 Task: Look for space in Landshut, Germany from 7th July, 2023 to 15th July, 2023 for 6 adults in price range Rs.15000 to Rs.20000. Place can be entire place with 3 bedrooms having 3 beds and 3 bathrooms. Property type can be house, flat, guest house. Amenities needed are: washing machine. Booking option can be shelf check-in. Required host language is English.
Action: Mouse moved to (442, 195)
Screenshot: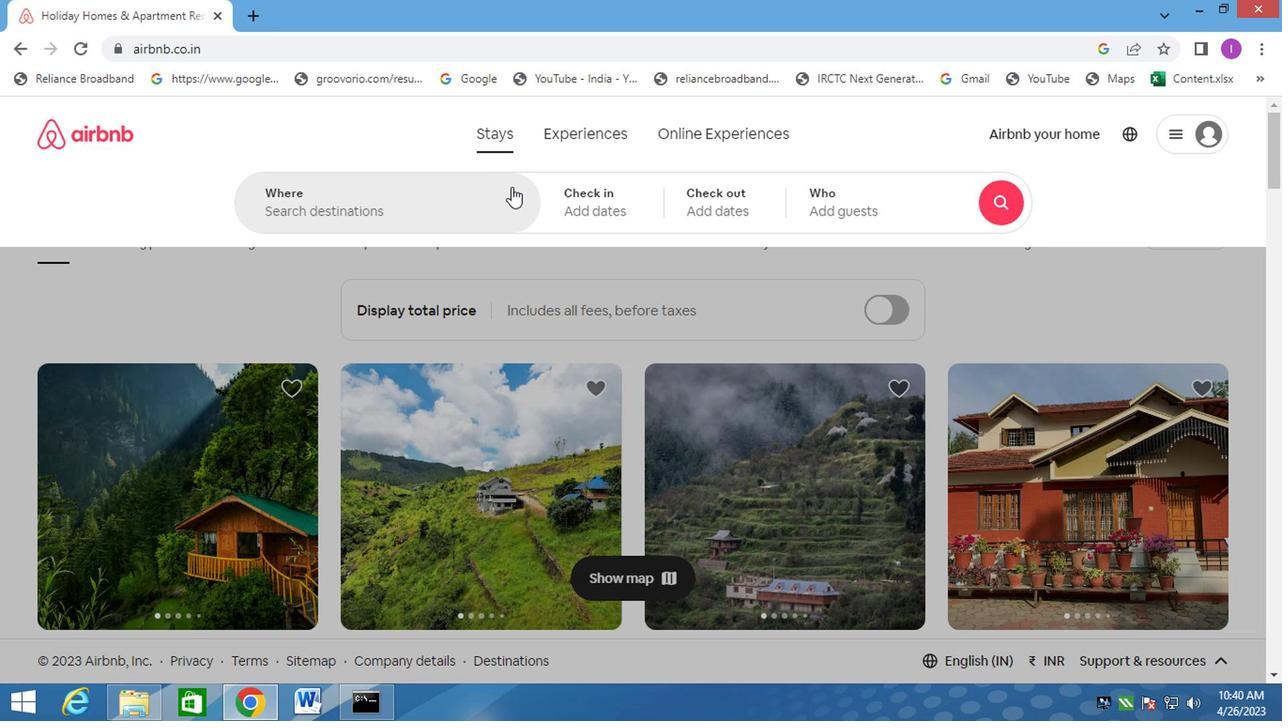 
Action: Mouse pressed left at (442, 195)
Screenshot: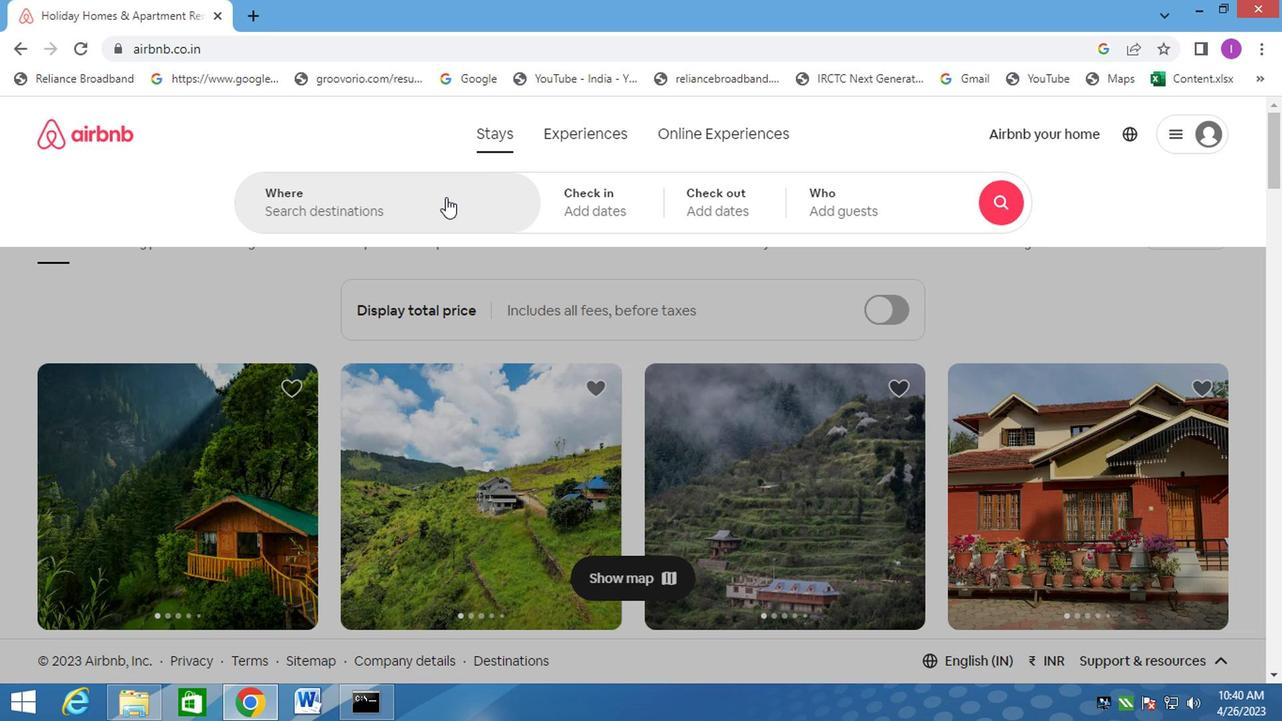 
Action: Mouse moved to (323, 211)
Screenshot: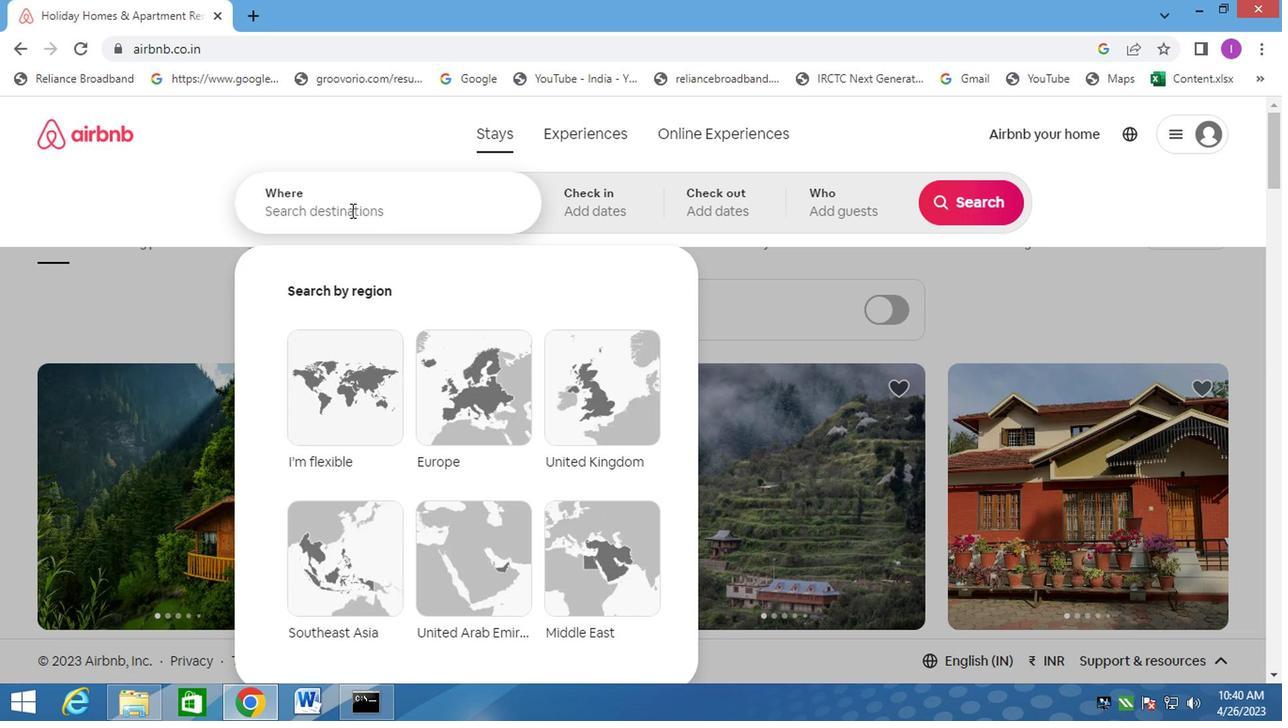 
Action: Key pressed <Key.shift>LANDSHUT,GERMANY
Screenshot: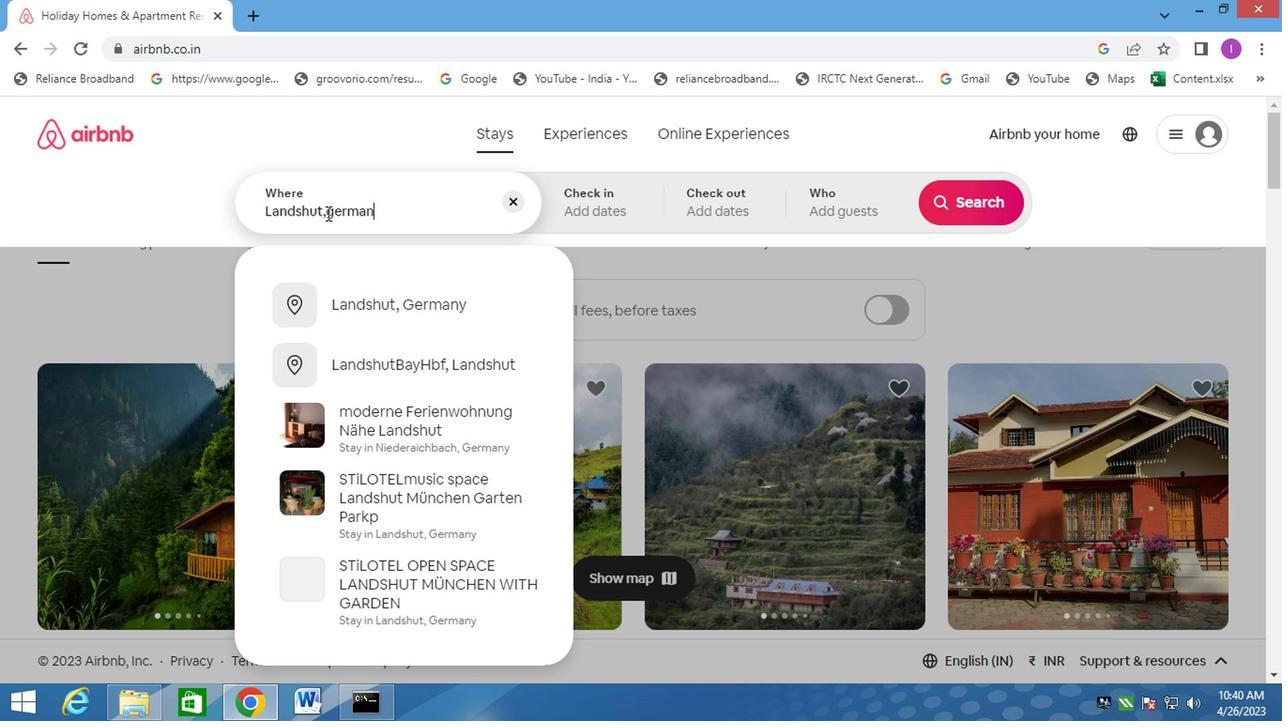 
Action: Mouse moved to (362, 307)
Screenshot: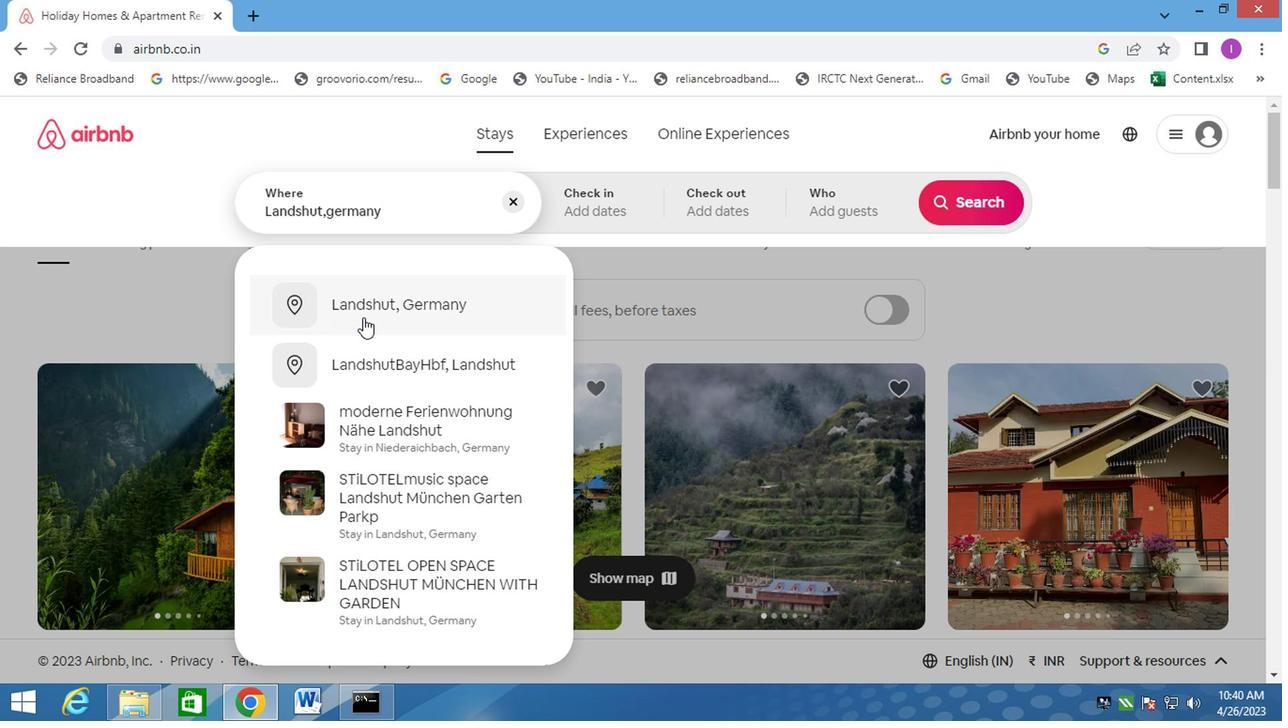 
Action: Mouse pressed left at (362, 307)
Screenshot: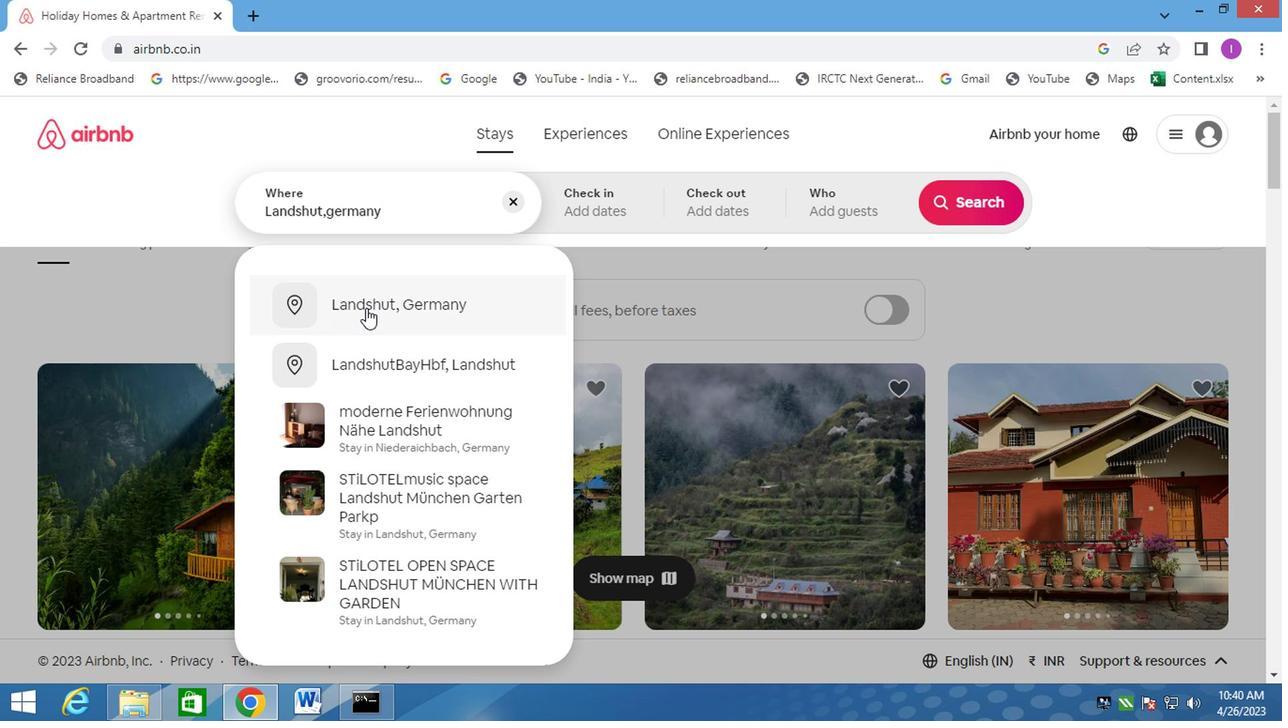
Action: Mouse moved to (615, 211)
Screenshot: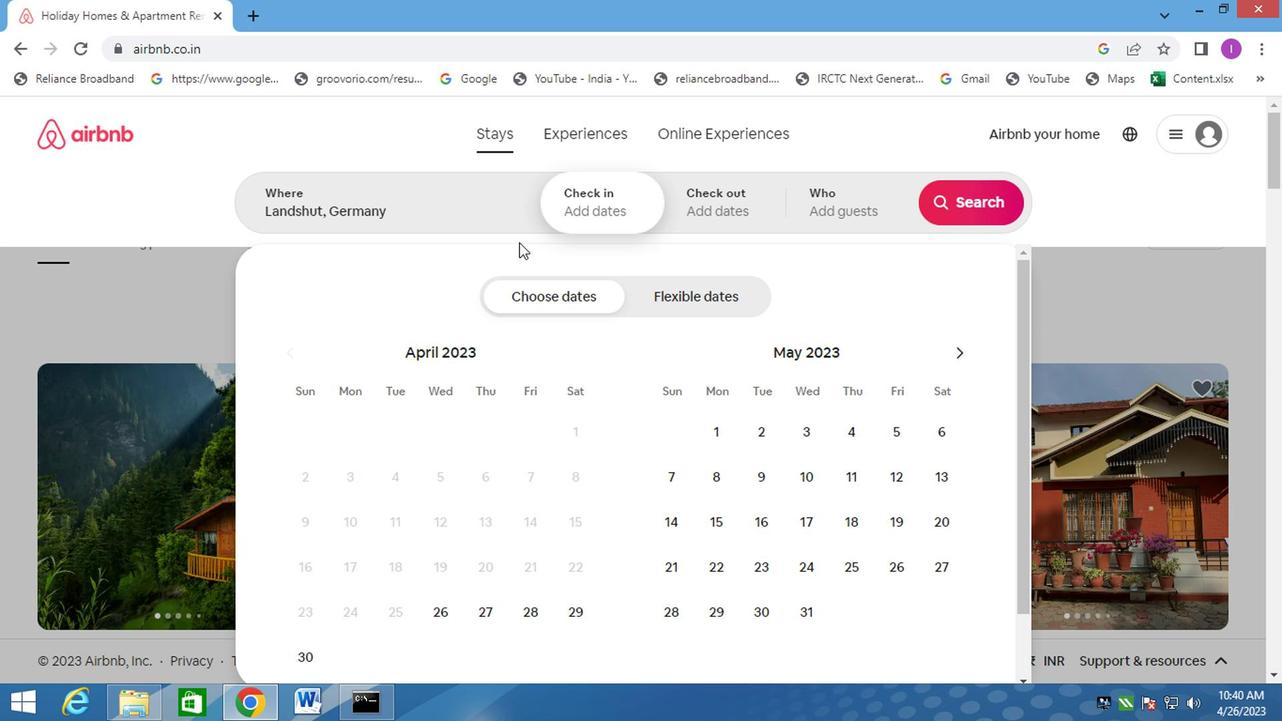 
Action: Mouse pressed left at (615, 211)
Screenshot: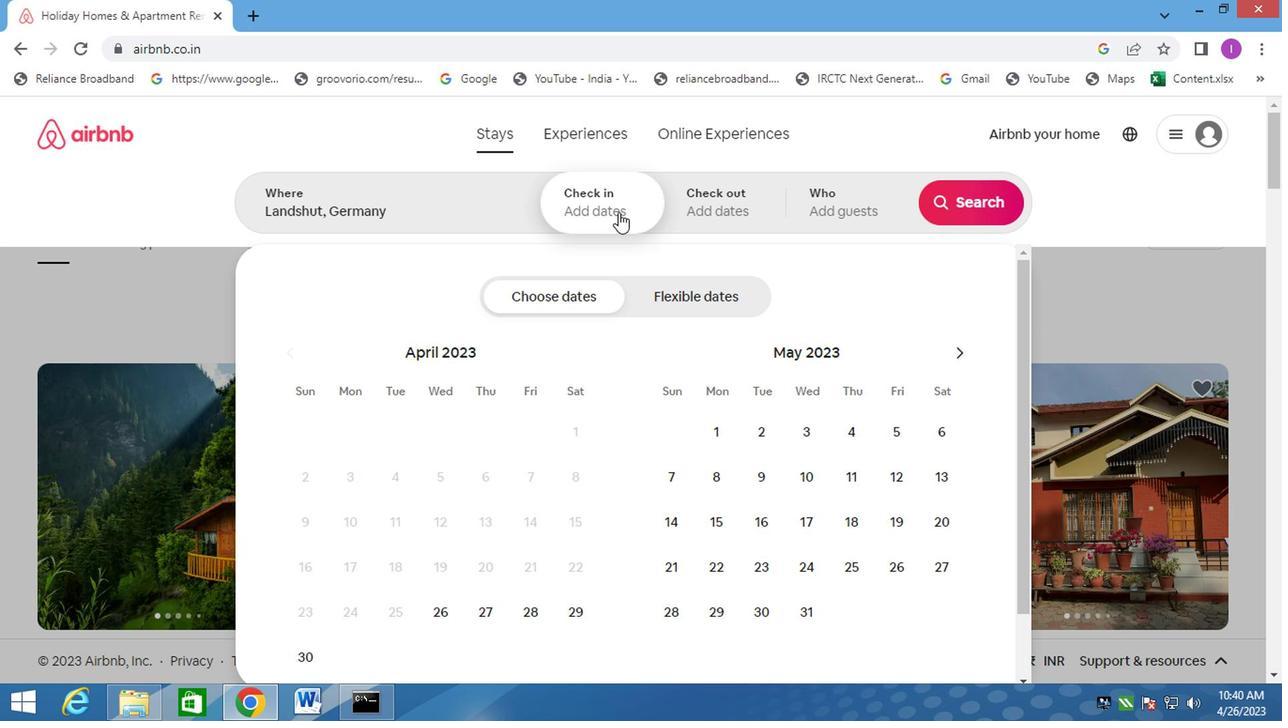 
Action: Mouse moved to (628, 202)
Screenshot: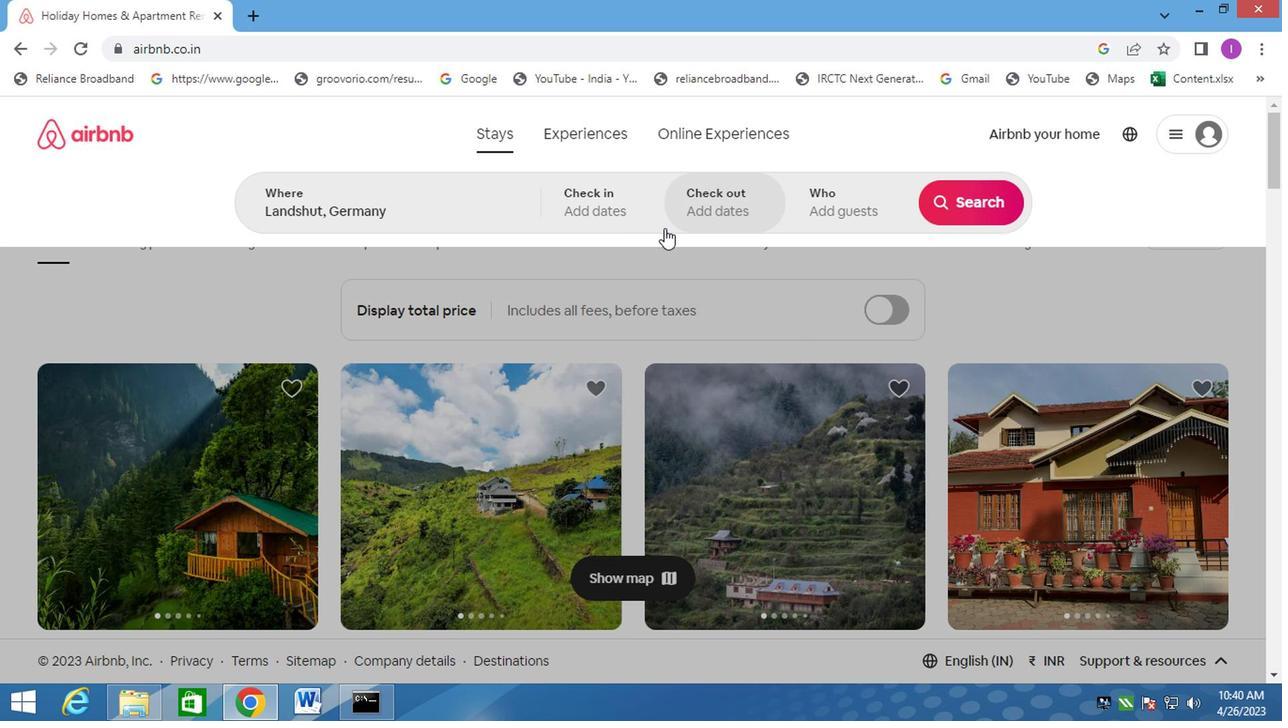 
Action: Mouse pressed left at (628, 202)
Screenshot: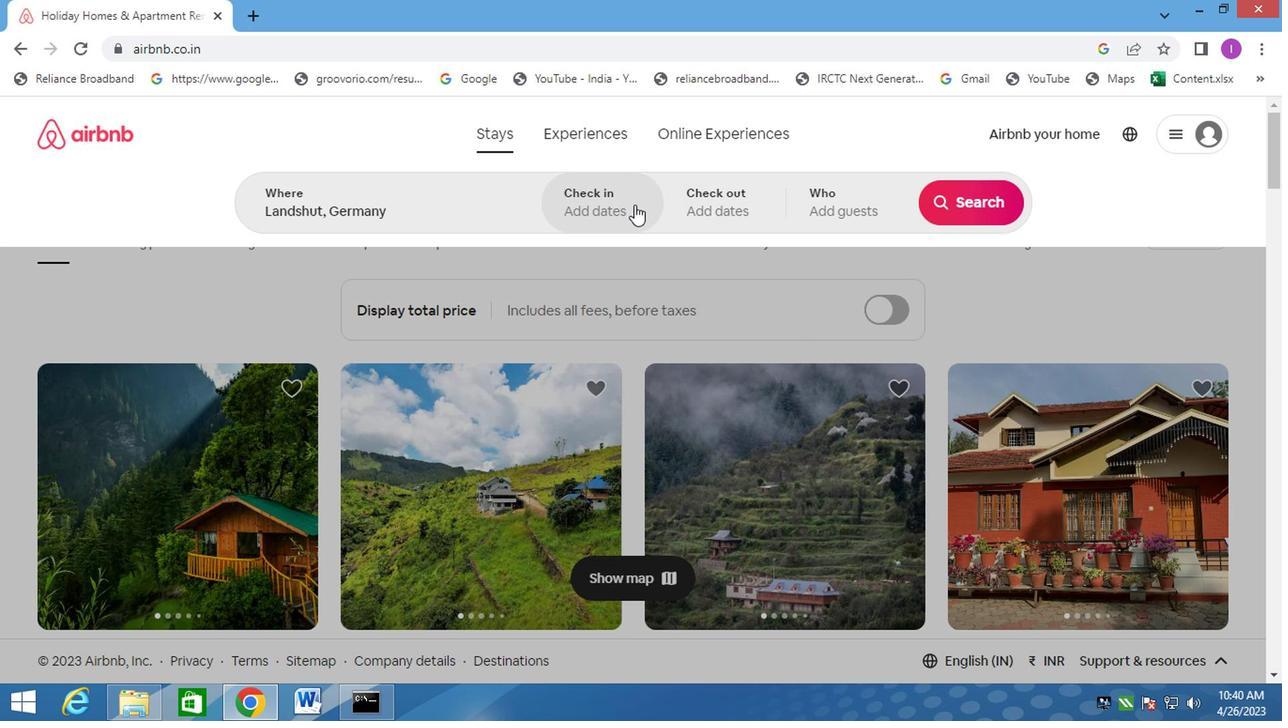 
Action: Mouse moved to (957, 352)
Screenshot: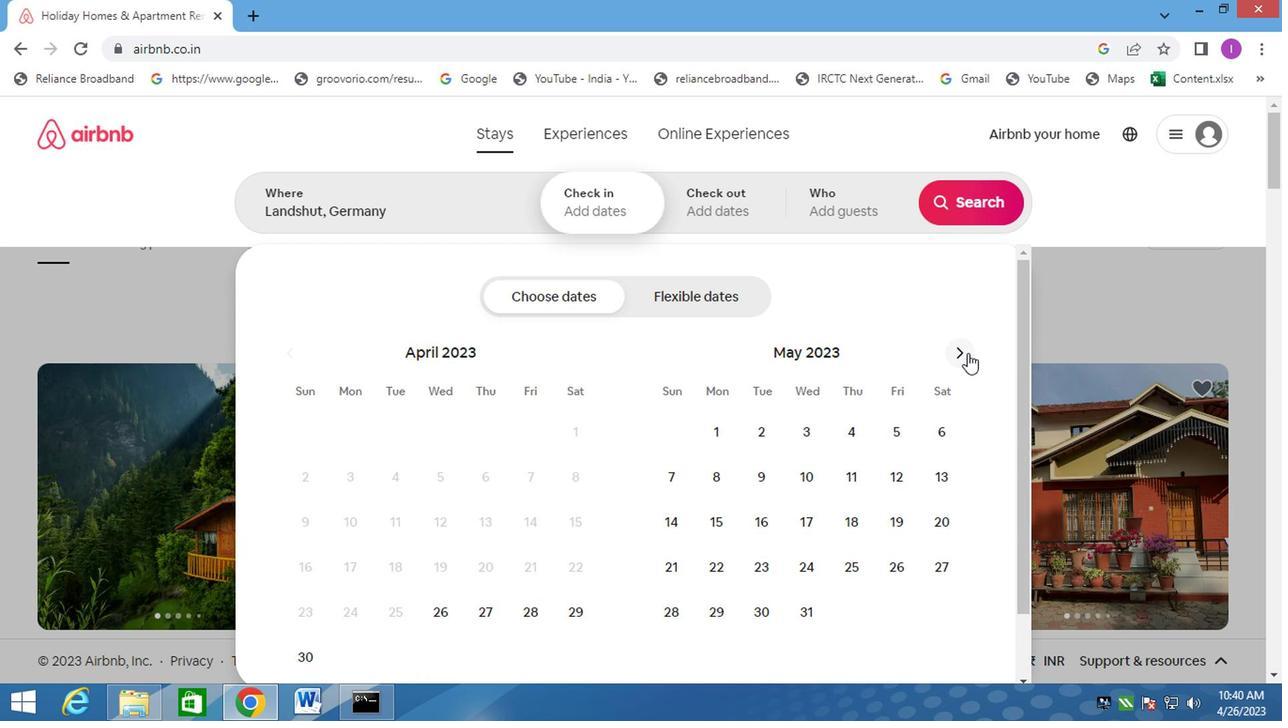 
Action: Mouse pressed left at (957, 352)
Screenshot: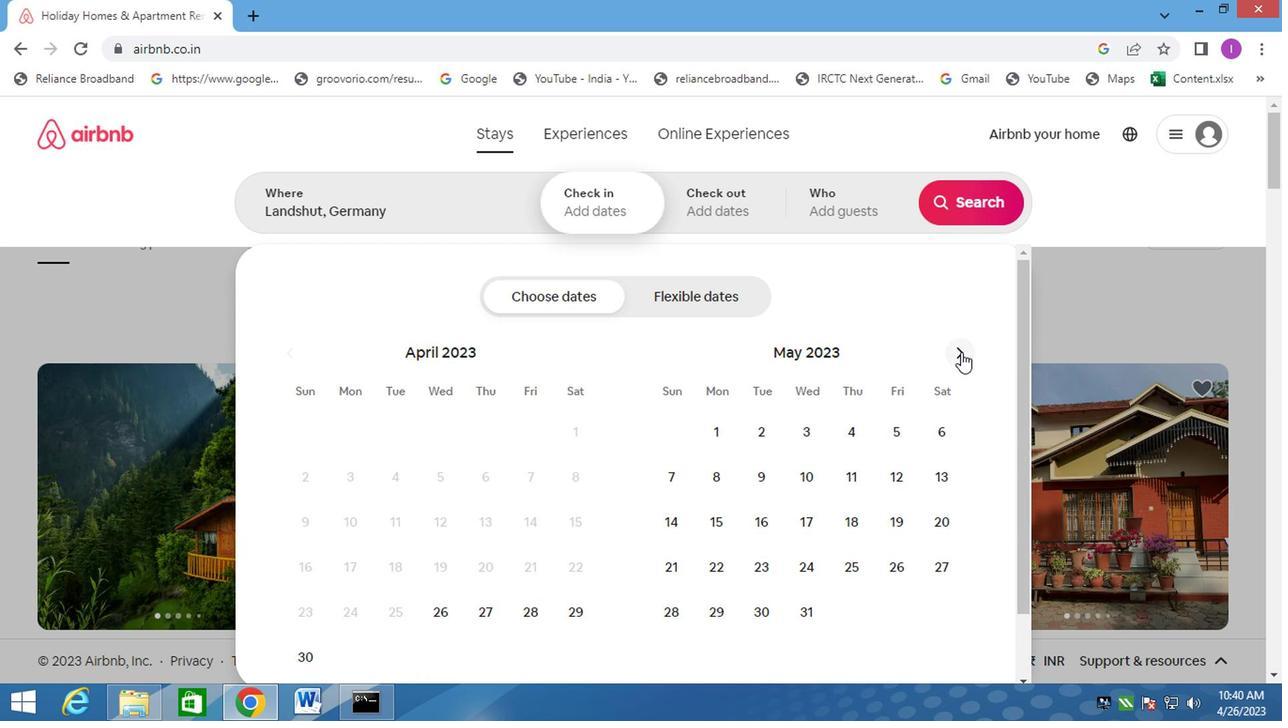 
Action: Mouse pressed left at (957, 352)
Screenshot: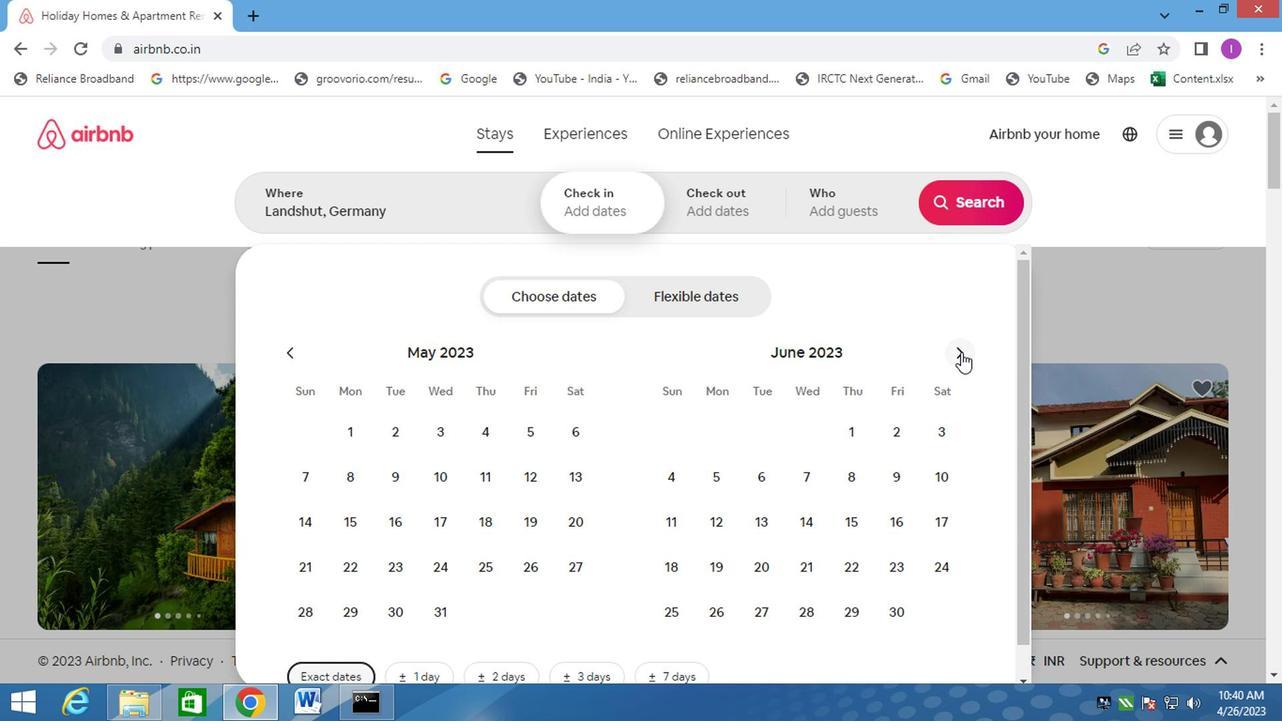 
Action: Mouse moved to (894, 480)
Screenshot: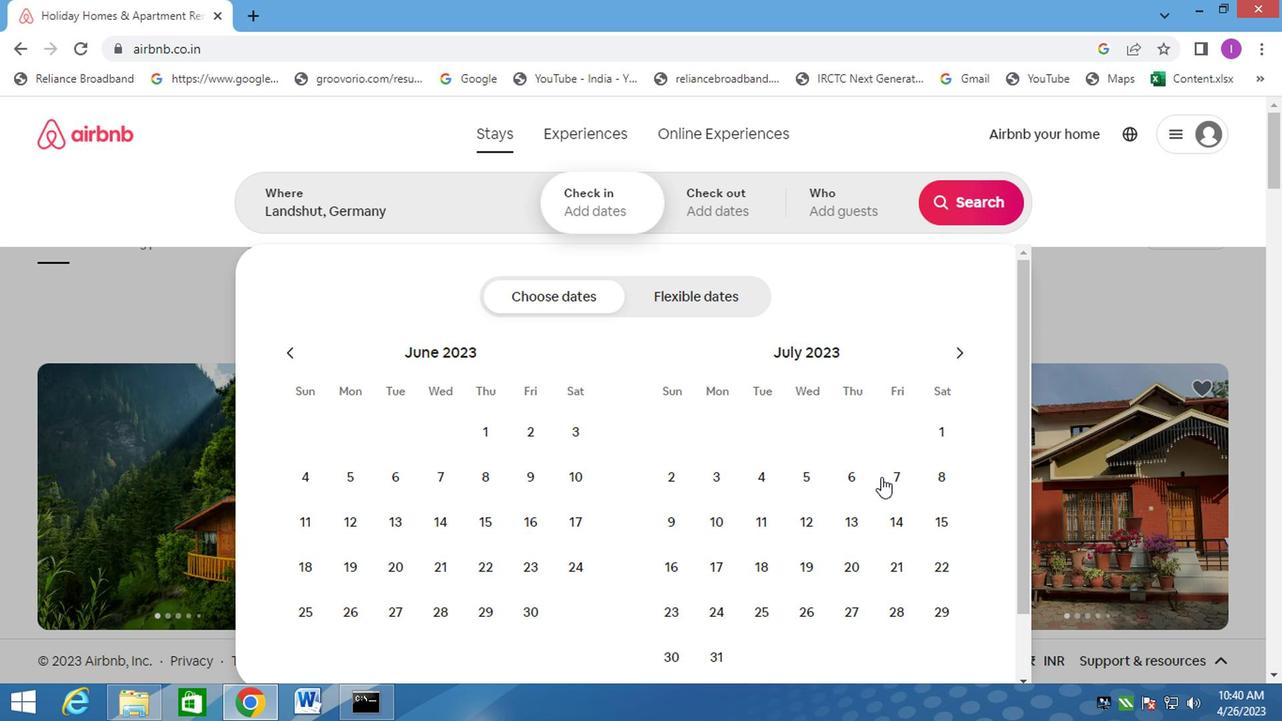 
Action: Mouse pressed left at (894, 480)
Screenshot: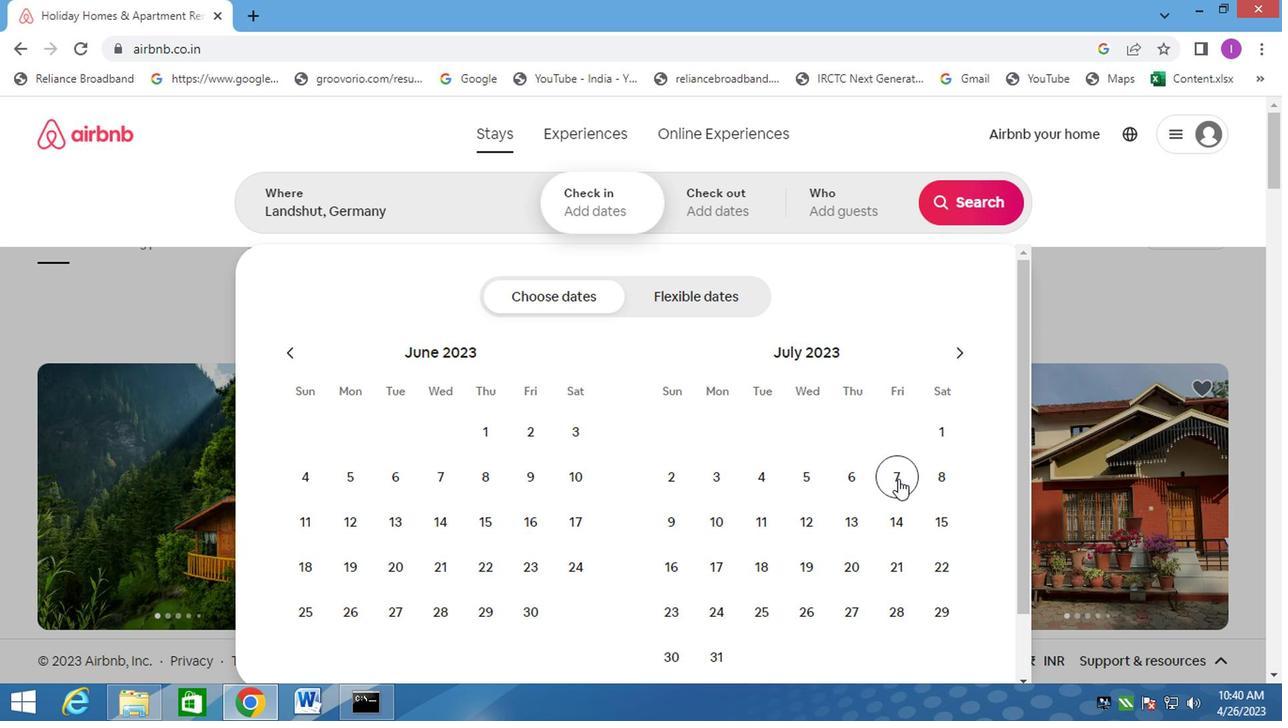 
Action: Mouse moved to (932, 530)
Screenshot: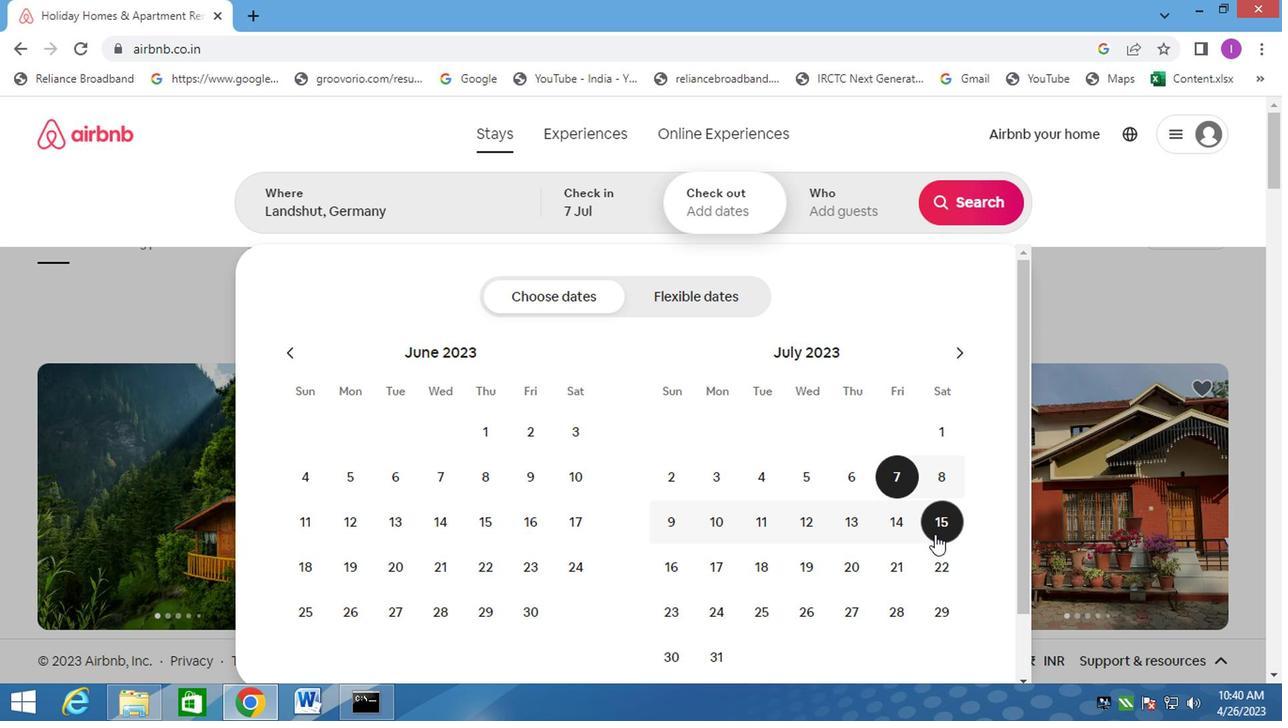 
Action: Mouse pressed left at (932, 530)
Screenshot: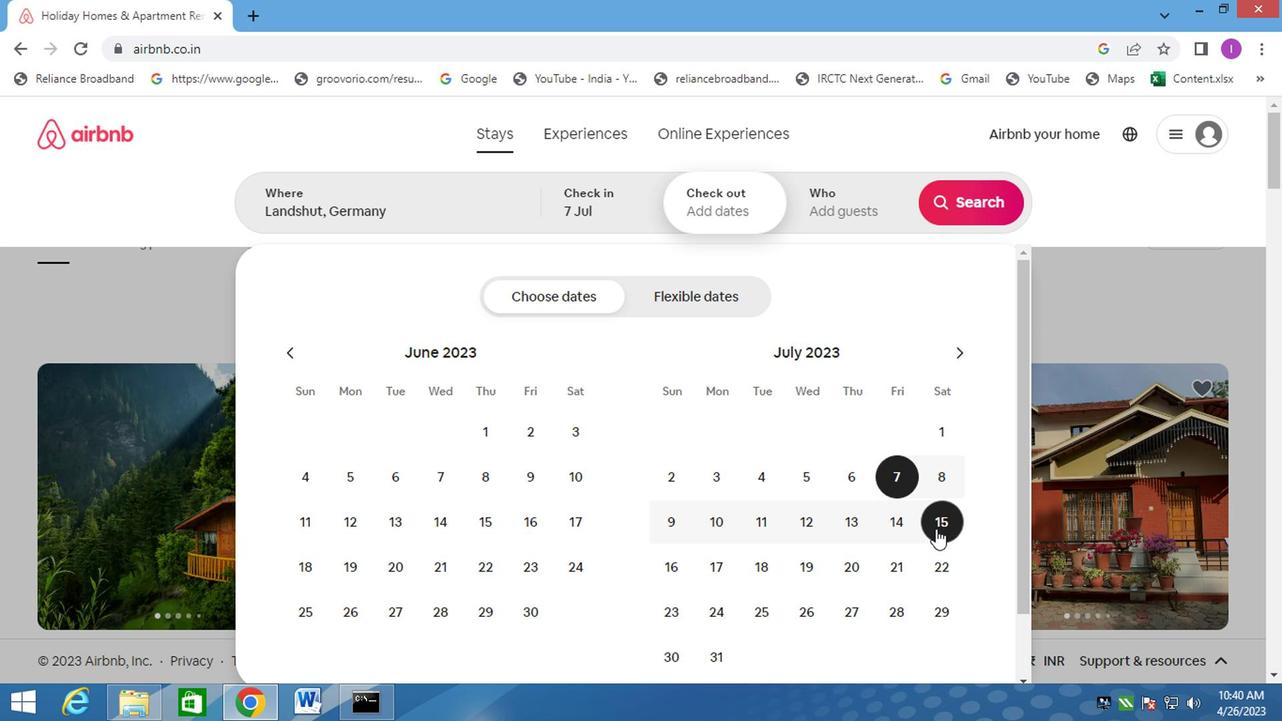 
Action: Mouse moved to (878, 204)
Screenshot: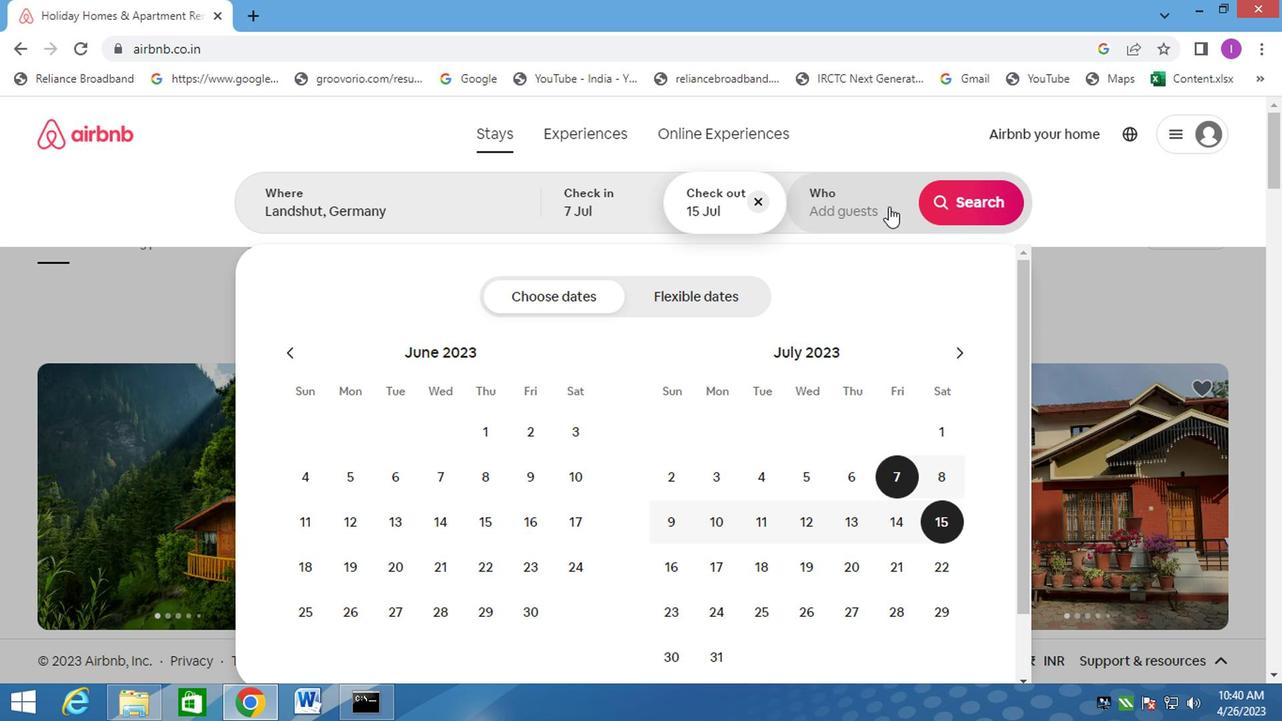 
Action: Mouse pressed left at (878, 204)
Screenshot: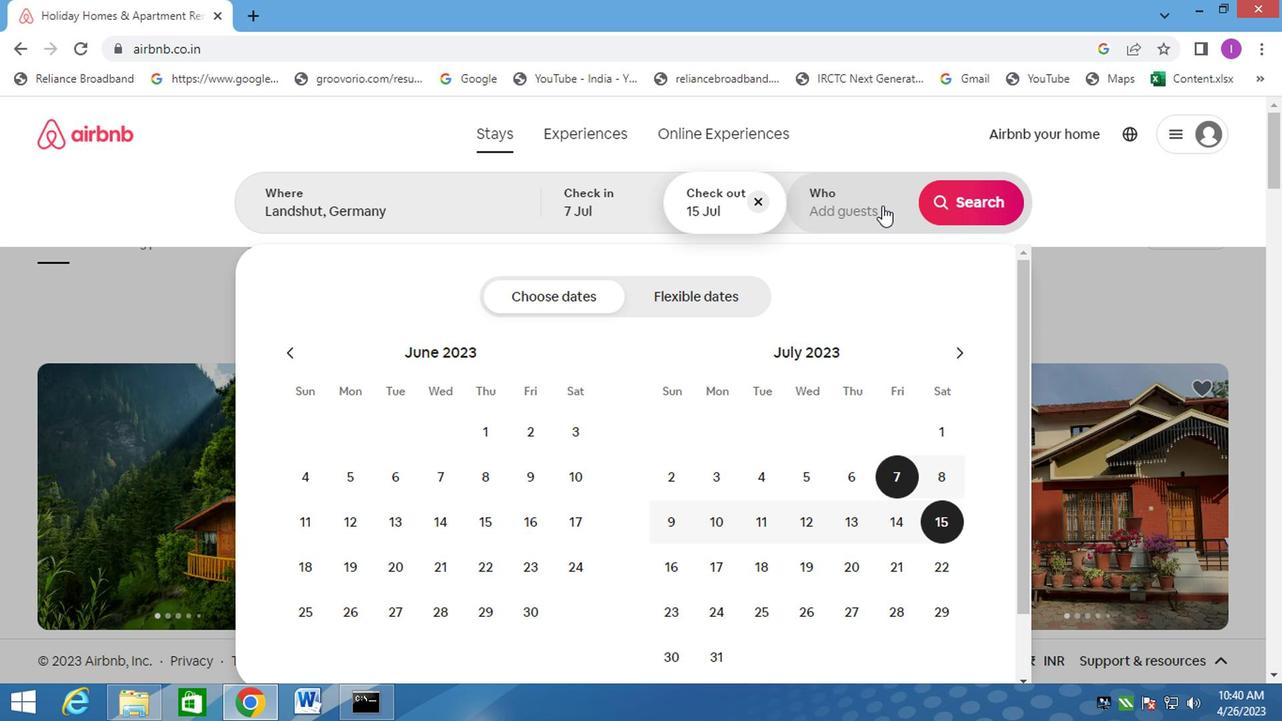 
Action: Mouse moved to (969, 307)
Screenshot: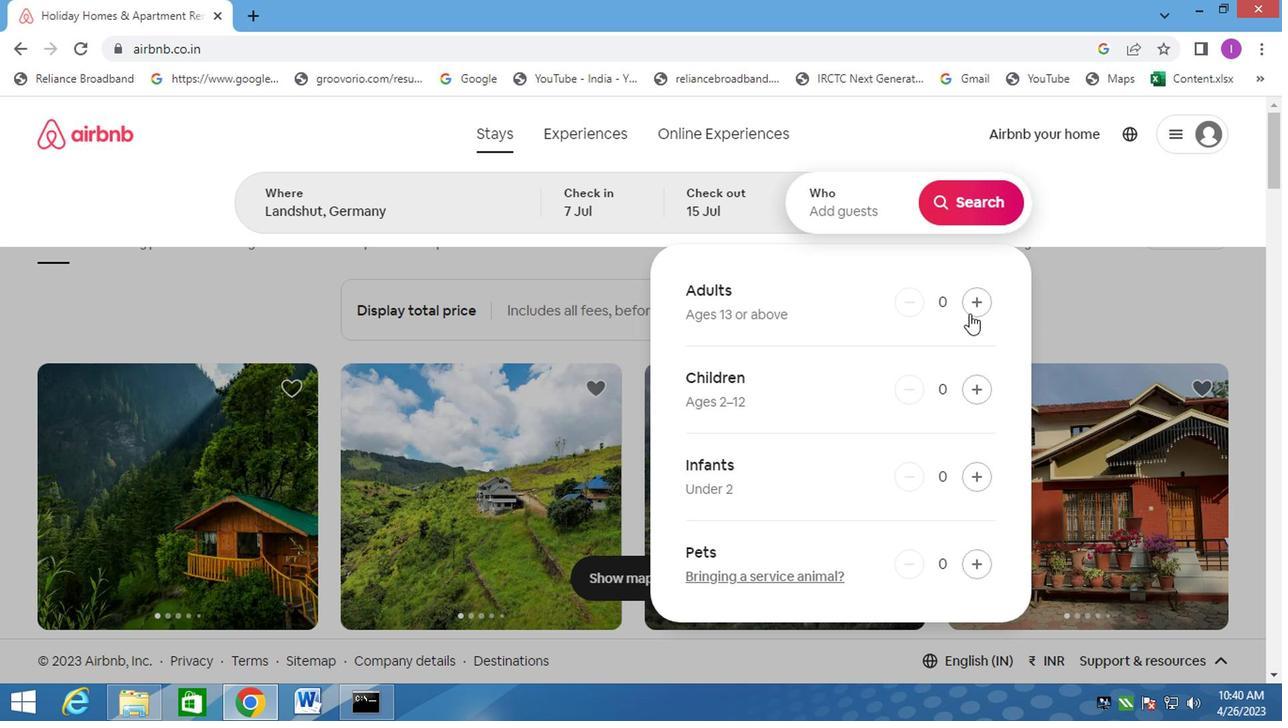 
Action: Mouse pressed left at (969, 307)
Screenshot: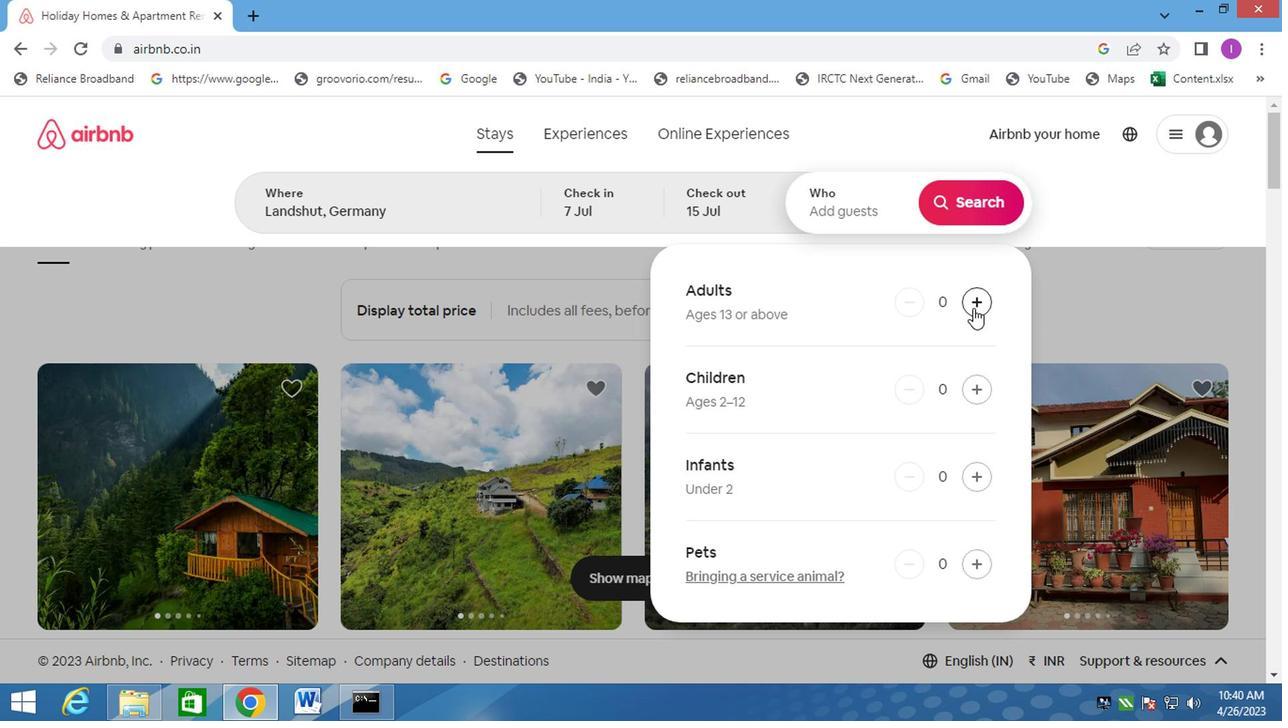 
Action: Mouse pressed left at (969, 307)
Screenshot: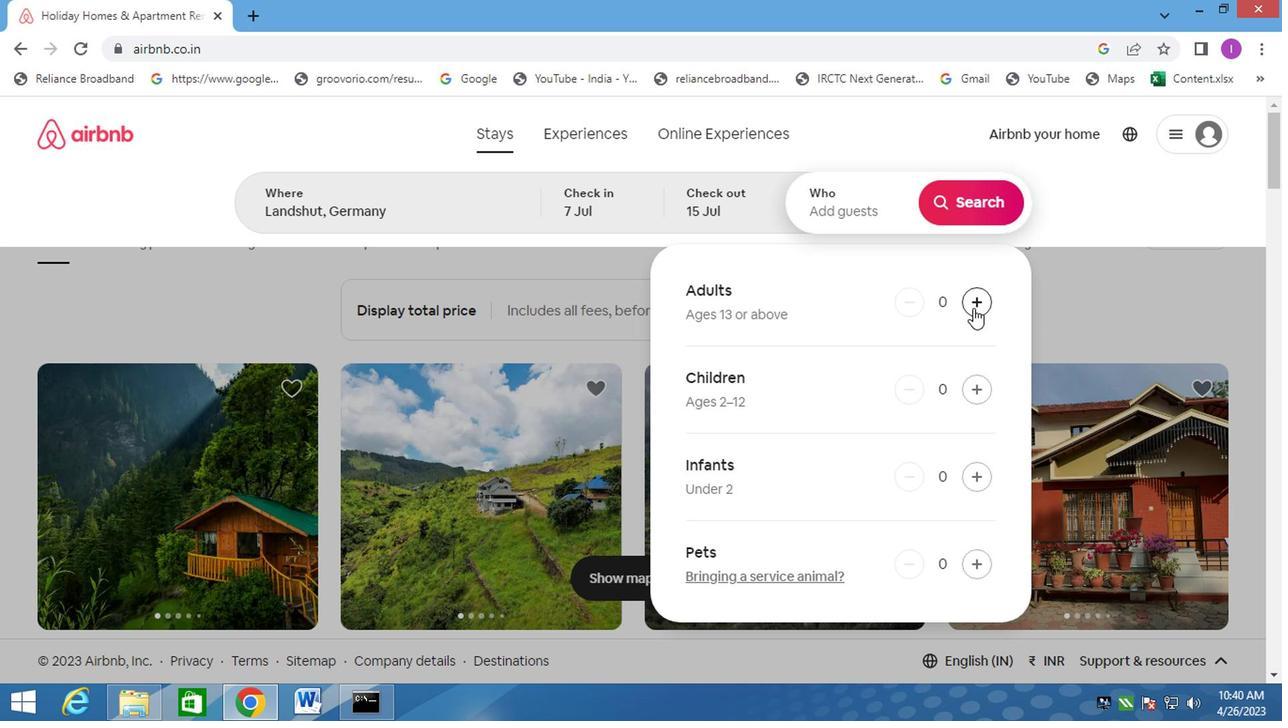 
Action: Mouse pressed left at (969, 307)
Screenshot: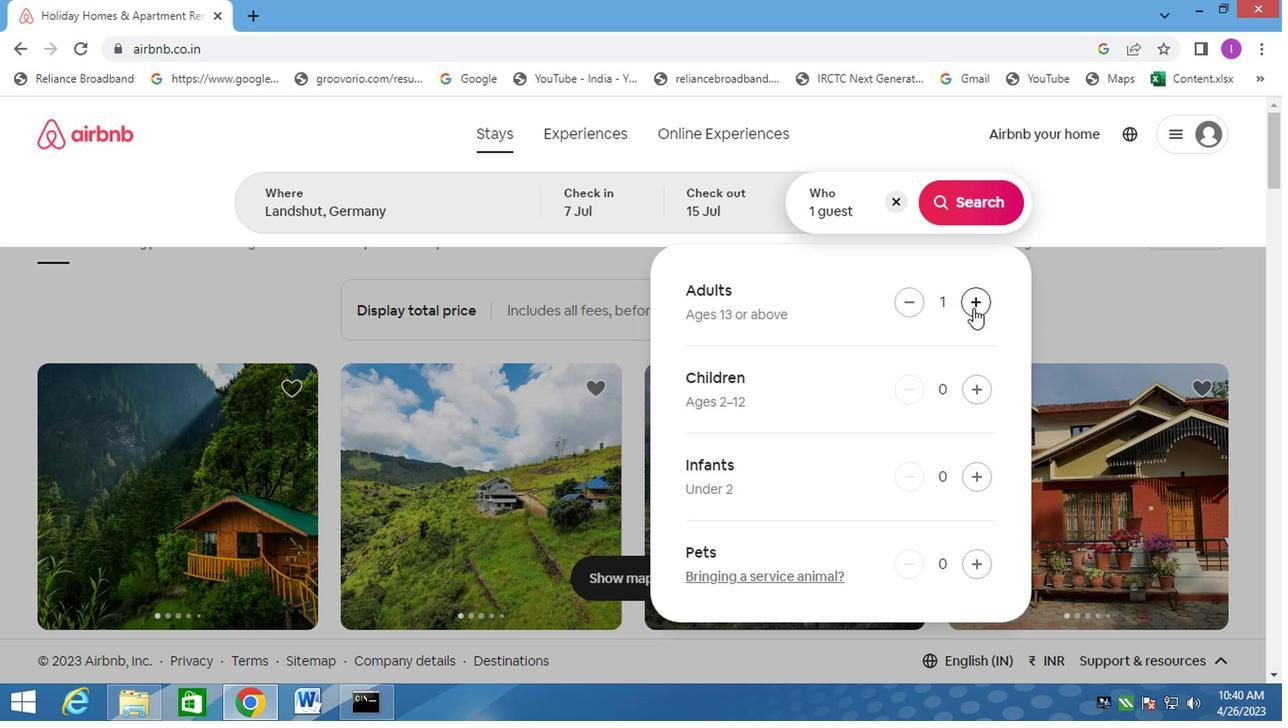 
Action: Mouse pressed left at (969, 307)
Screenshot: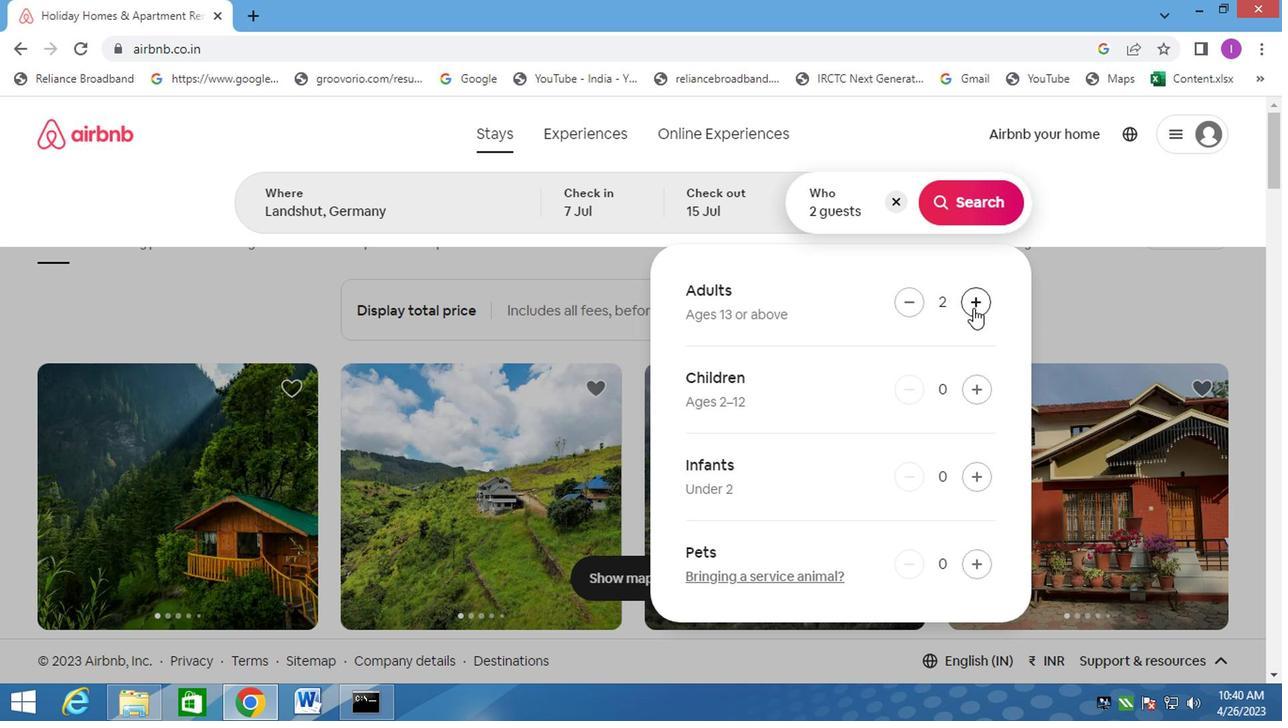 
Action: Mouse pressed left at (969, 307)
Screenshot: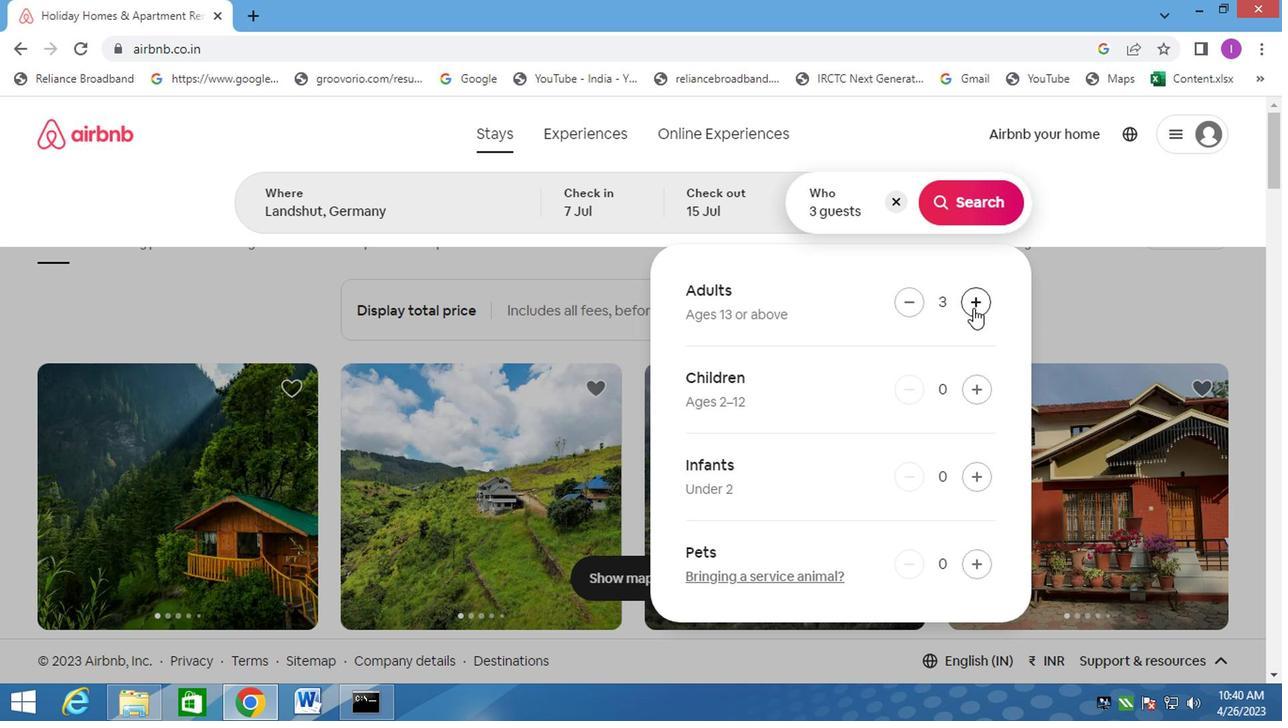 
Action: Mouse pressed left at (969, 307)
Screenshot: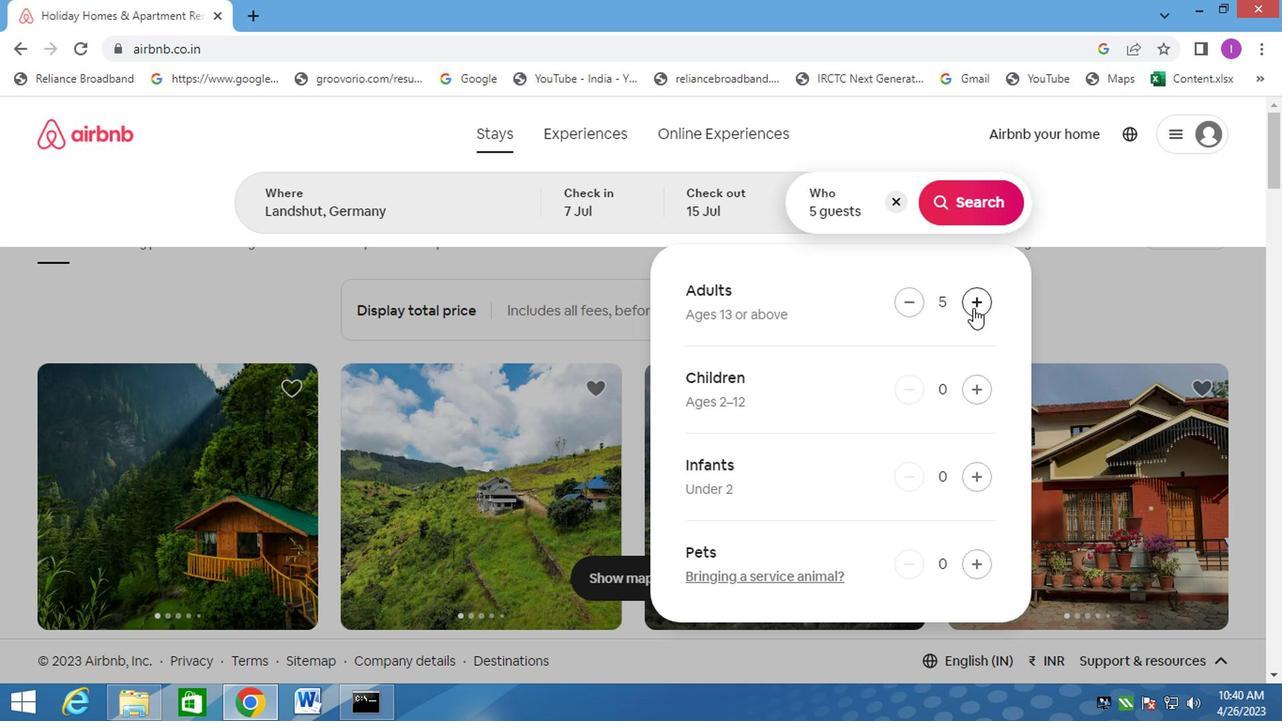 
Action: Mouse moved to (984, 187)
Screenshot: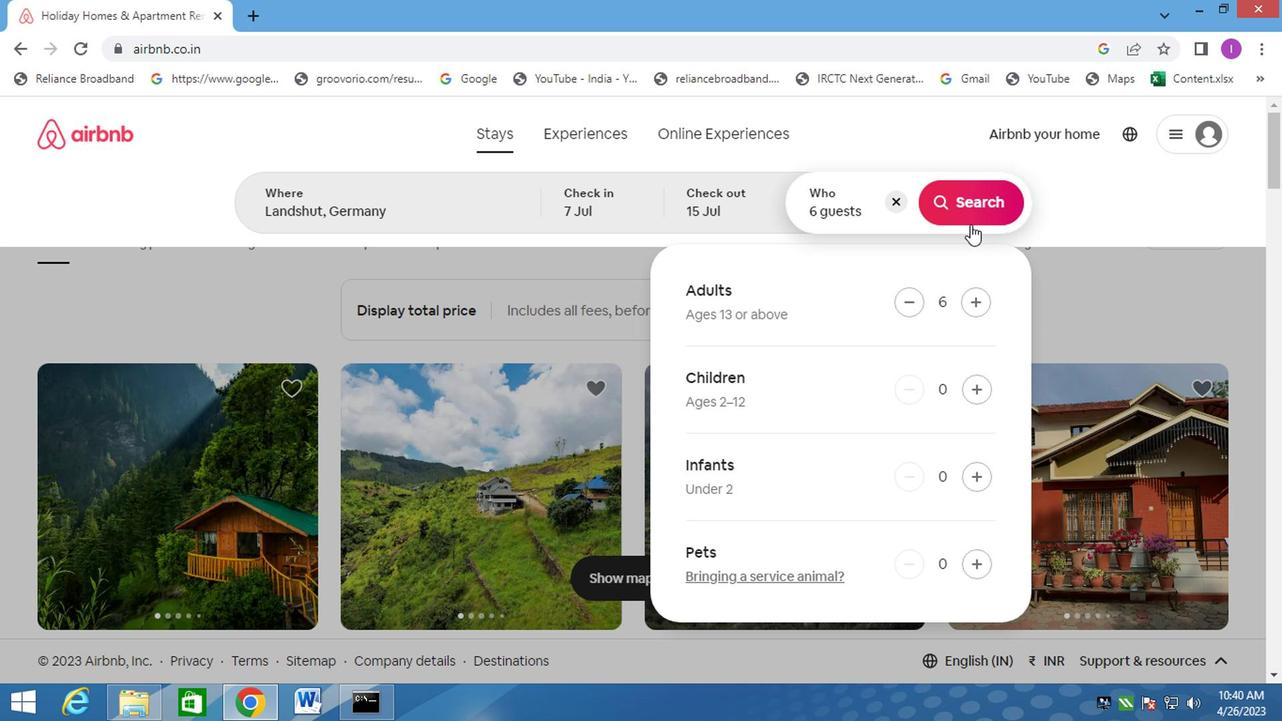 
Action: Mouse pressed left at (984, 187)
Screenshot: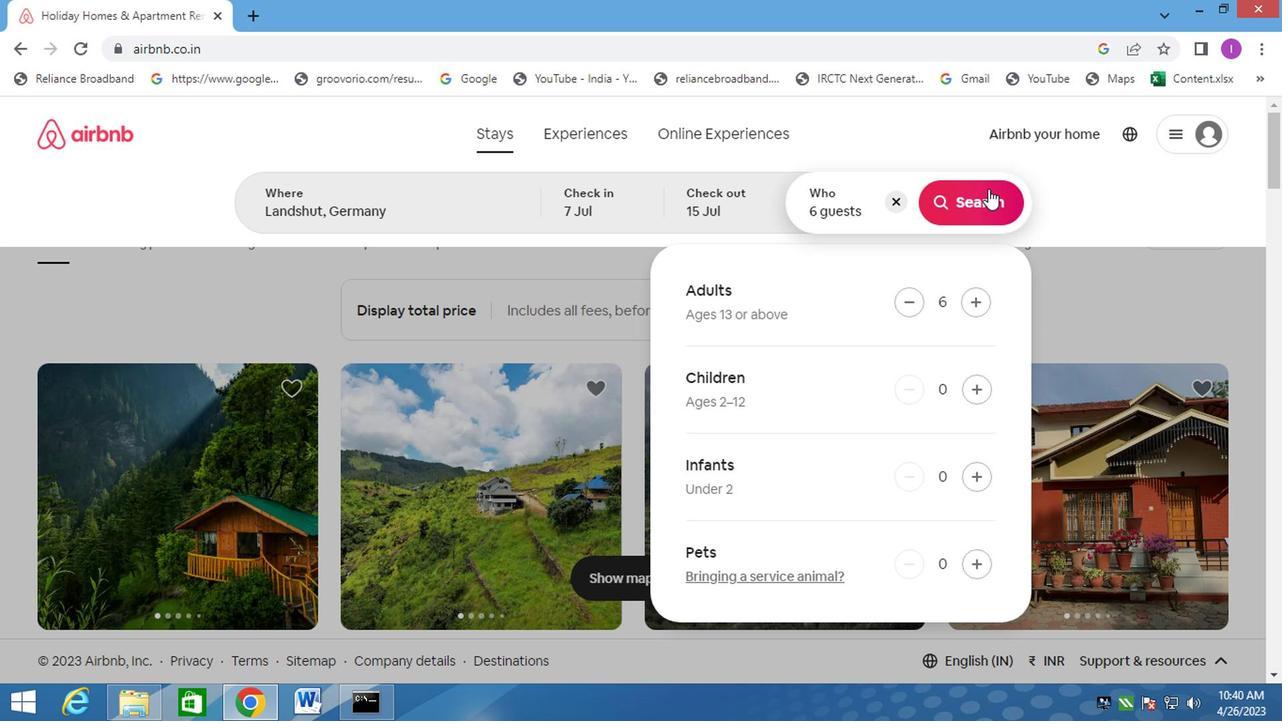 
Action: Mouse moved to (1220, 202)
Screenshot: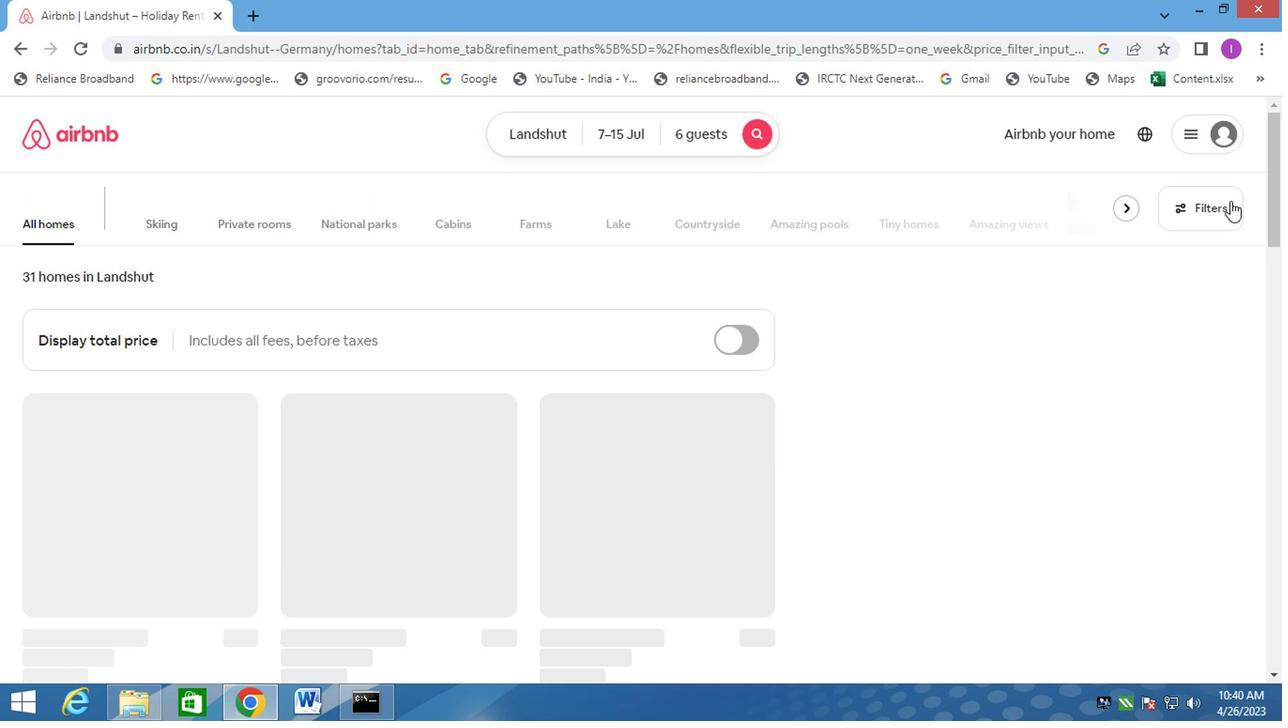 
Action: Mouse pressed left at (1220, 202)
Screenshot: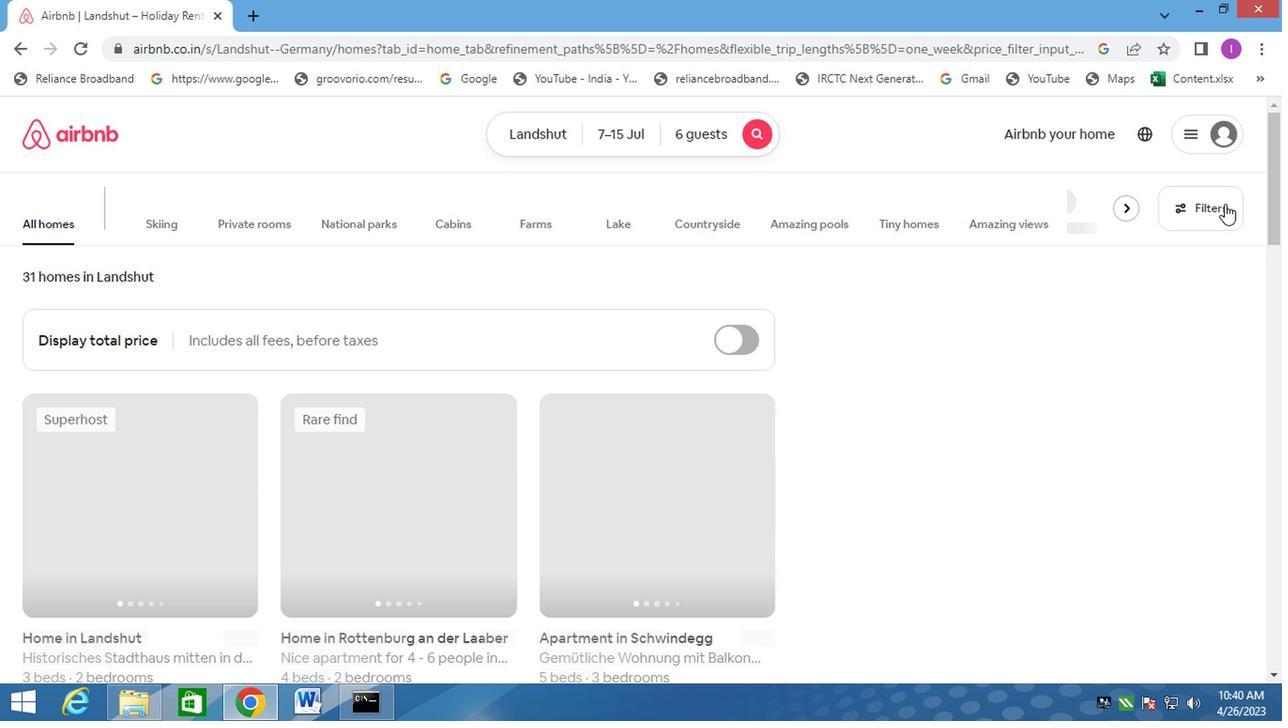 
Action: Mouse moved to (393, 442)
Screenshot: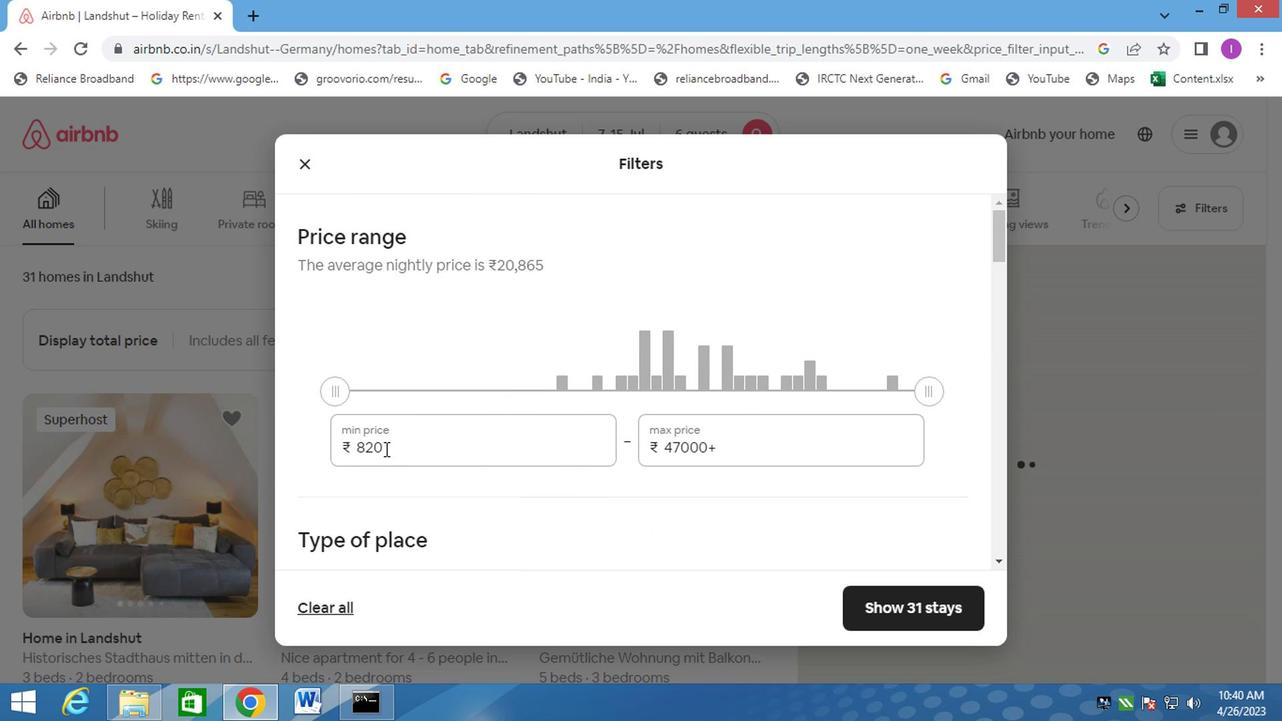 
Action: Mouse pressed left at (393, 442)
Screenshot: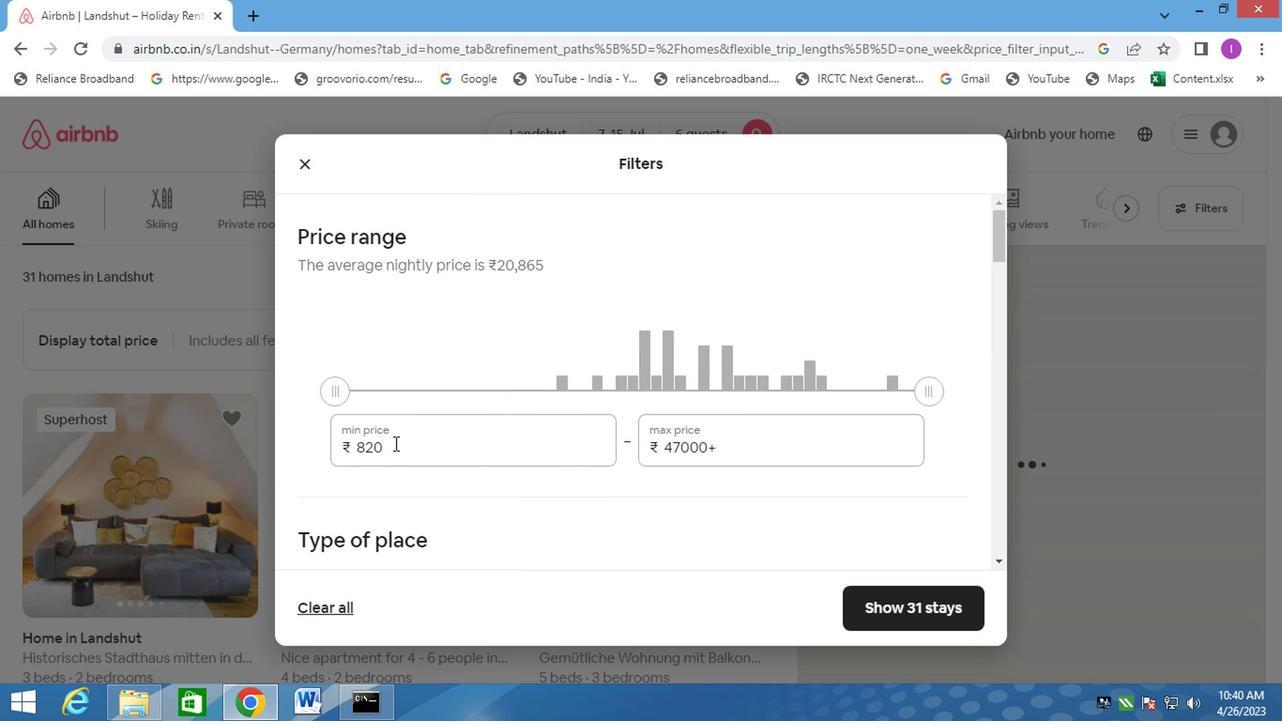 
Action: Mouse moved to (352, 446)
Screenshot: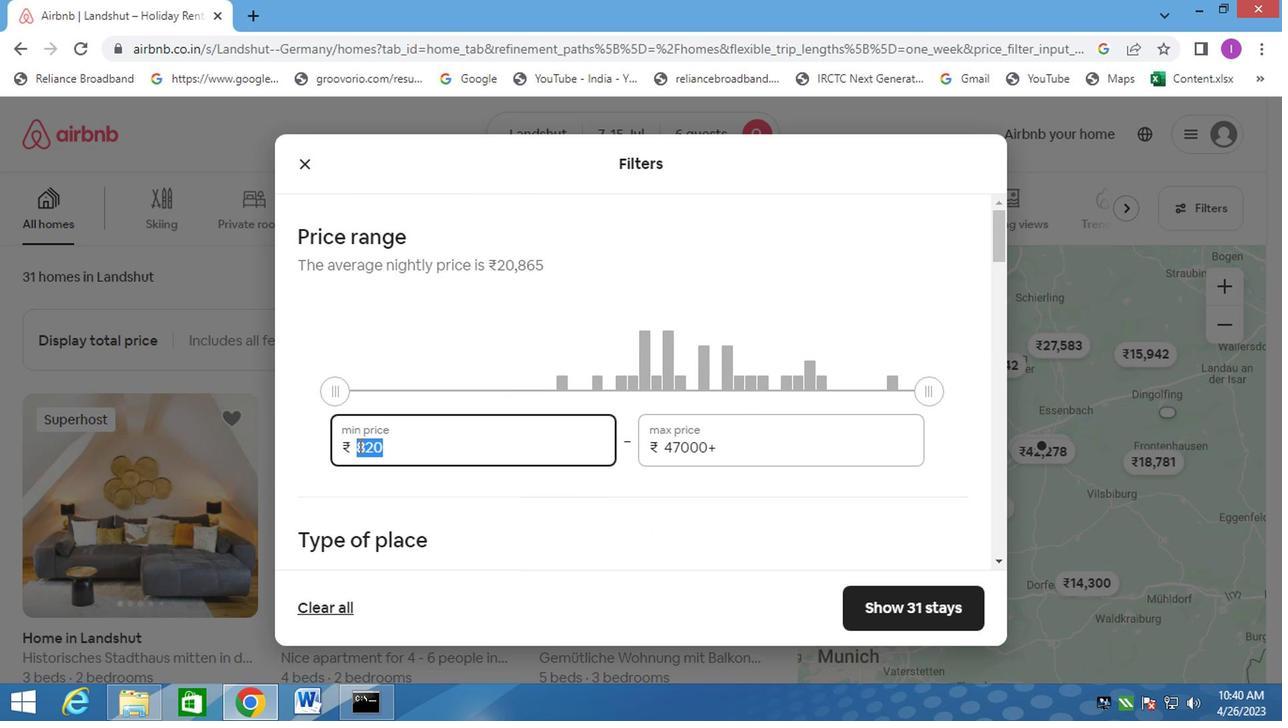 
Action: Key pressed 15000
Screenshot: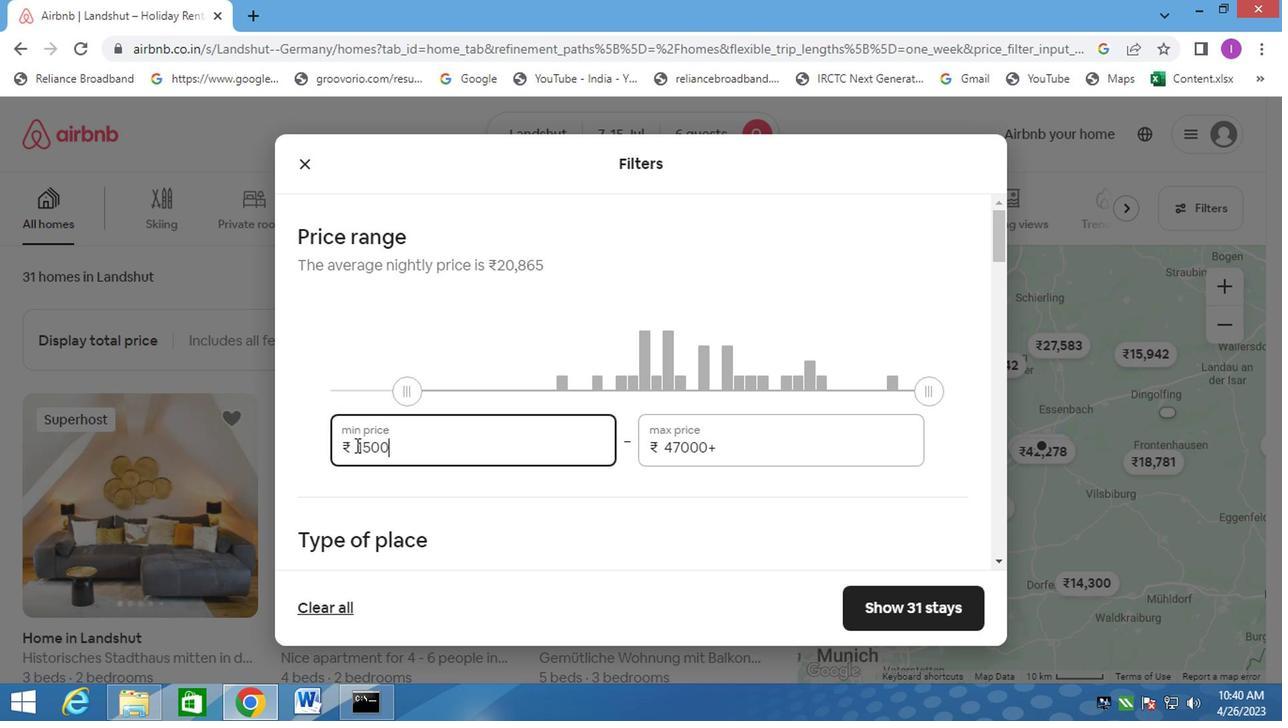 
Action: Mouse moved to (711, 451)
Screenshot: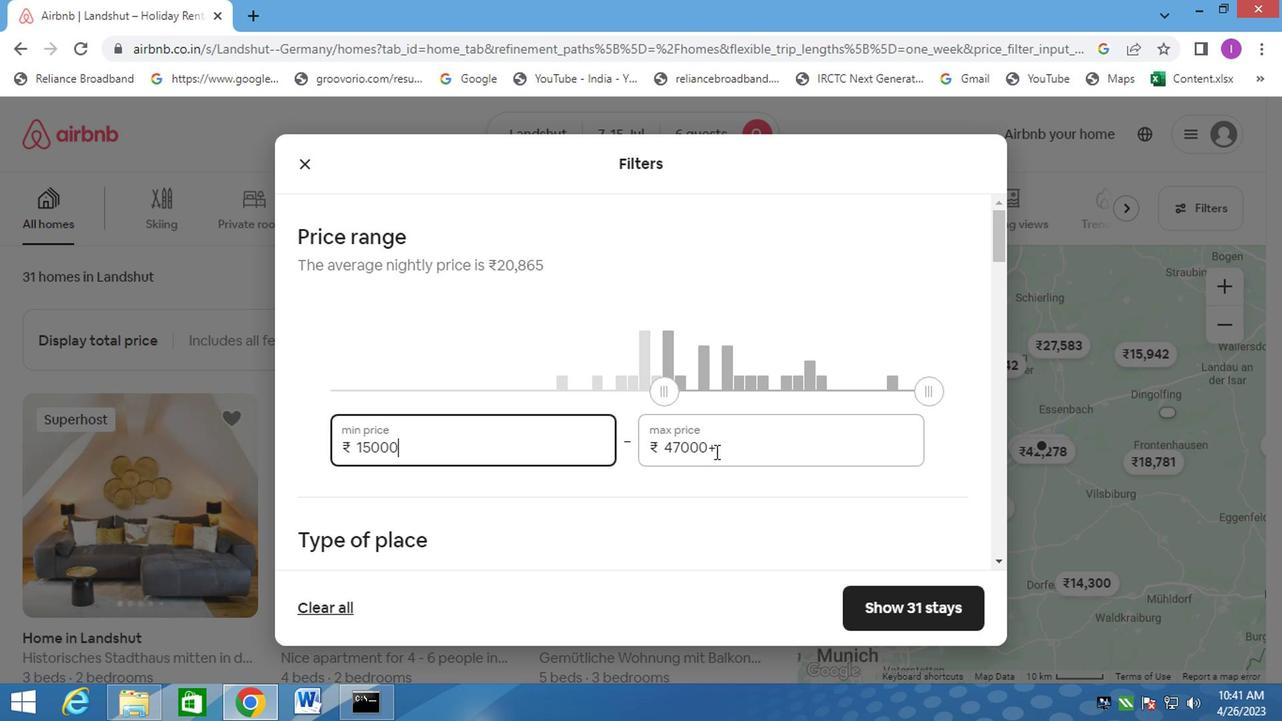 
Action: Mouse pressed left at (711, 451)
Screenshot: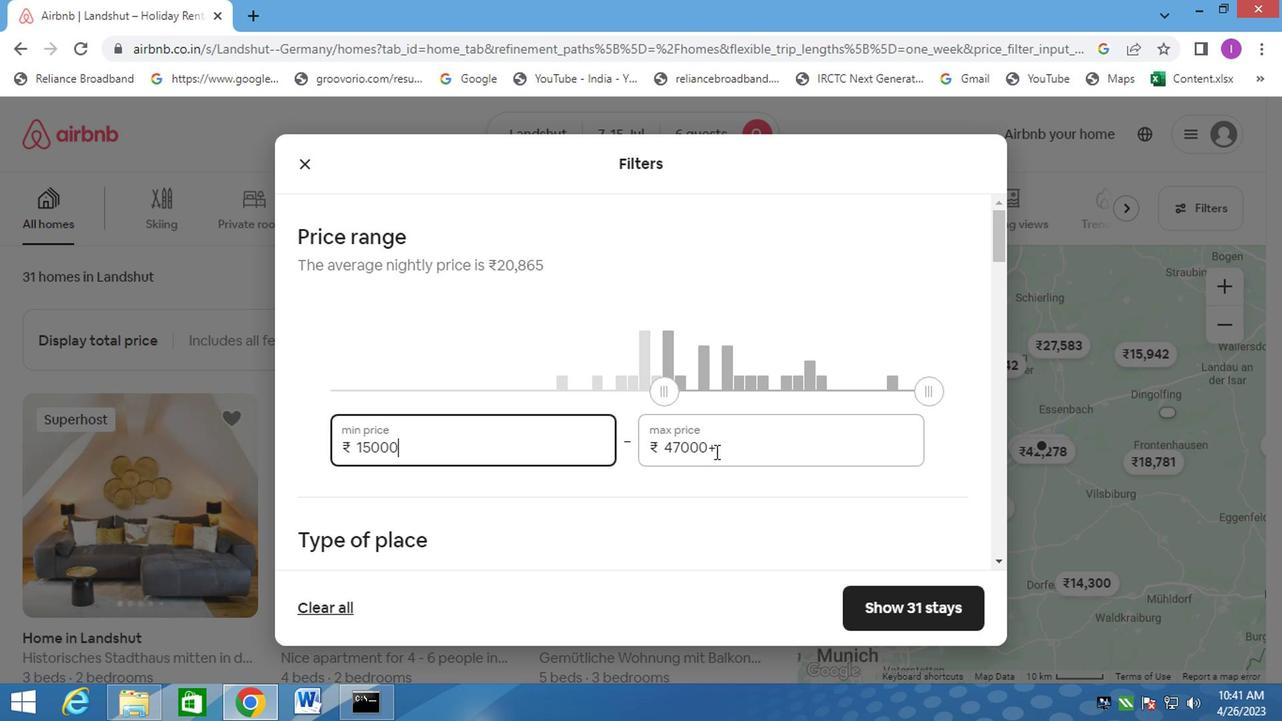 
Action: Mouse moved to (650, 436)
Screenshot: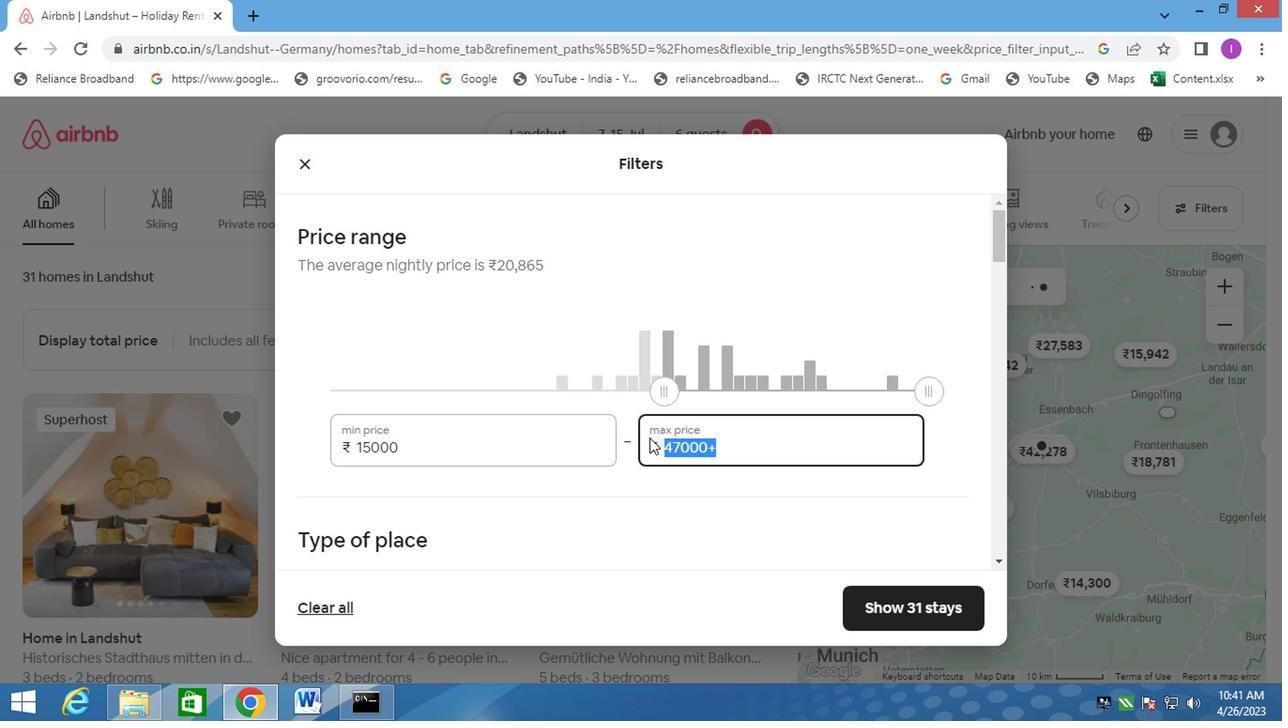 
Action: Key pressed 20000
Screenshot: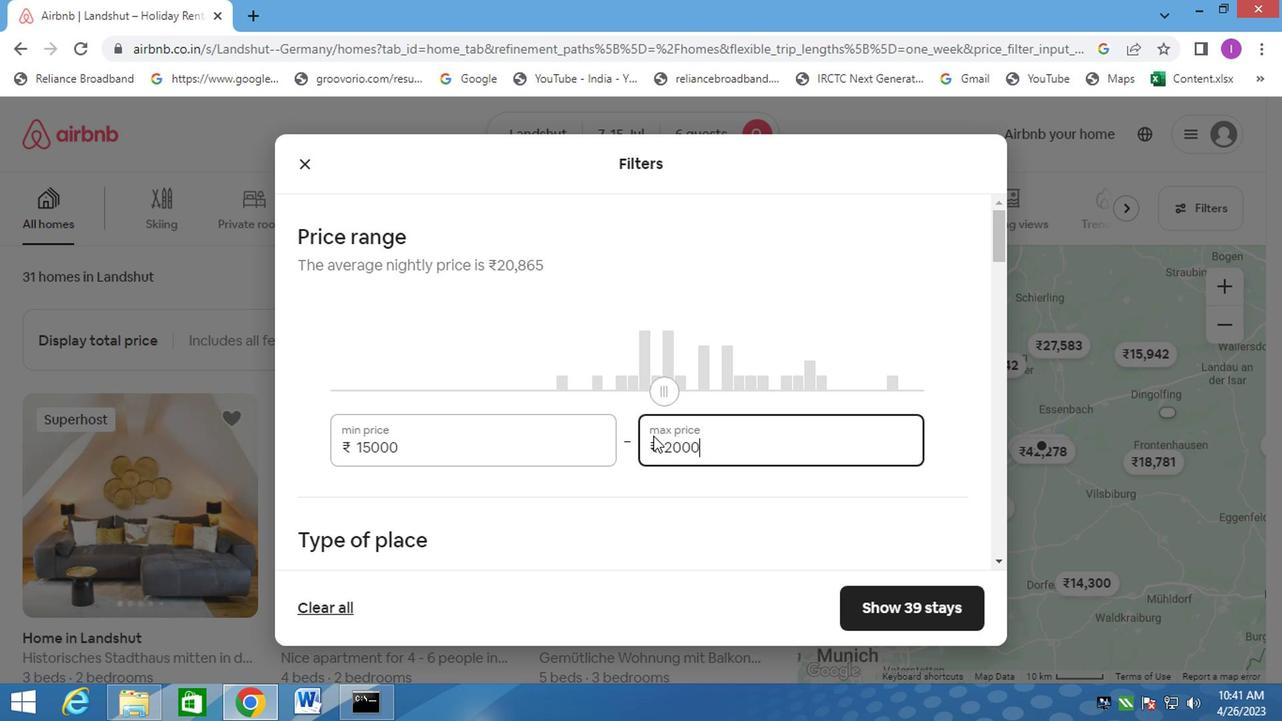 
Action: Mouse moved to (745, 392)
Screenshot: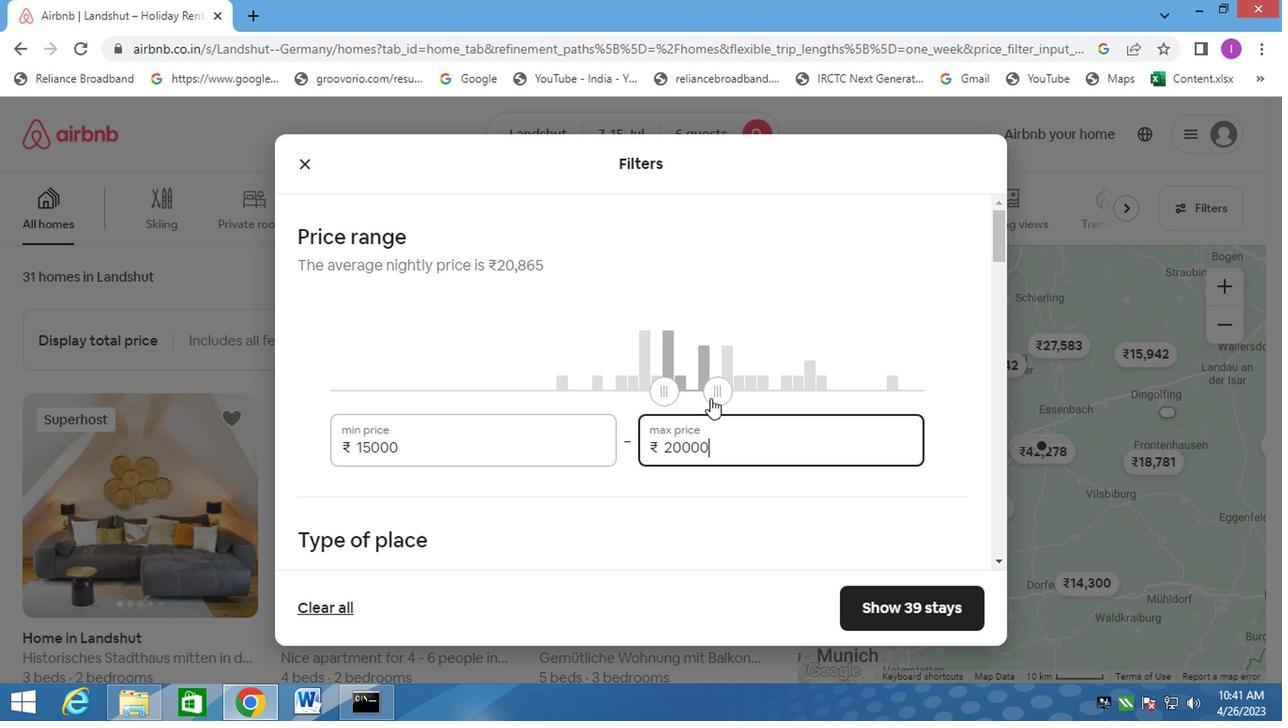 
Action: Mouse scrolled (745, 390) with delta (0, -1)
Screenshot: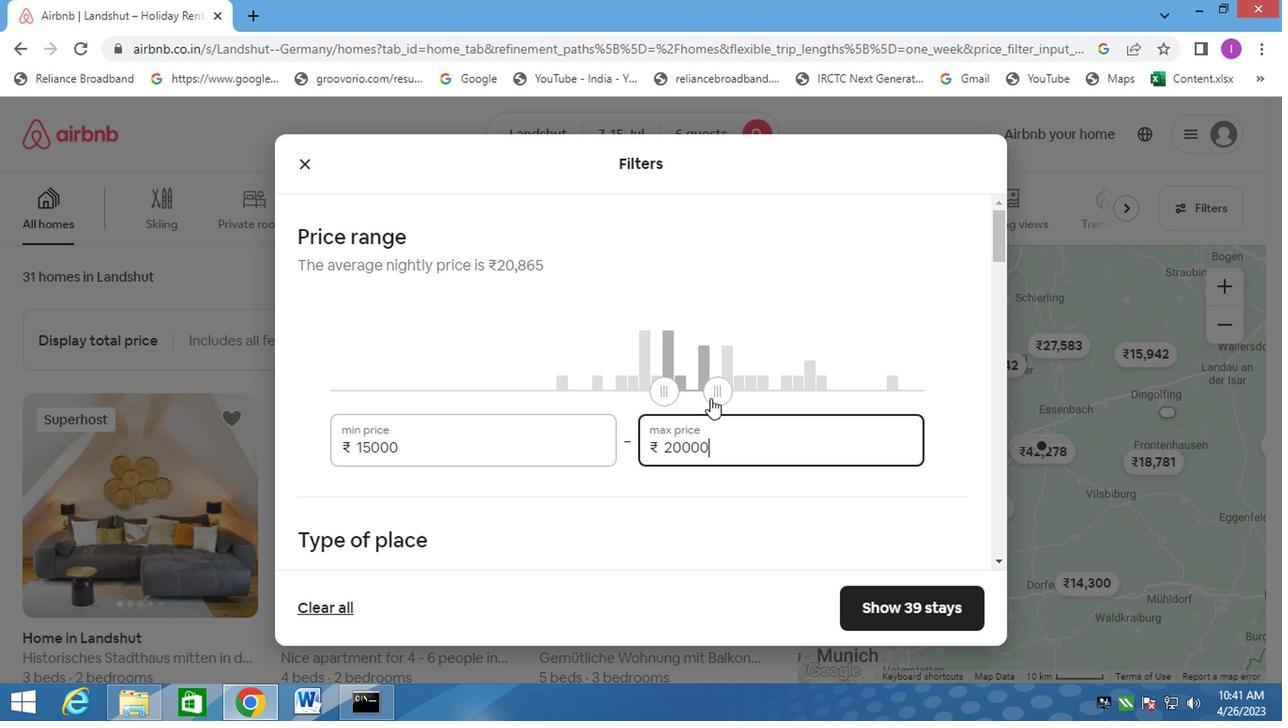 
Action: Mouse moved to (767, 385)
Screenshot: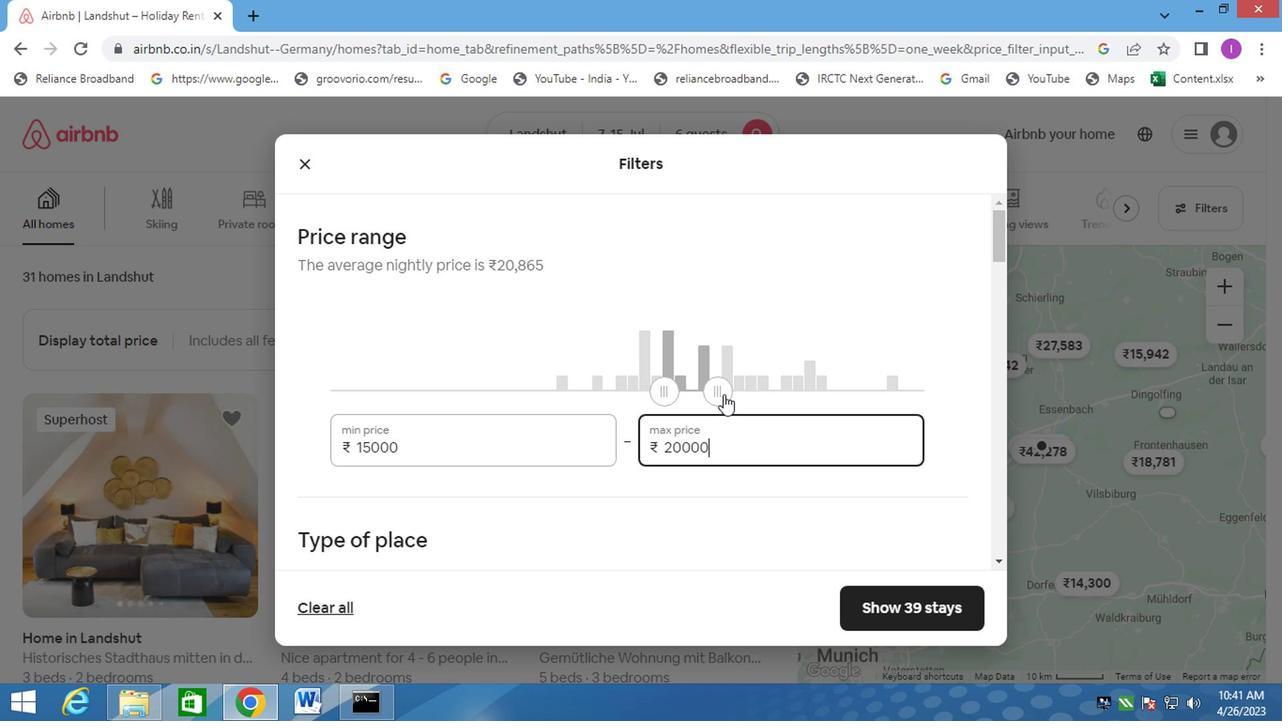 
Action: Mouse scrolled (767, 384) with delta (0, -1)
Screenshot: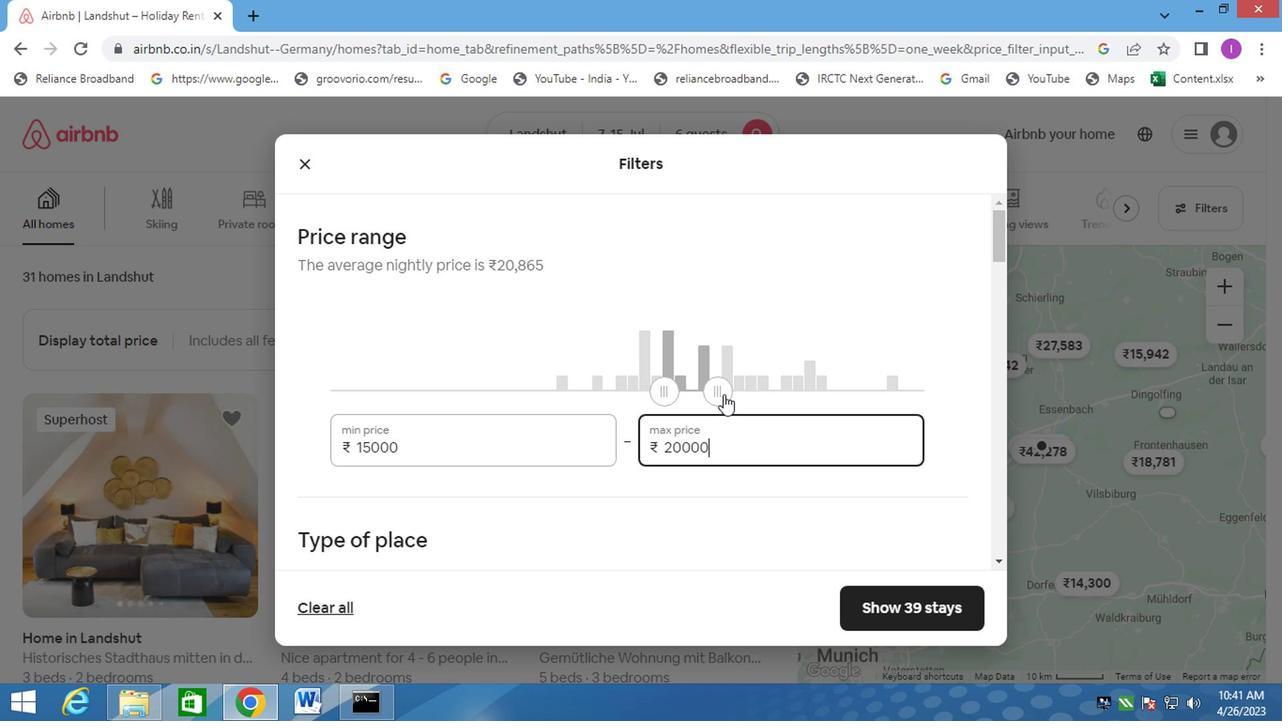 
Action: Mouse moved to (302, 416)
Screenshot: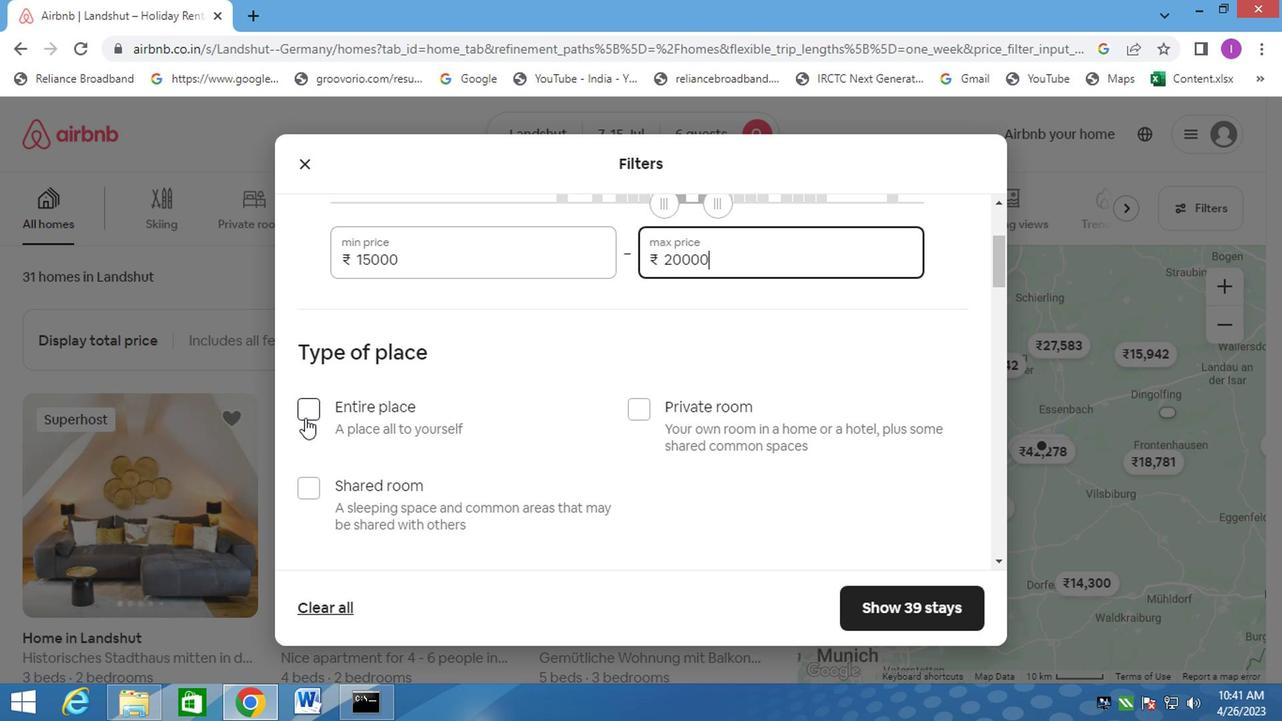 
Action: Mouse pressed left at (302, 416)
Screenshot: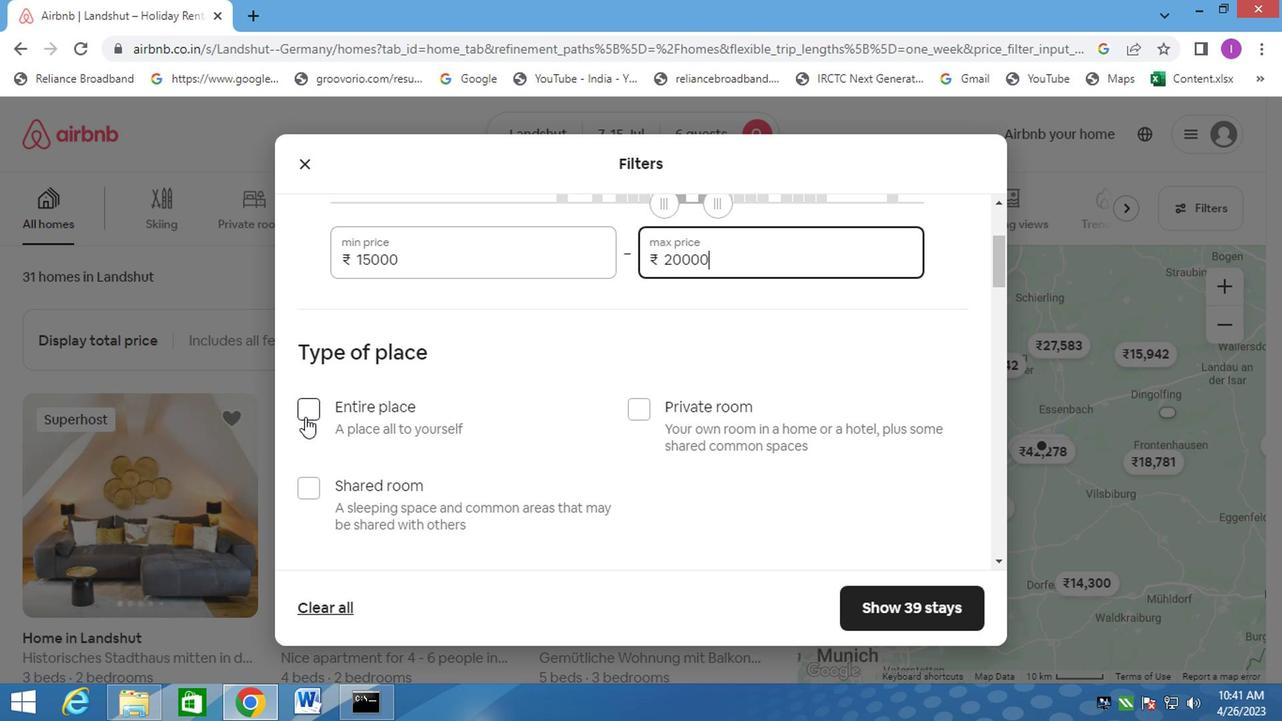 
Action: Mouse moved to (472, 431)
Screenshot: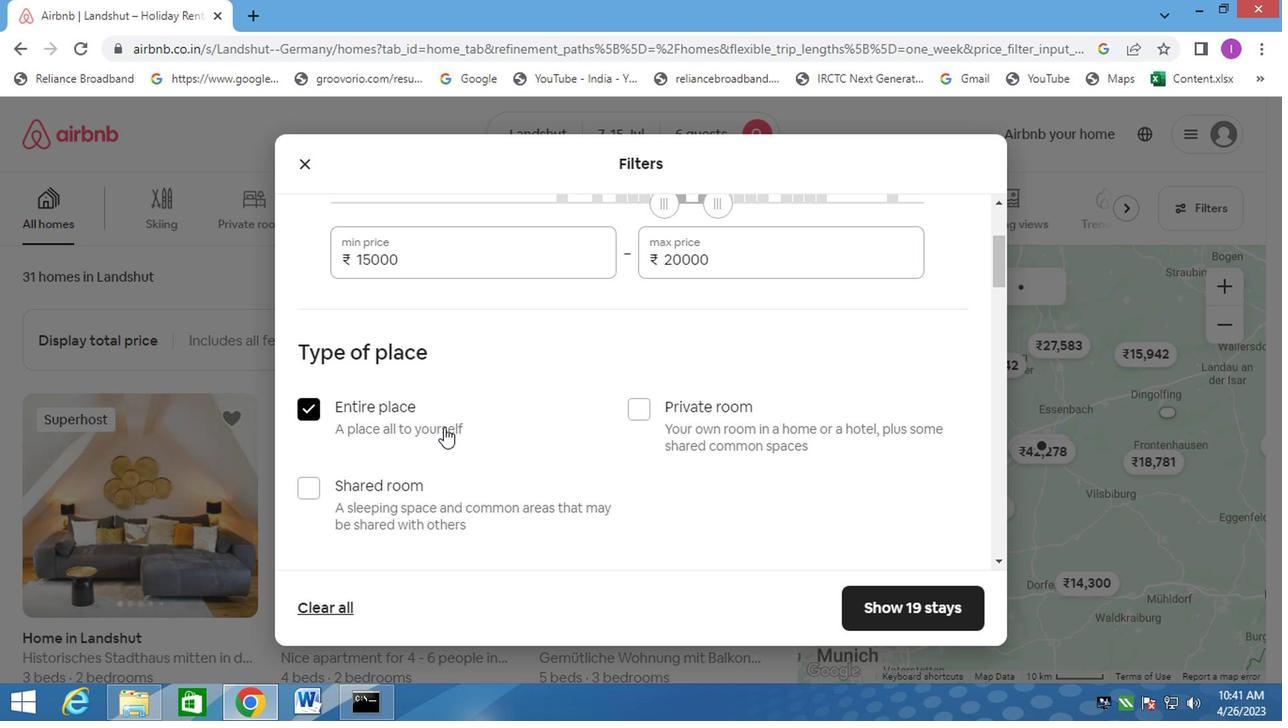 
Action: Mouse scrolled (471, 429) with delta (0, -1)
Screenshot: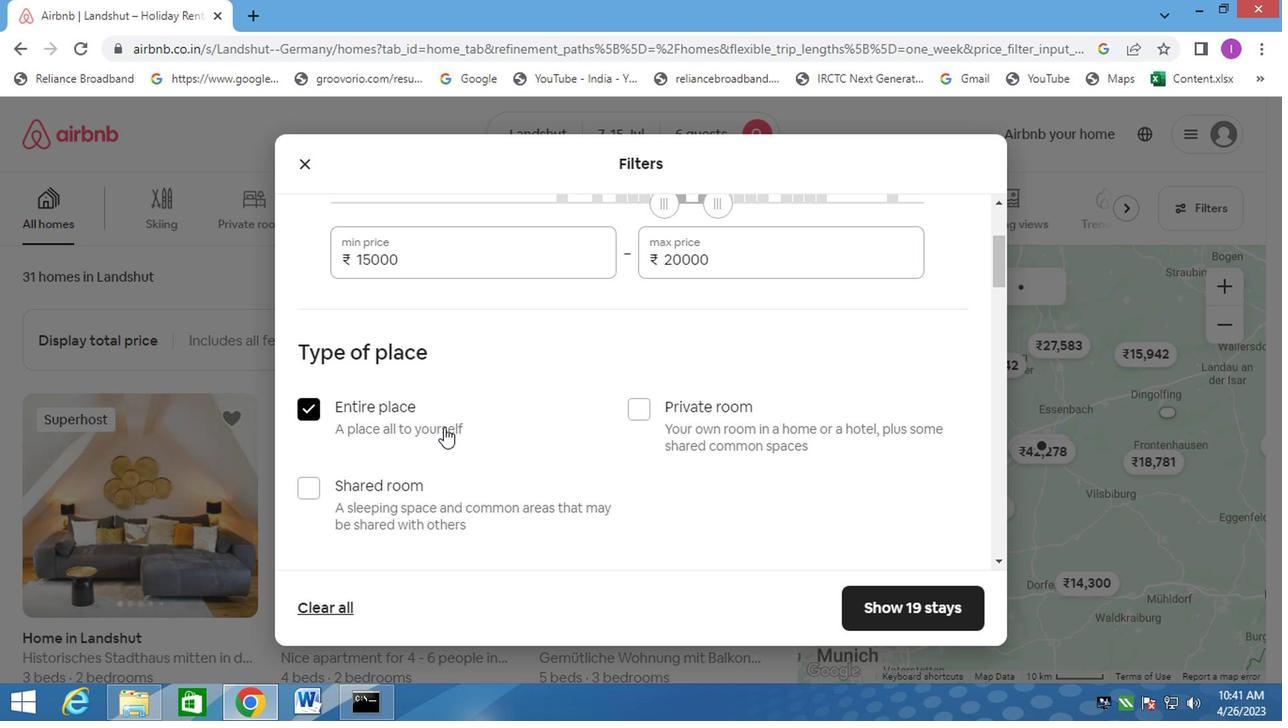 
Action: Mouse moved to (479, 437)
Screenshot: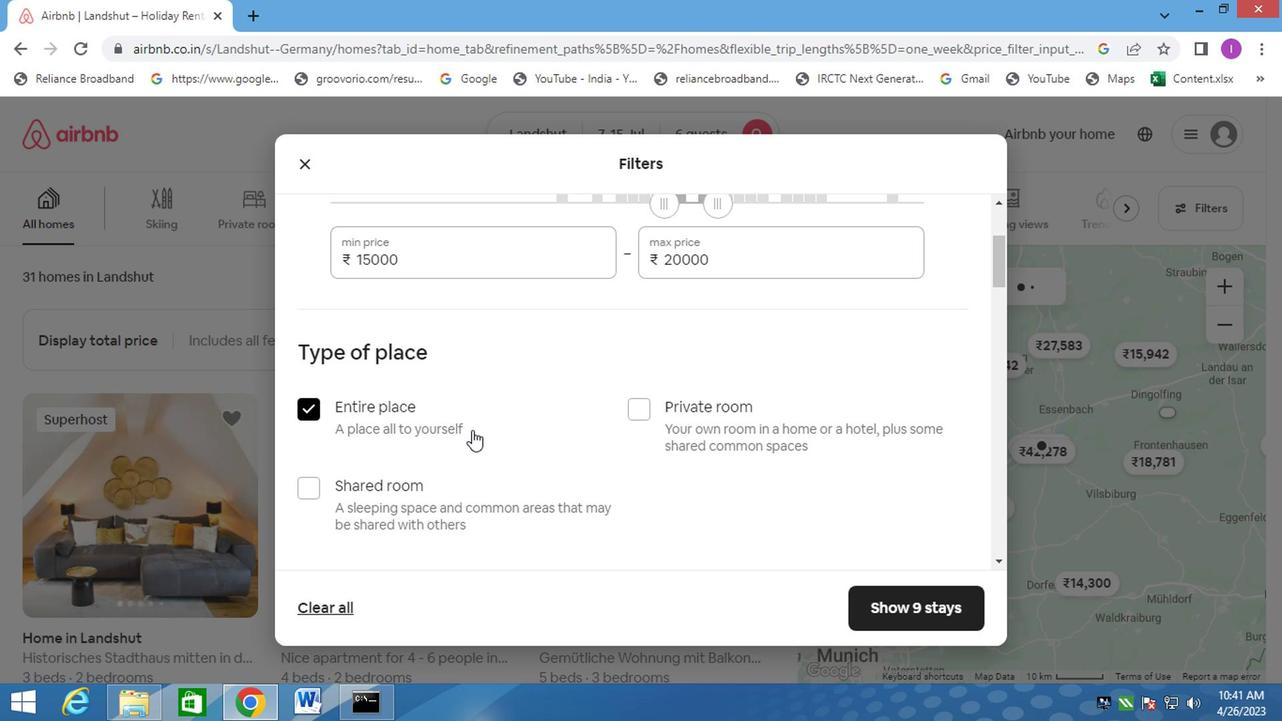 
Action: Mouse scrolled (479, 436) with delta (0, -1)
Screenshot: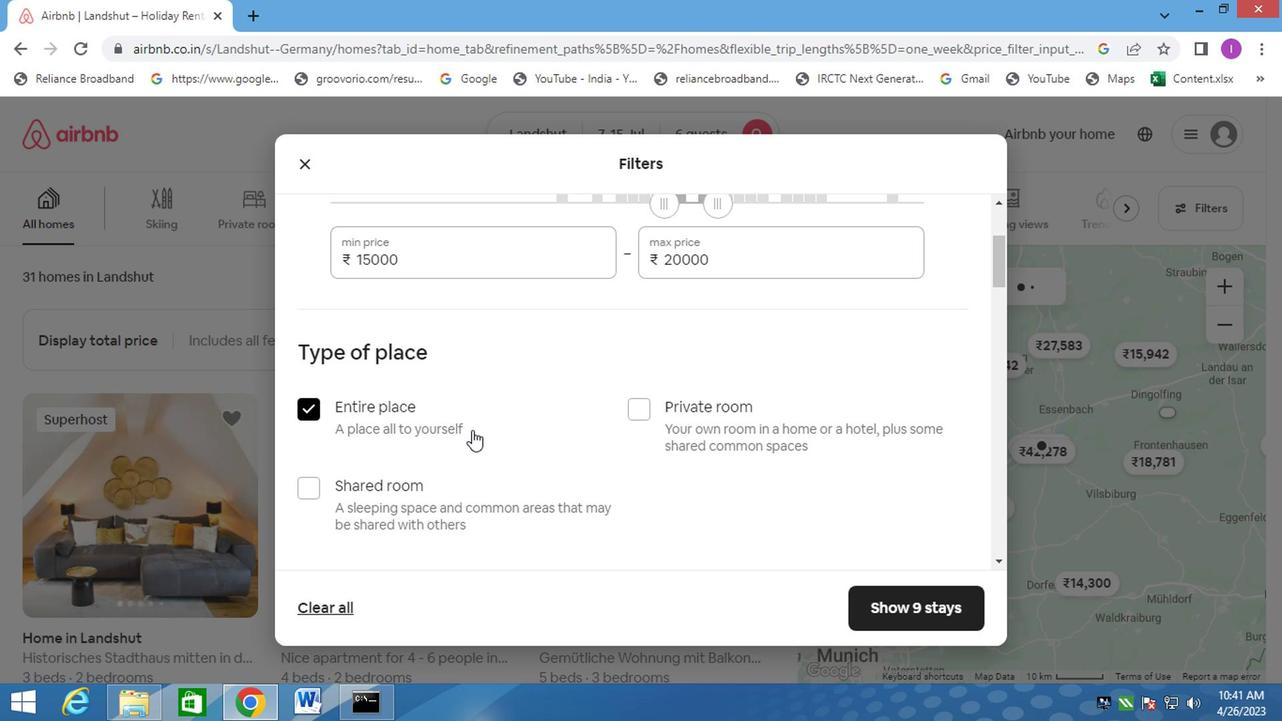 
Action: Mouse moved to (481, 439)
Screenshot: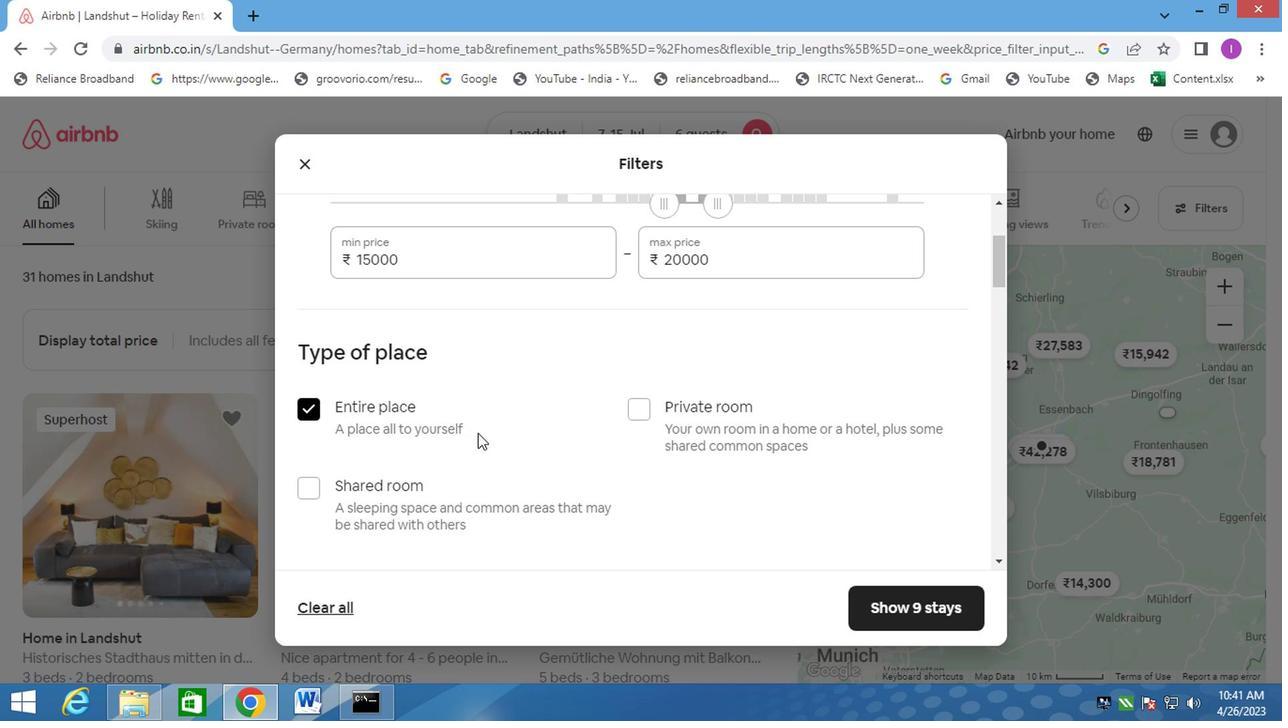 
Action: Mouse scrolled (481, 438) with delta (0, -1)
Screenshot: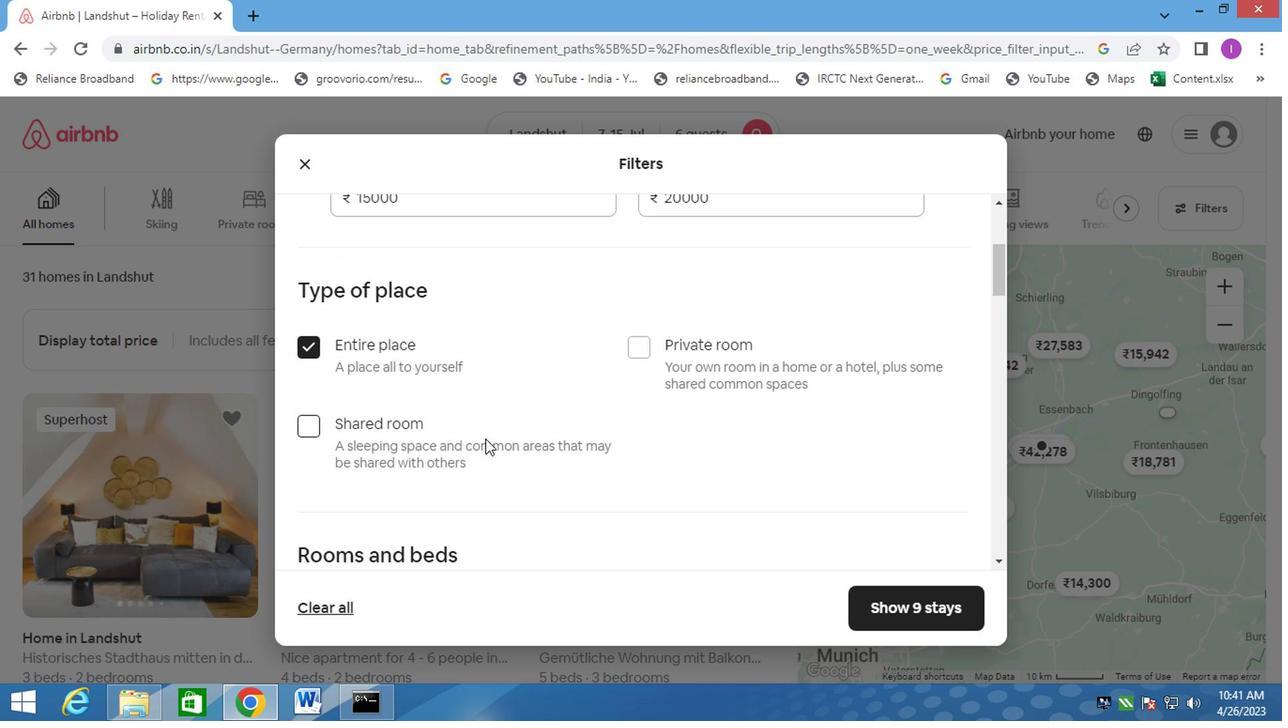 
Action: Mouse moved to (513, 440)
Screenshot: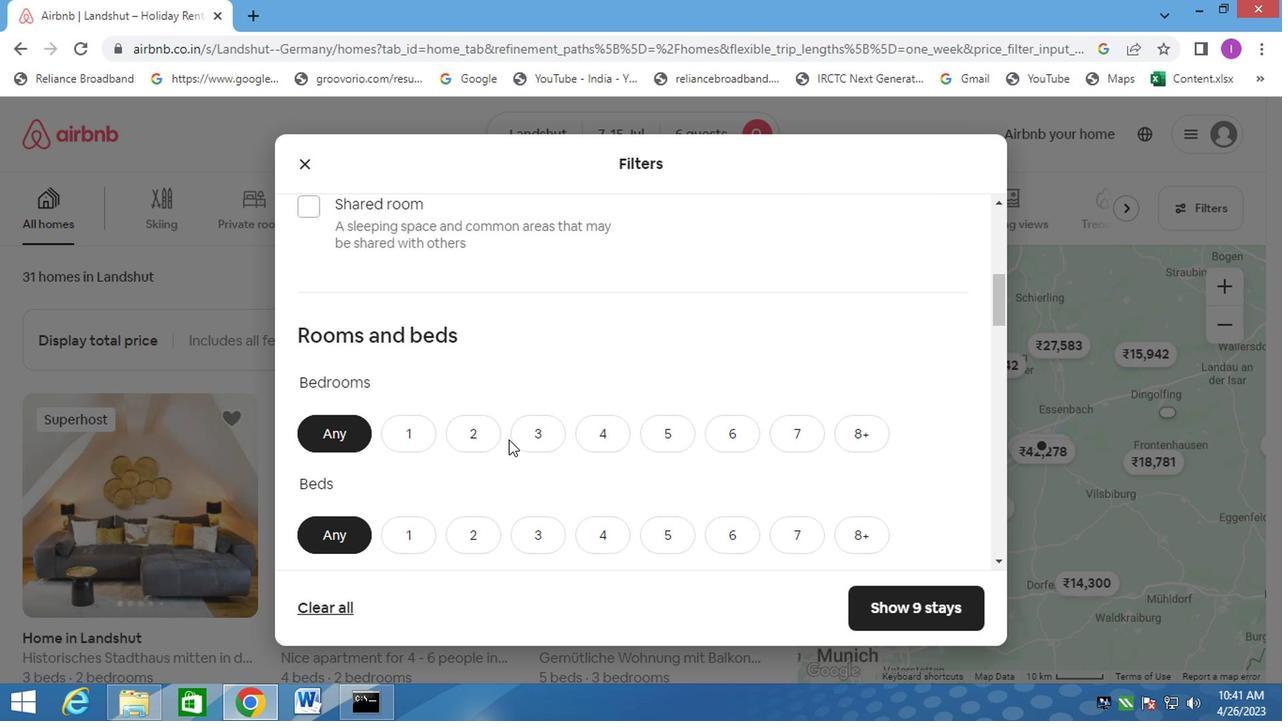 
Action: Mouse pressed left at (513, 440)
Screenshot: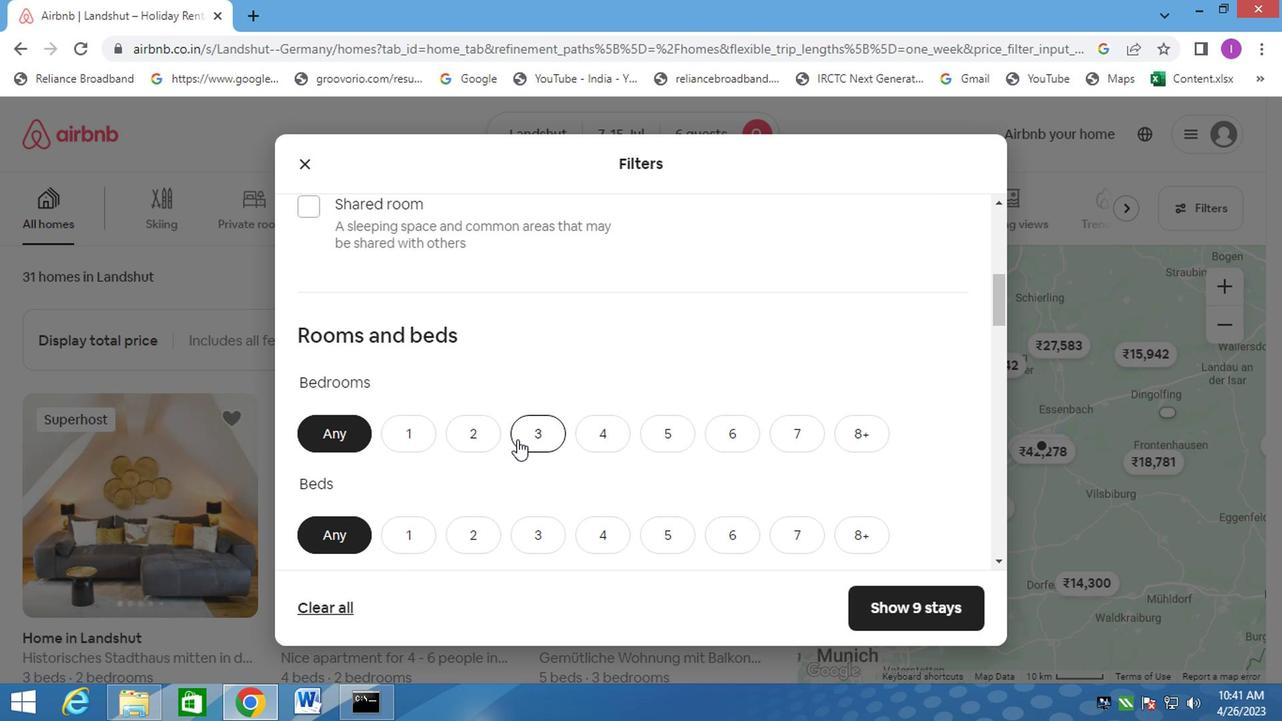 
Action: Mouse moved to (538, 544)
Screenshot: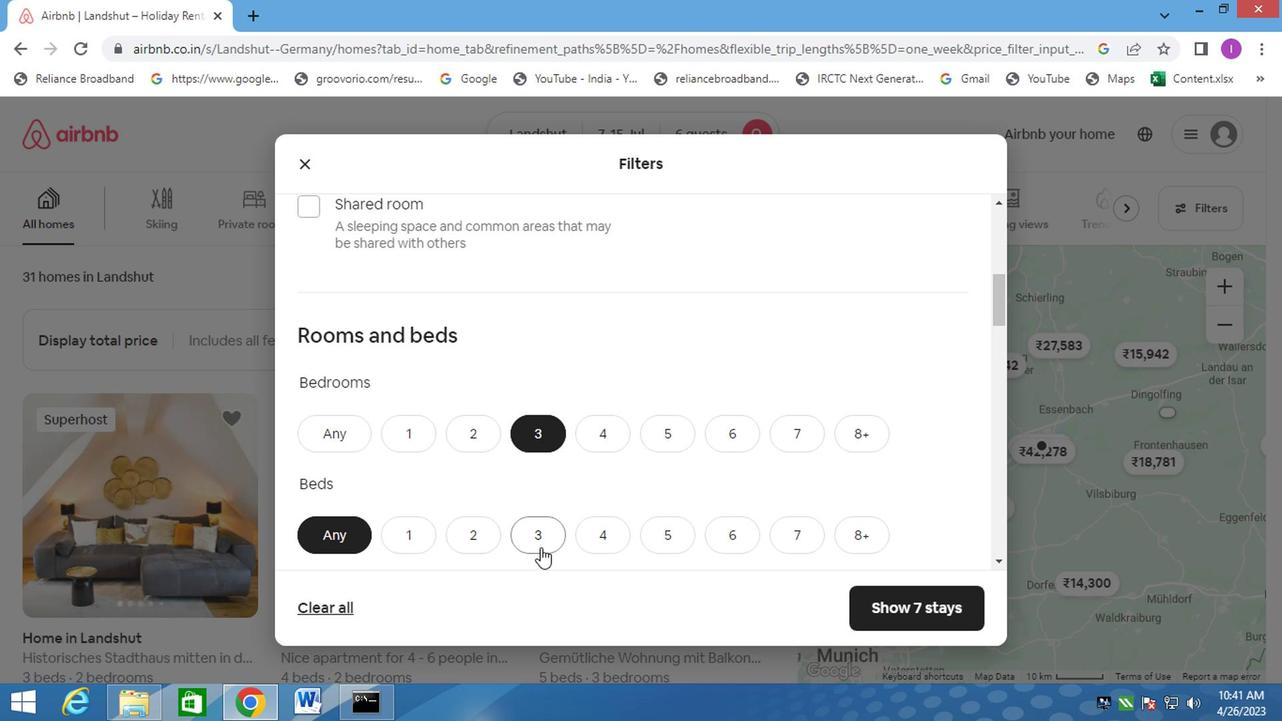 
Action: Mouse pressed left at (538, 544)
Screenshot: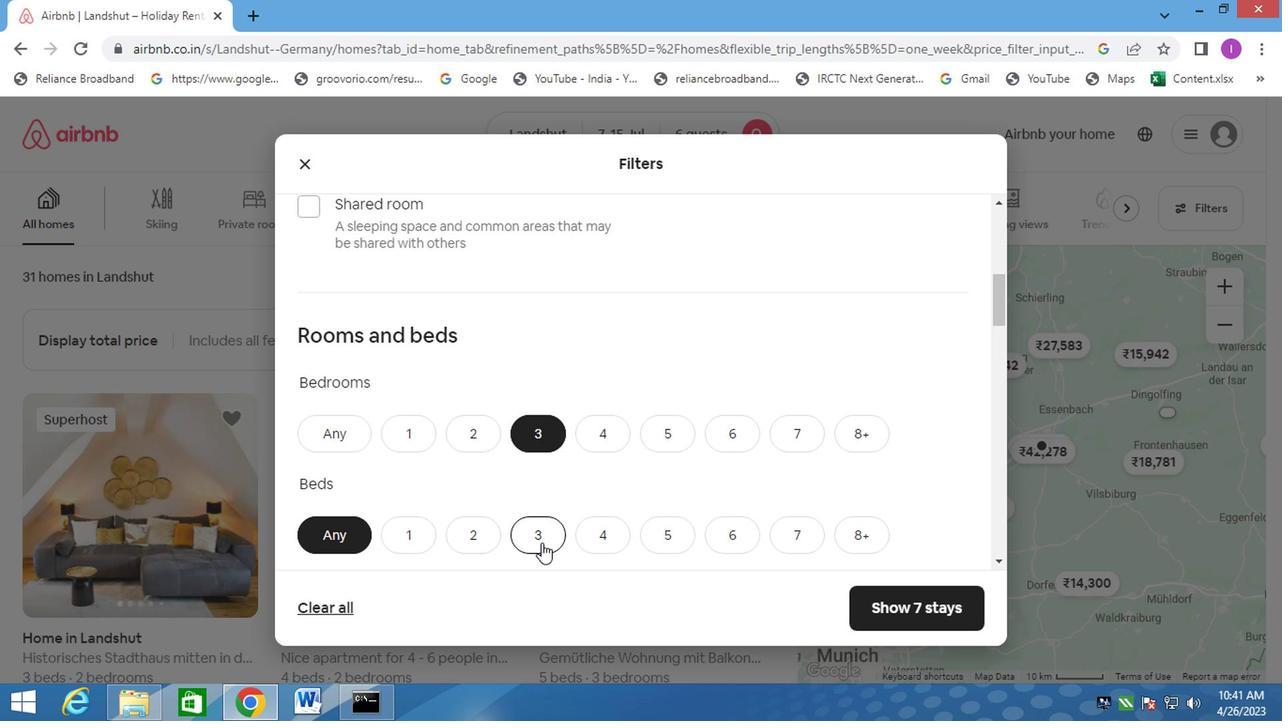 
Action: Mouse moved to (538, 541)
Screenshot: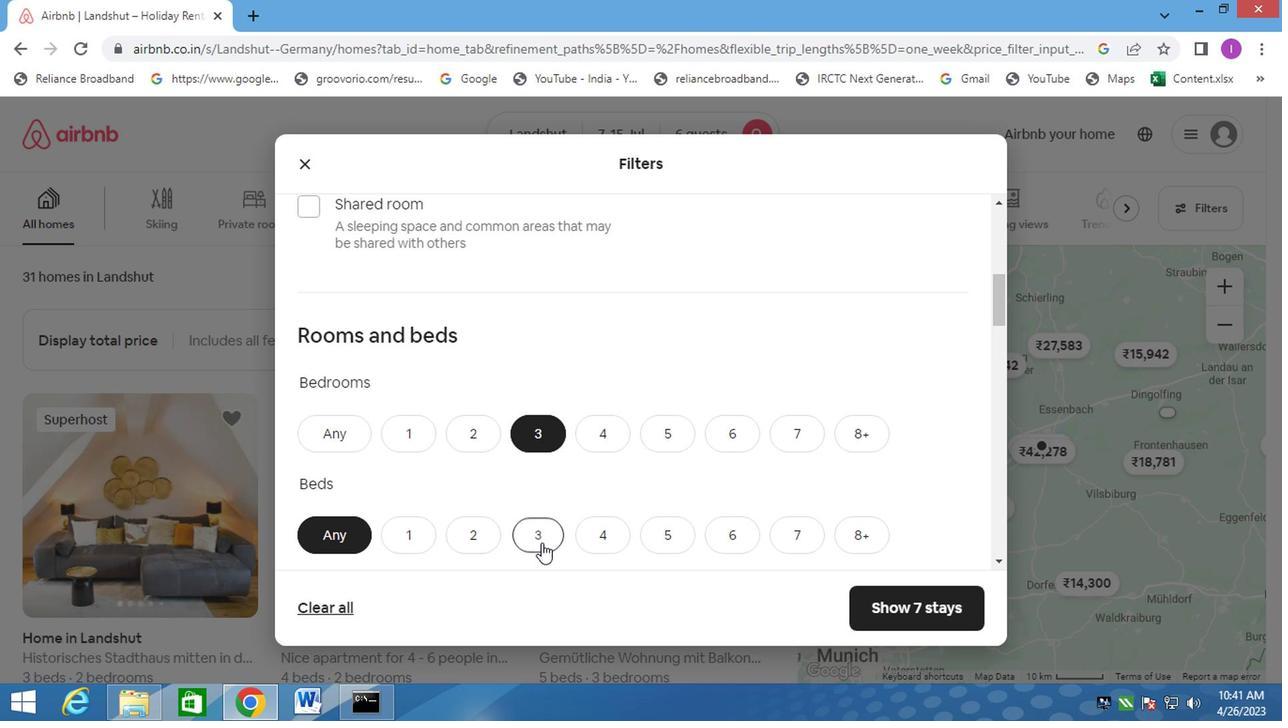 
Action: Mouse scrolled (538, 540) with delta (0, -1)
Screenshot: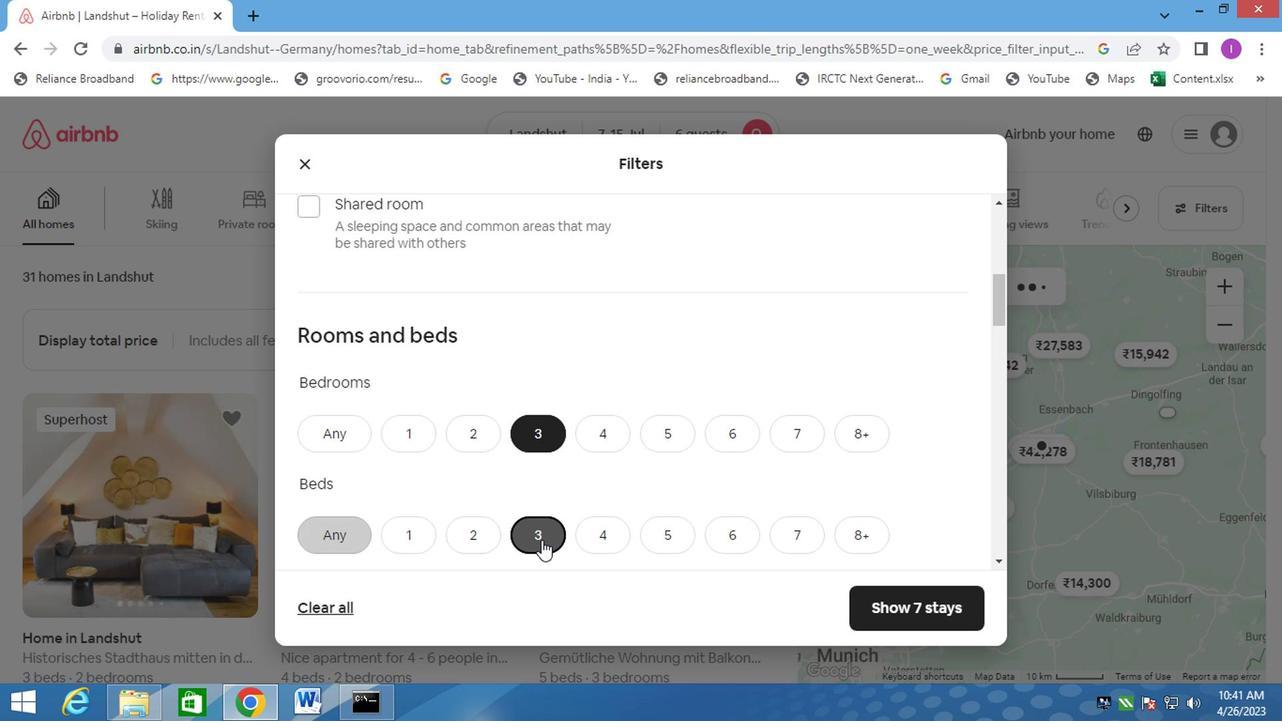 
Action: Mouse scrolled (538, 540) with delta (0, -1)
Screenshot: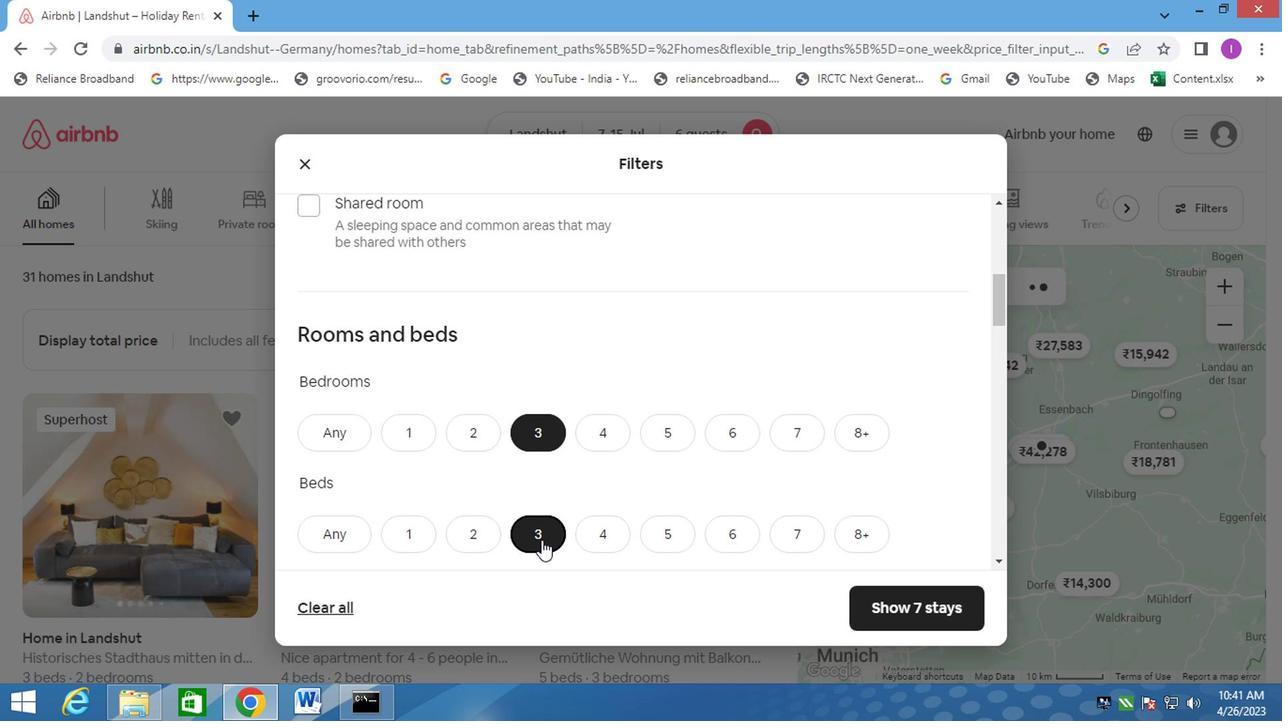 
Action: Mouse moved to (515, 449)
Screenshot: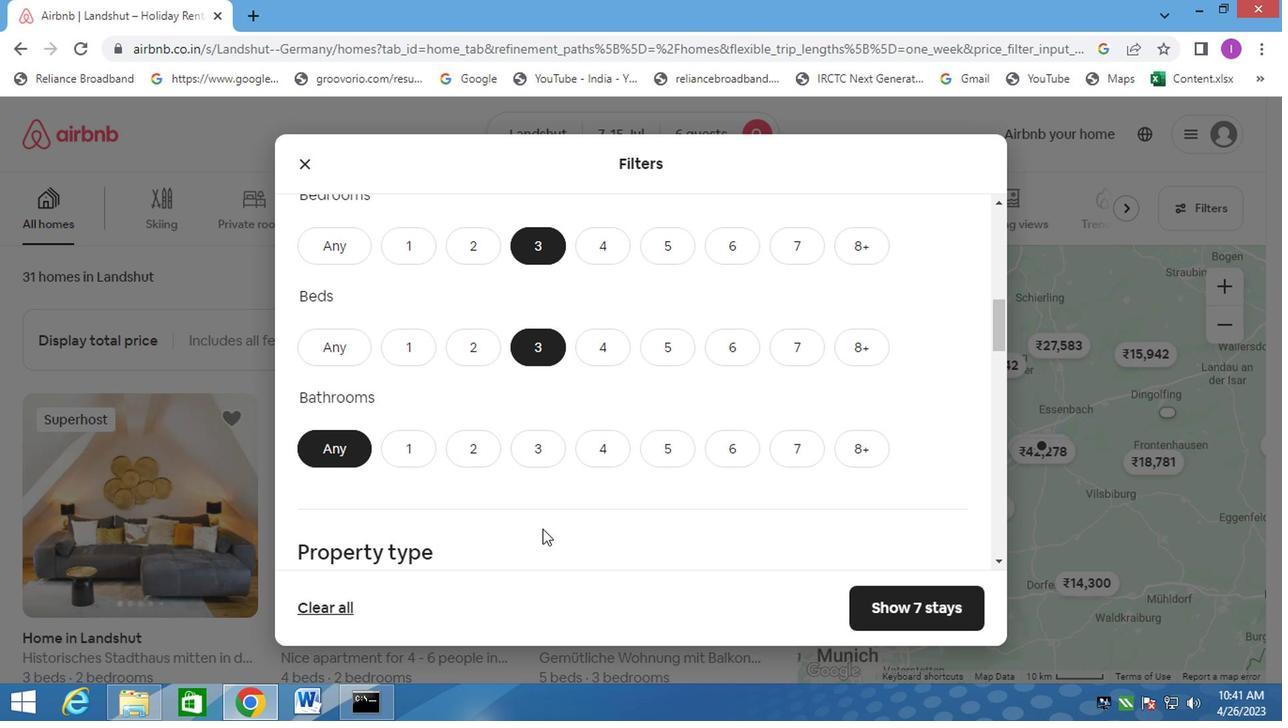 
Action: Mouse pressed left at (515, 449)
Screenshot: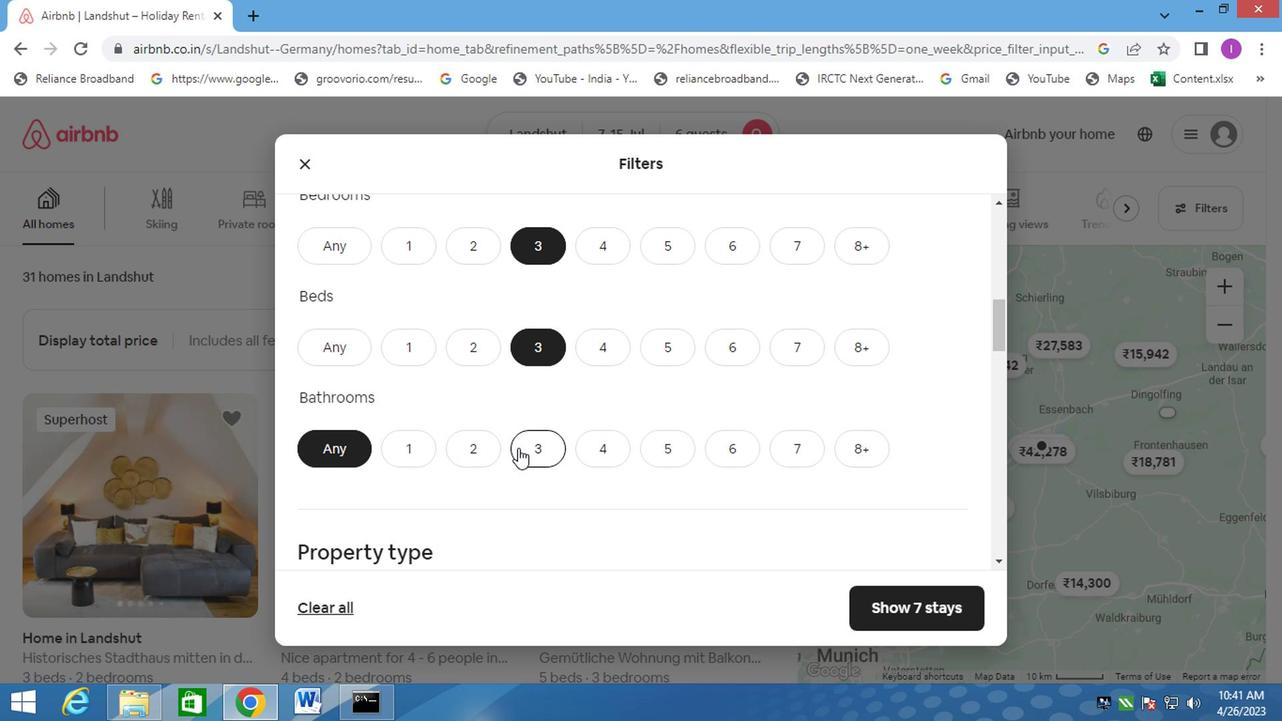 
Action: Mouse moved to (532, 462)
Screenshot: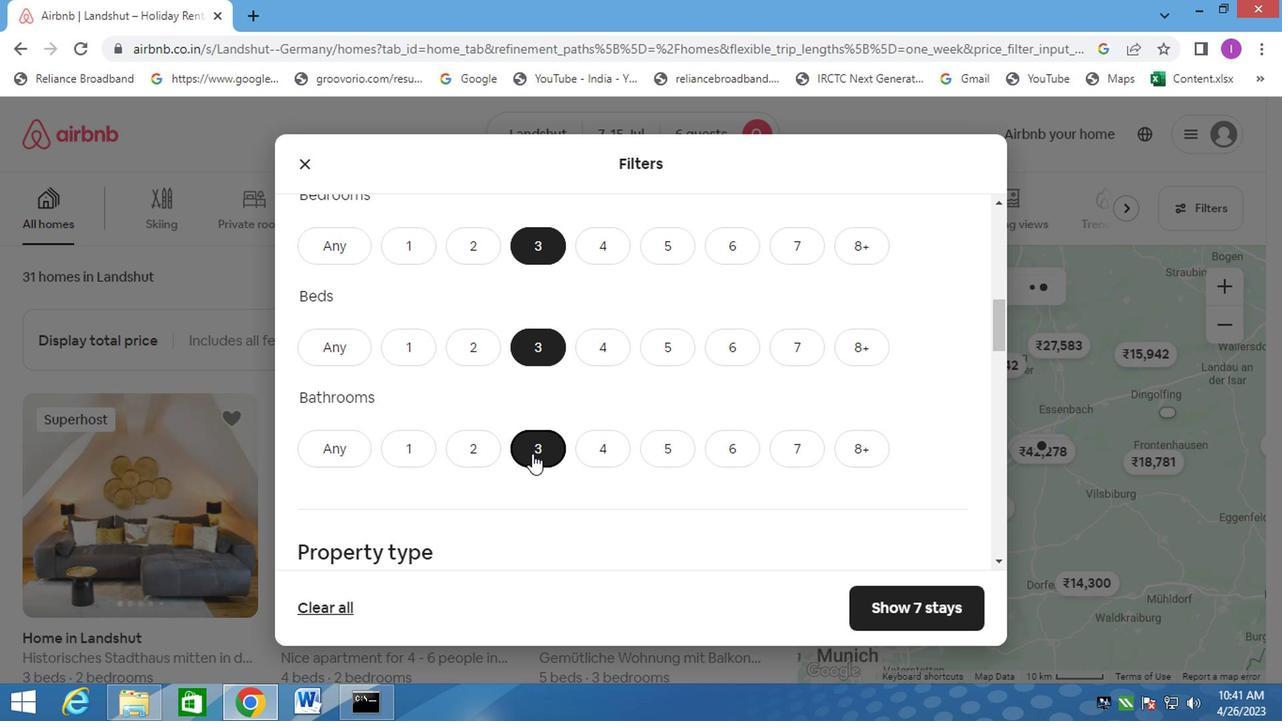 
Action: Mouse scrolled (532, 461) with delta (0, -1)
Screenshot: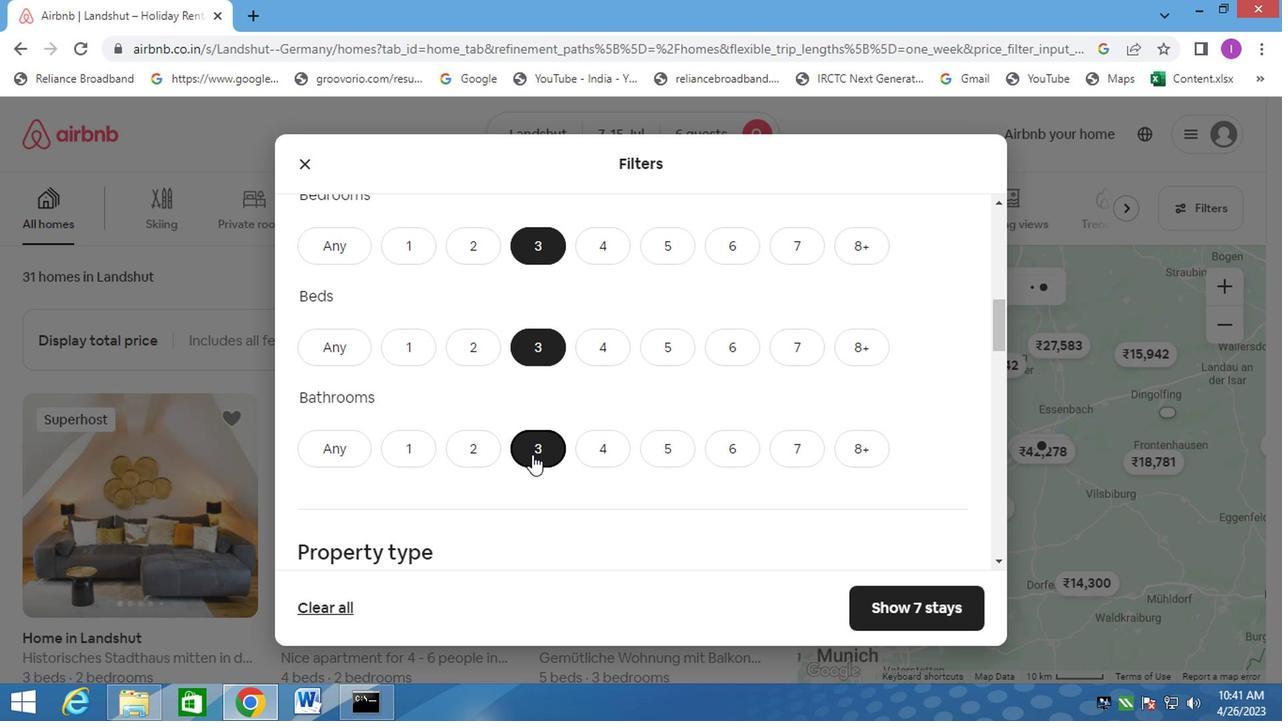 
Action: Mouse moved to (535, 465)
Screenshot: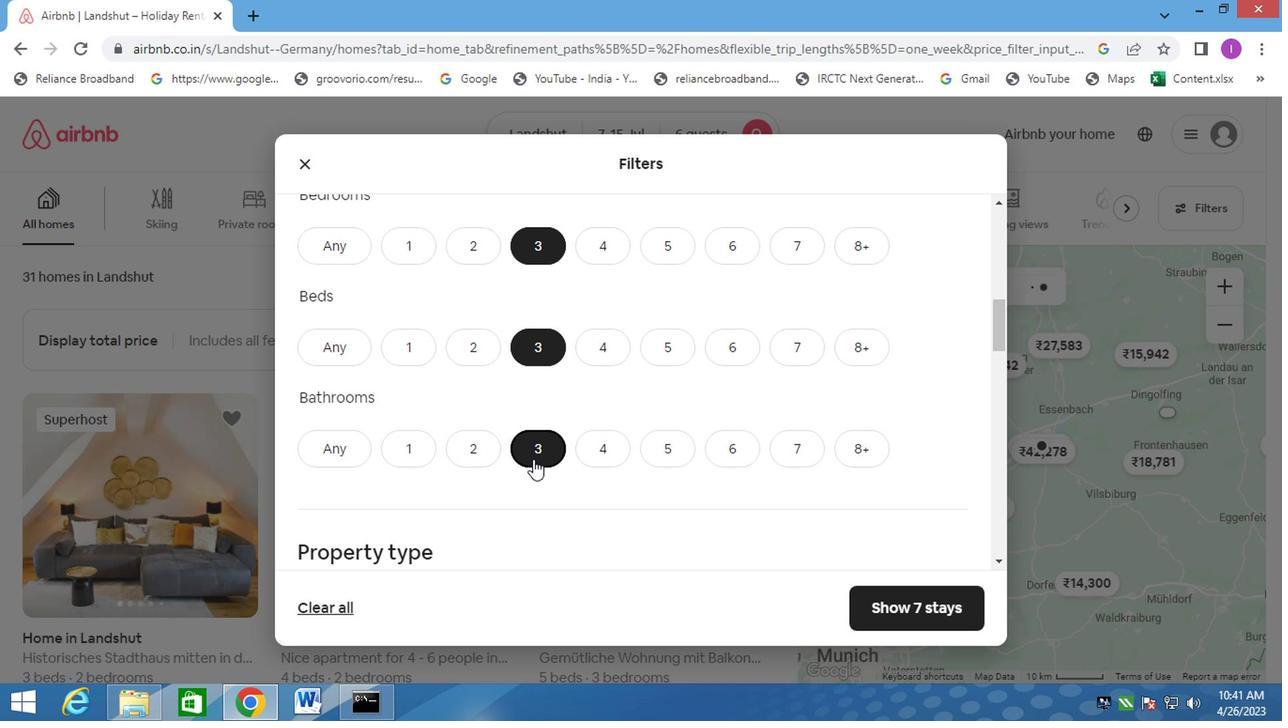 
Action: Mouse scrolled (535, 464) with delta (0, 0)
Screenshot: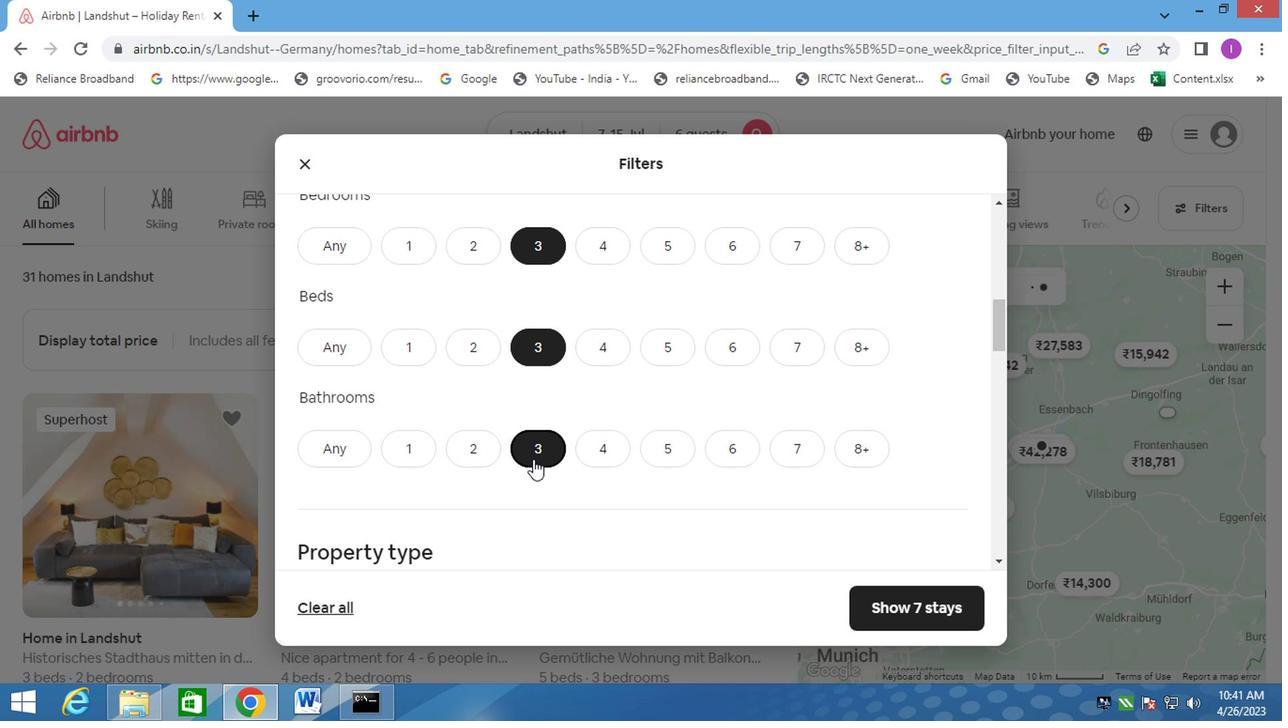 
Action: Mouse moved to (538, 469)
Screenshot: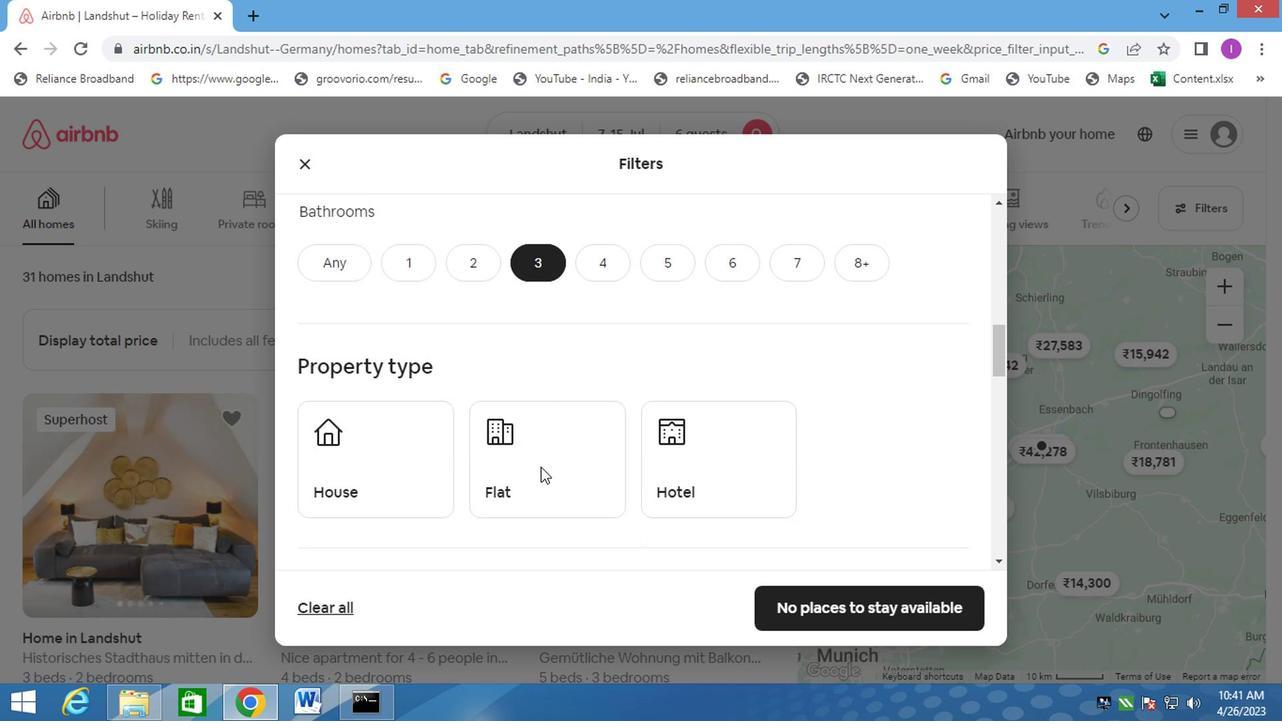 
Action: Mouse scrolled (538, 467) with delta (0, -1)
Screenshot: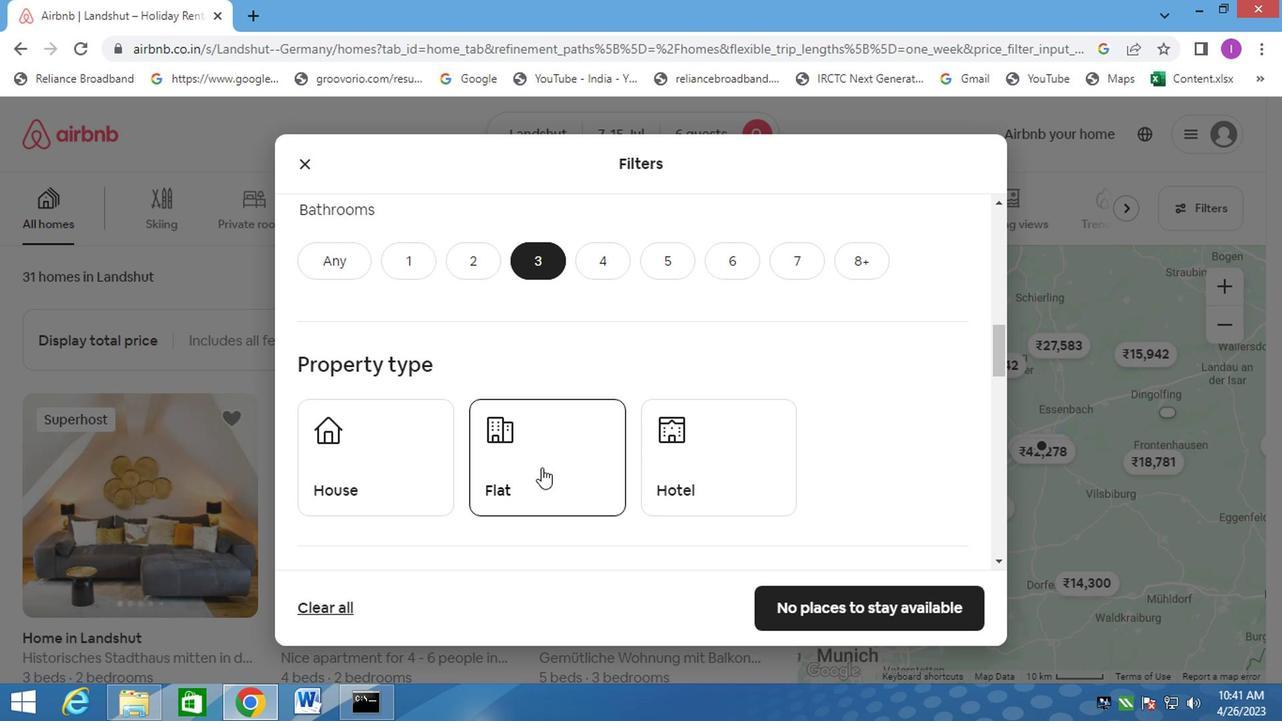 
Action: Mouse scrolled (538, 467) with delta (0, -1)
Screenshot: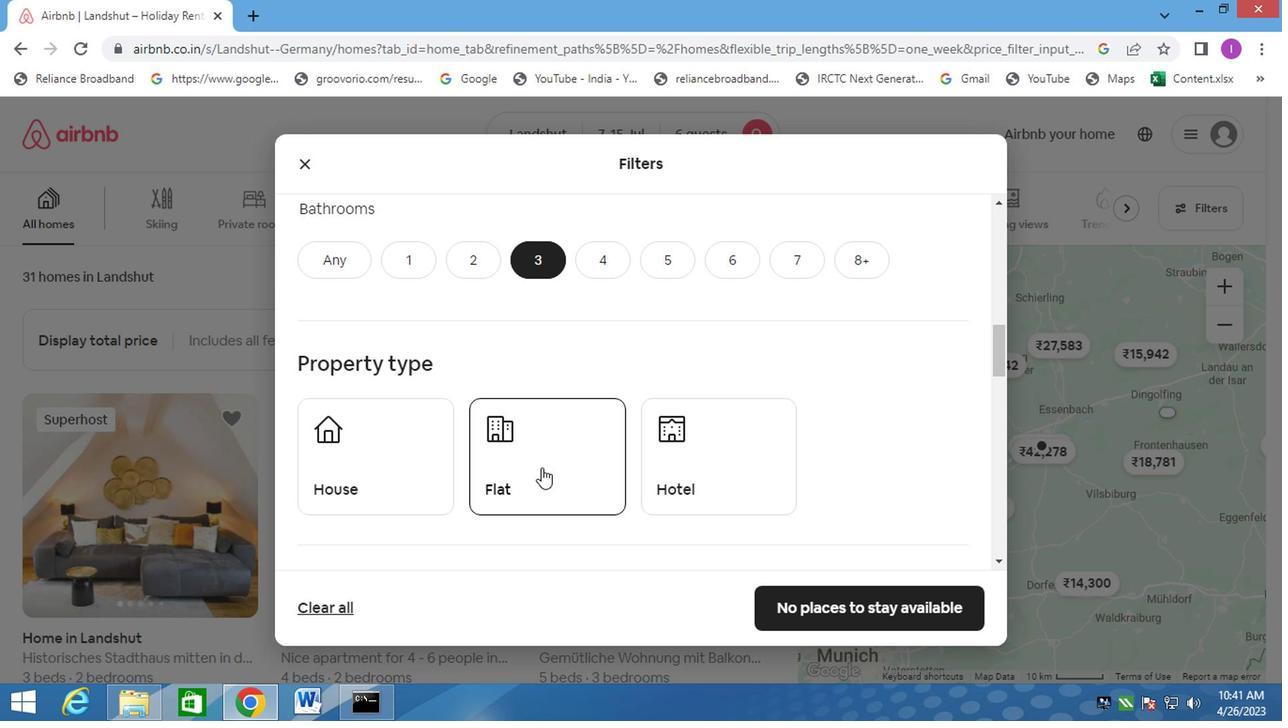 
Action: Mouse scrolled (538, 469) with delta (0, 0)
Screenshot: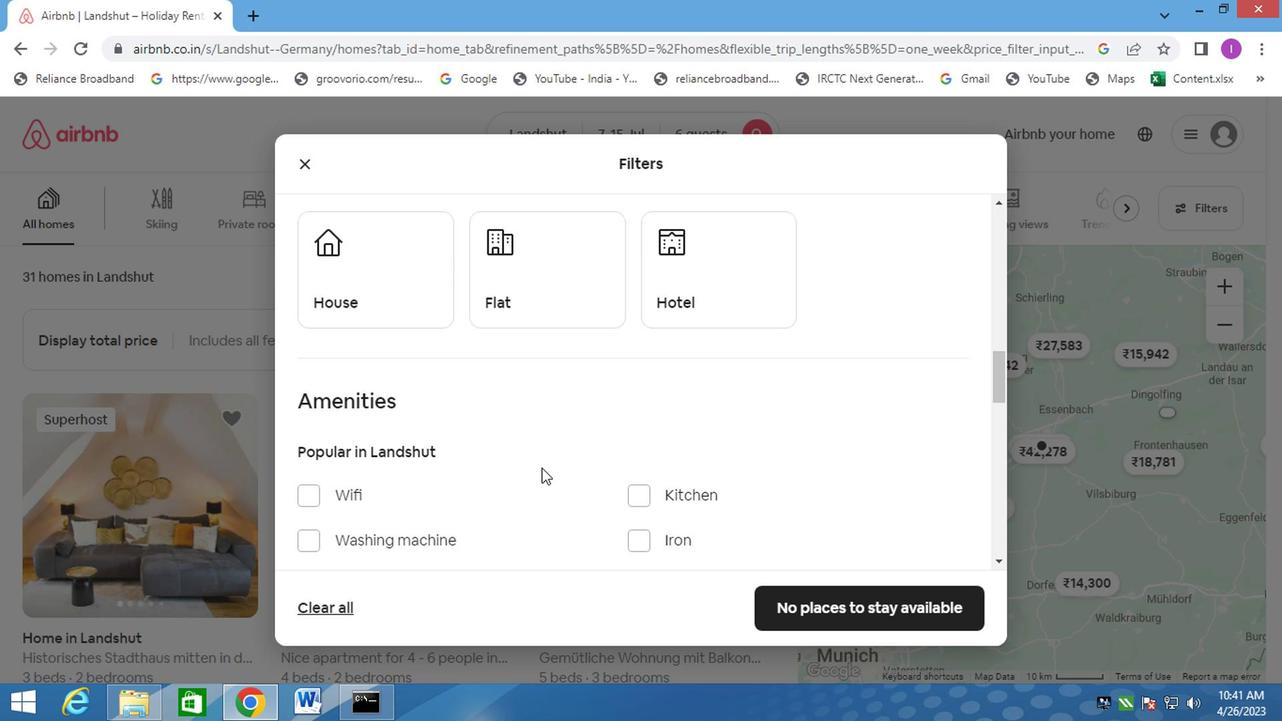 
Action: Mouse scrolled (538, 469) with delta (0, 0)
Screenshot: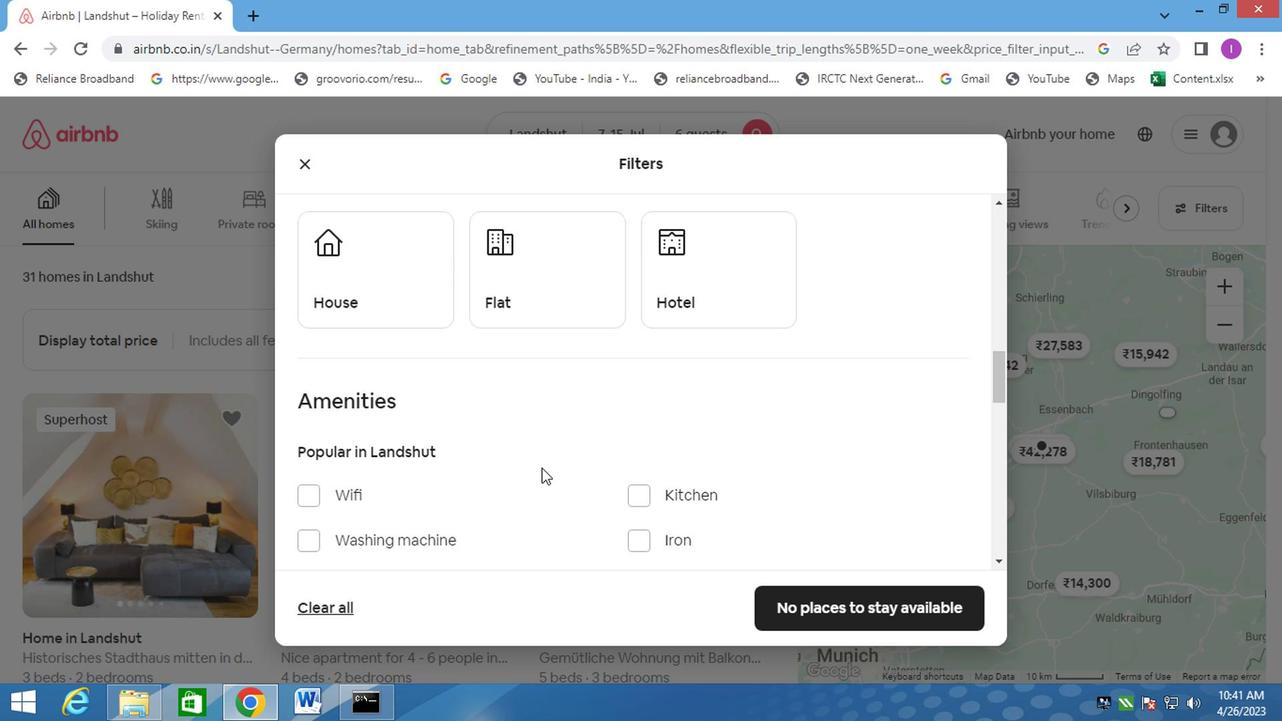 
Action: Mouse moved to (445, 467)
Screenshot: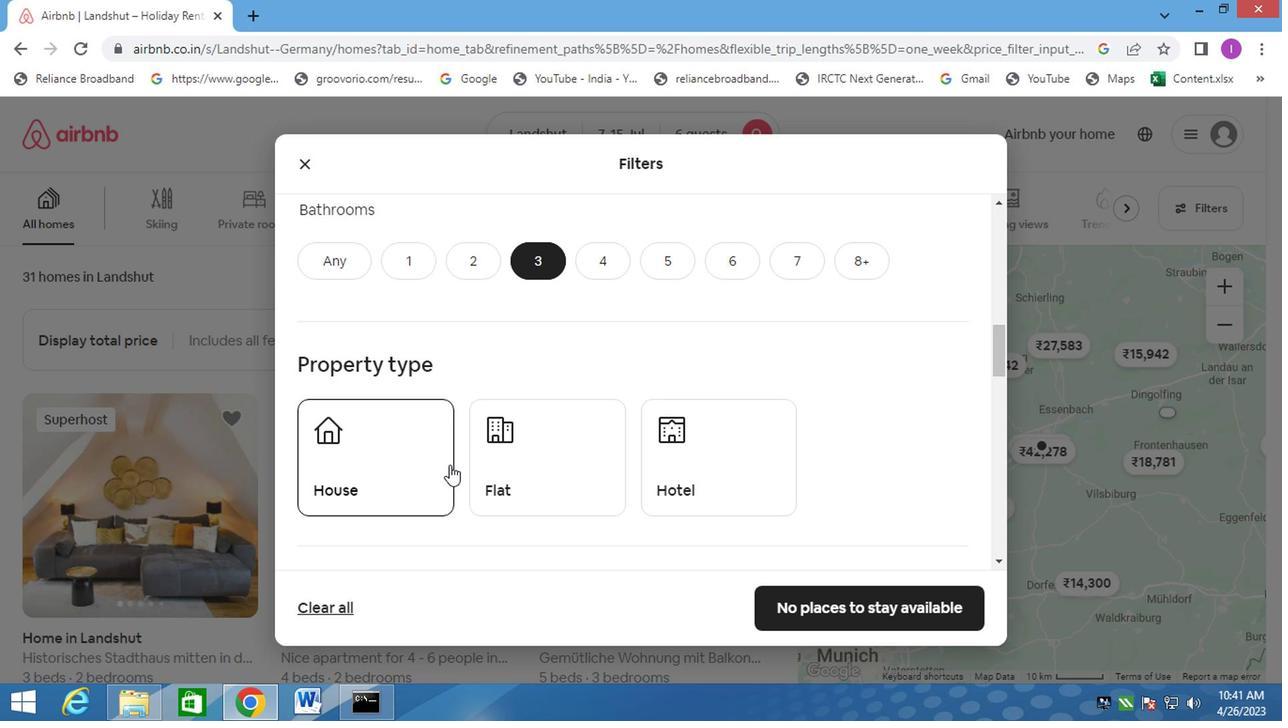 
Action: Mouse pressed left at (445, 467)
Screenshot: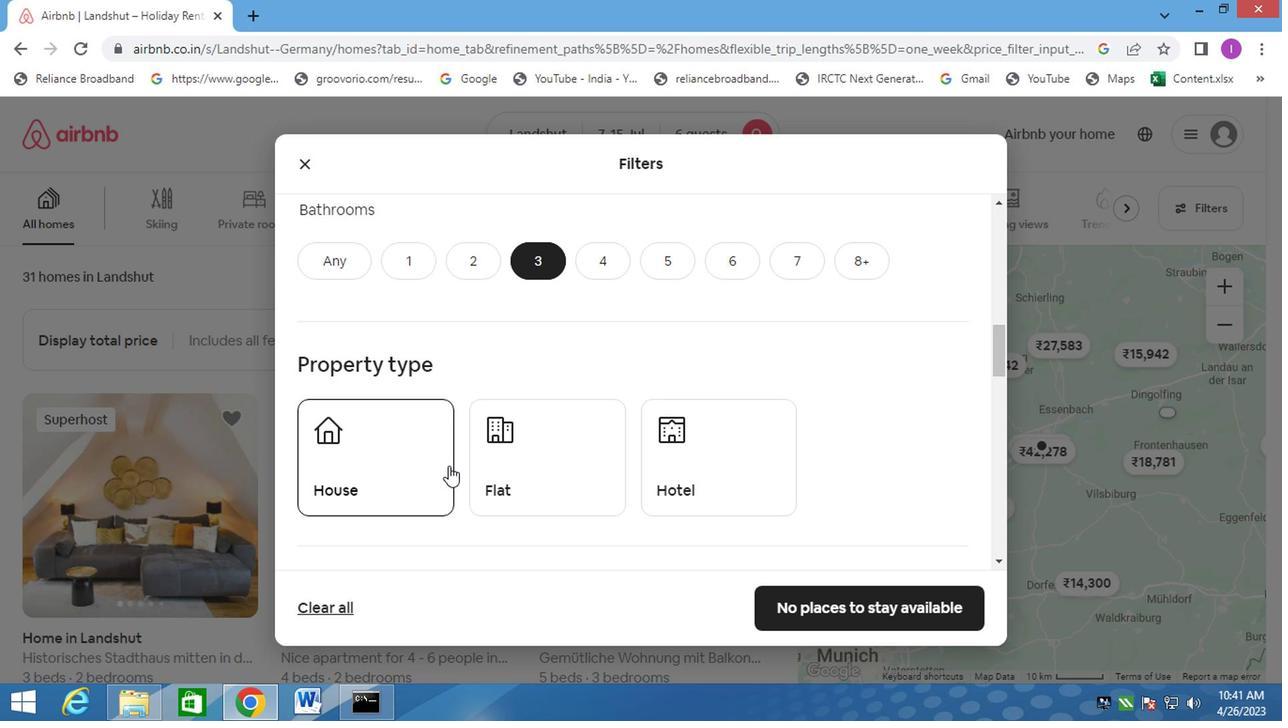 
Action: Mouse moved to (509, 469)
Screenshot: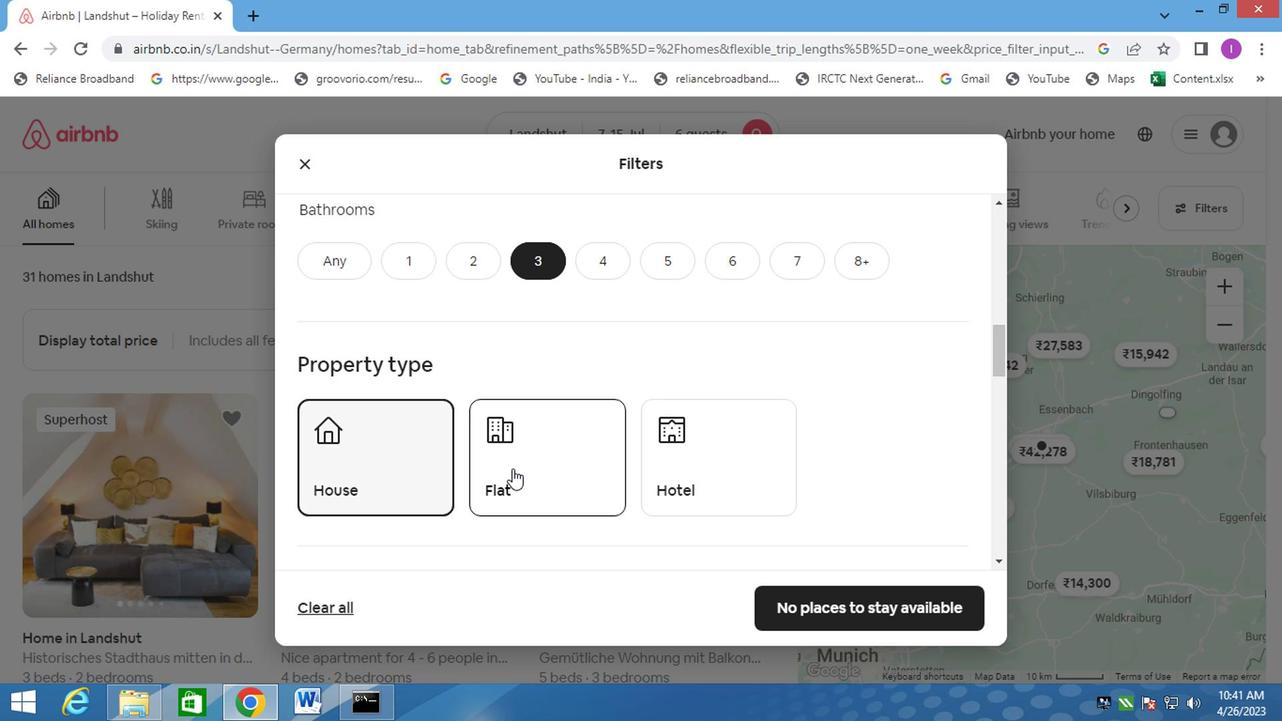 
Action: Mouse pressed left at (509, 469)
Screenshot: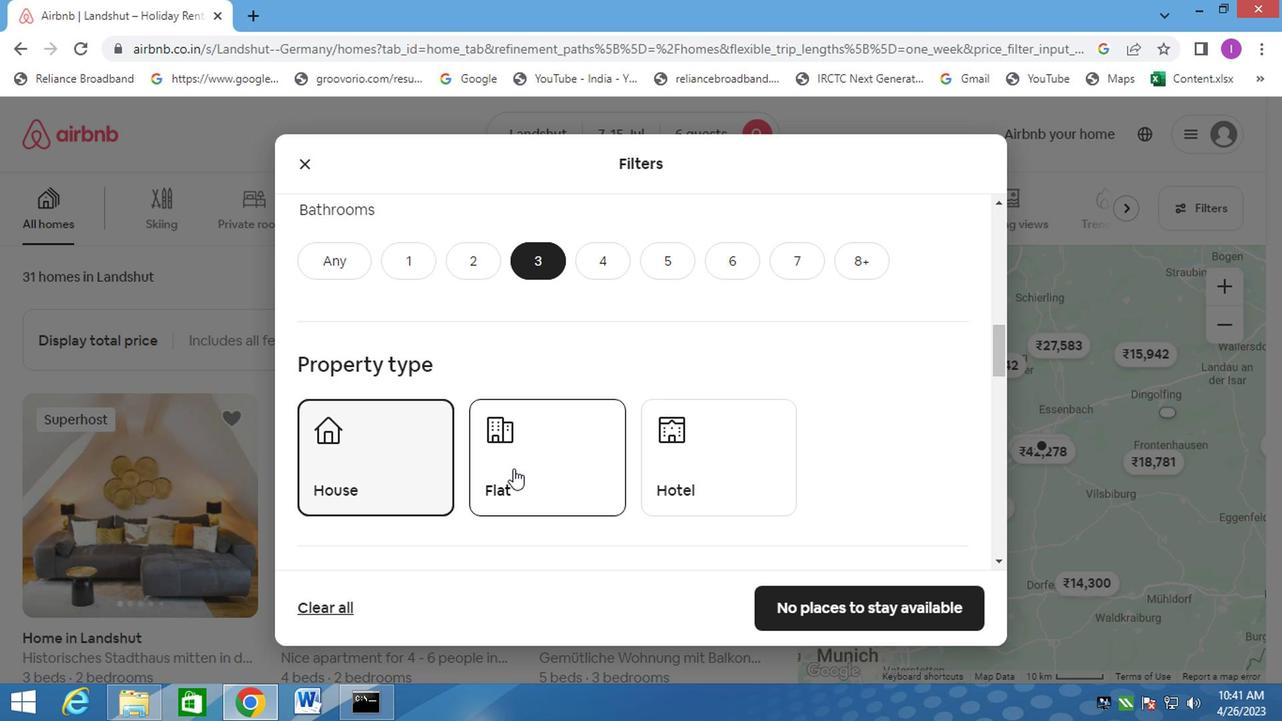
Action: Mouse moved to (699, 483)
Screenshot: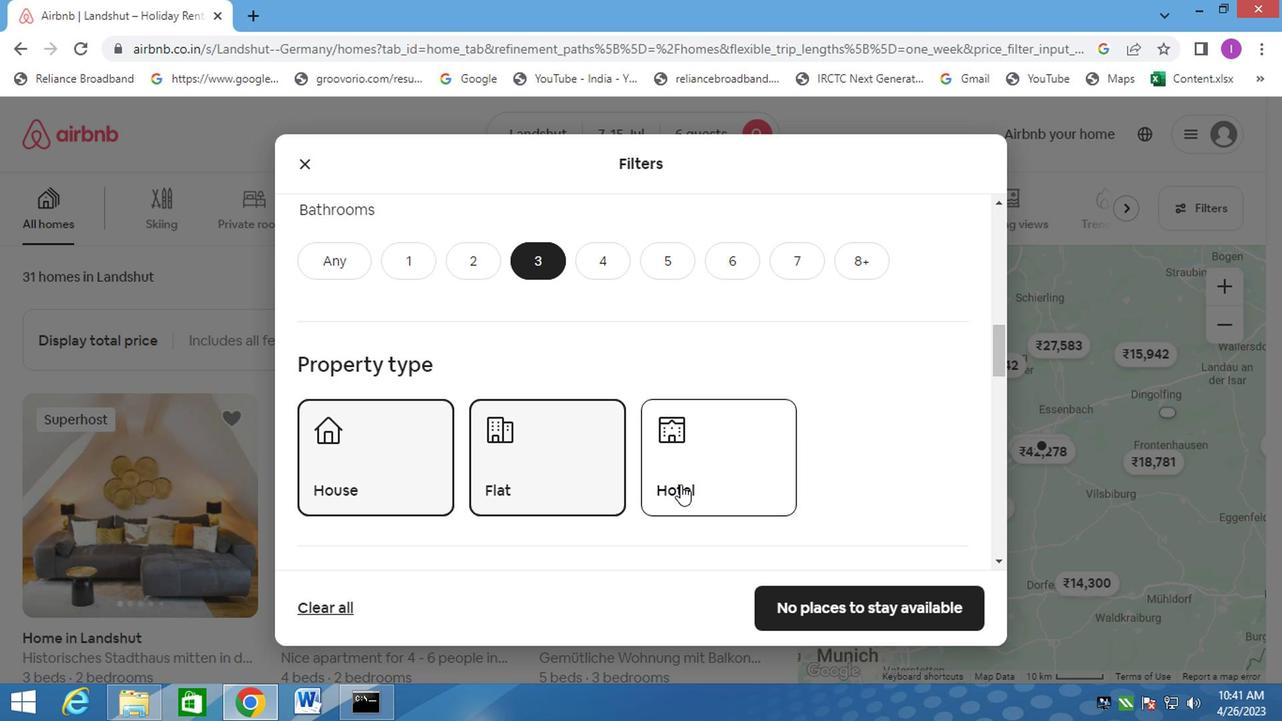 
Action: Mouse pressed left at (699, 483)
Screenshot: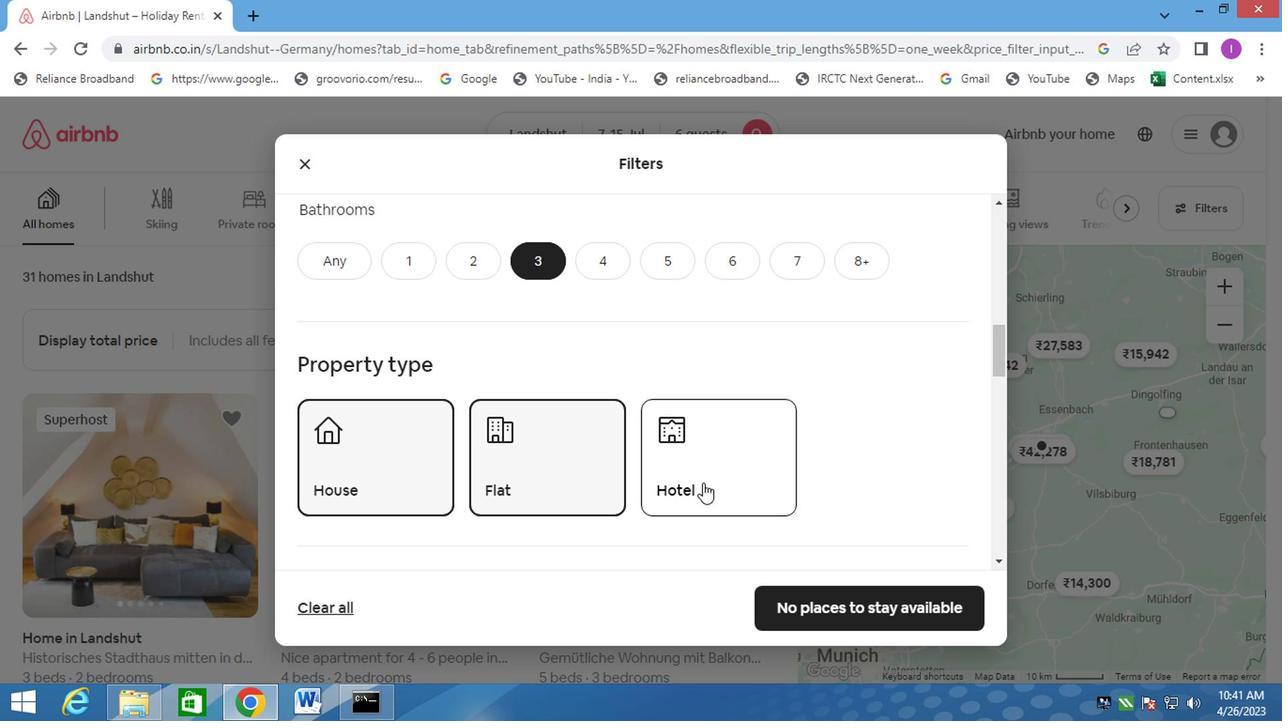 
Action: Mouse pressed left at (699, 483)
Screenshot: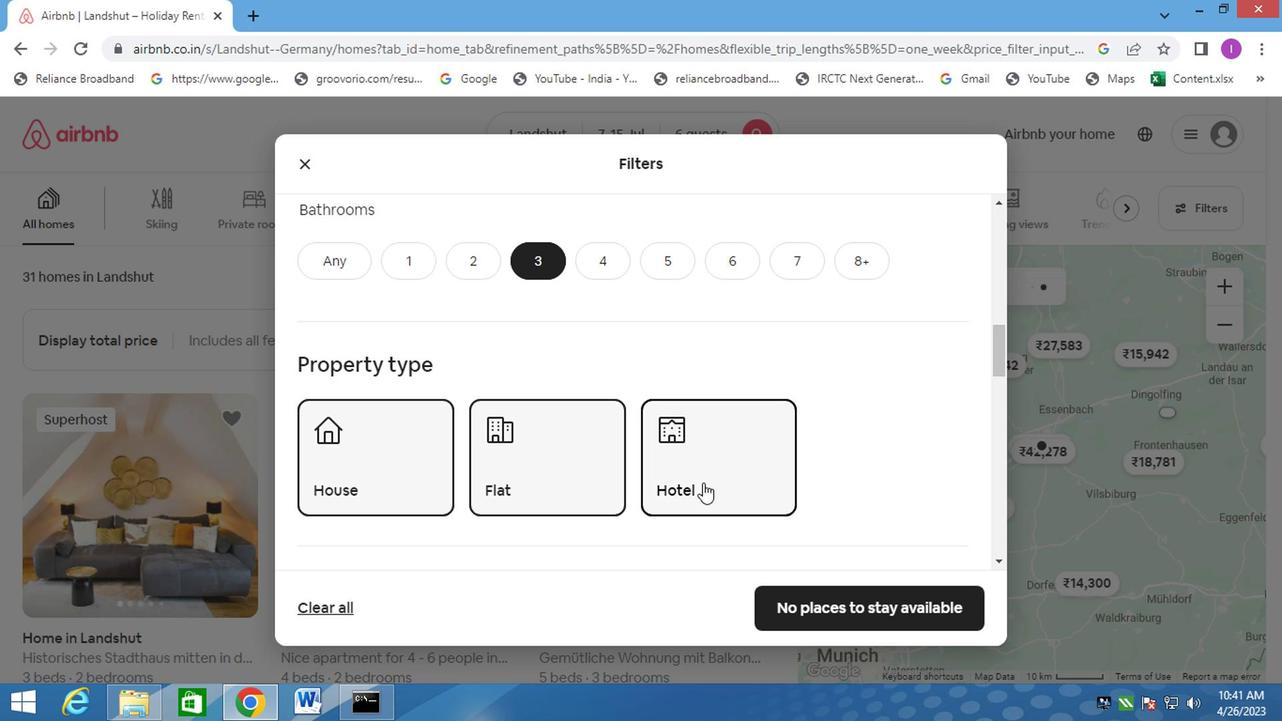 
Action: Mouse moved to (590, 491)
Screenshot: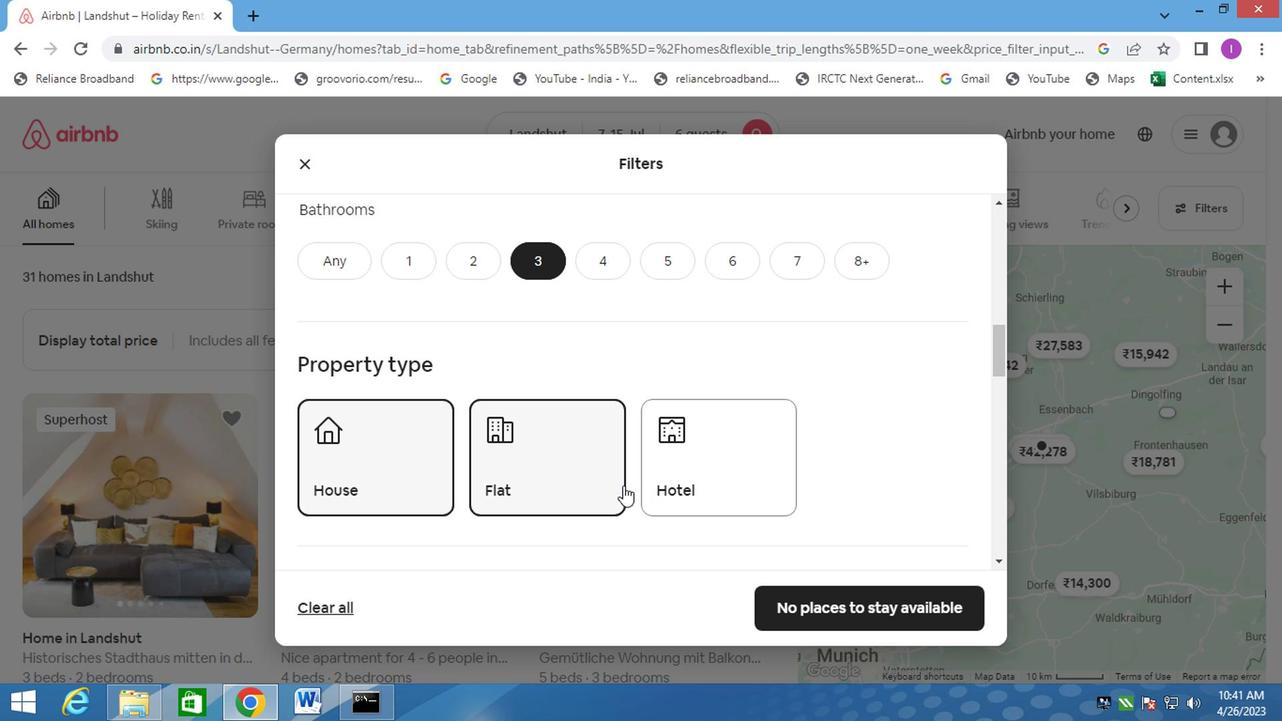 
Action: Mouse scrolled (590, 490) with delta (0, -1)
Screenshot: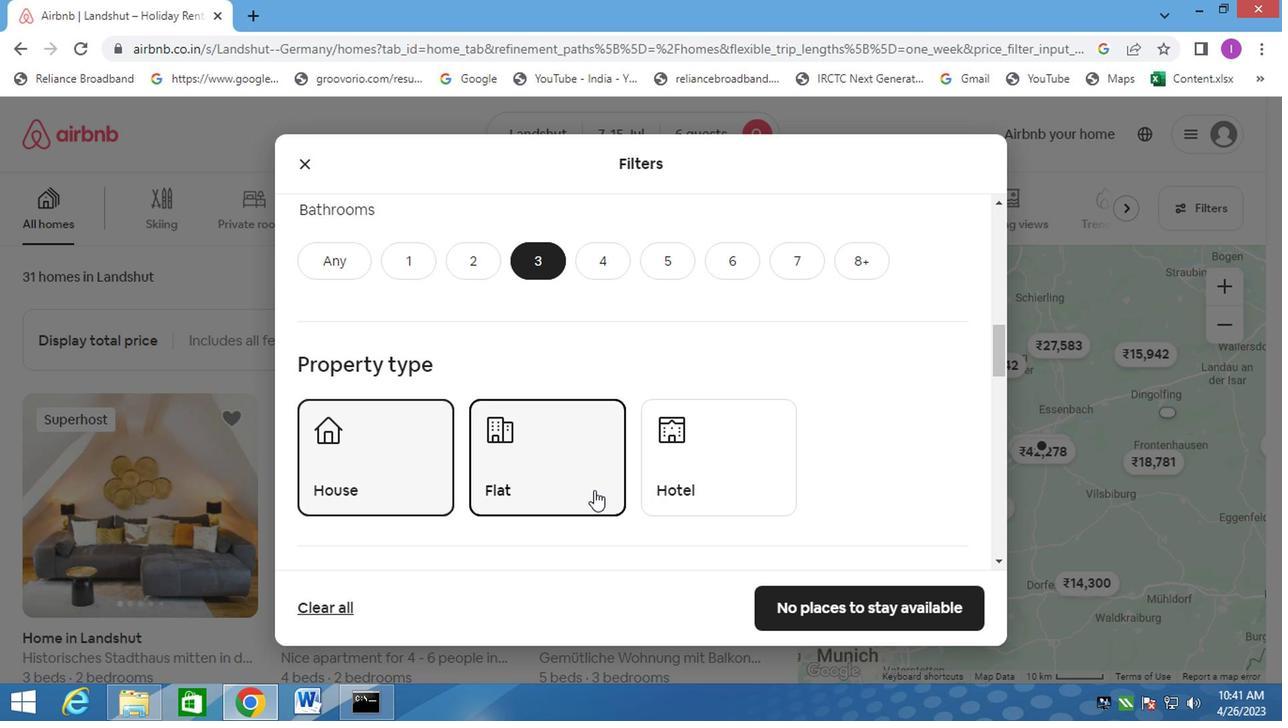 
Action: Mouse scrolled (590, 490) with delta (0, -1)
Screenshot: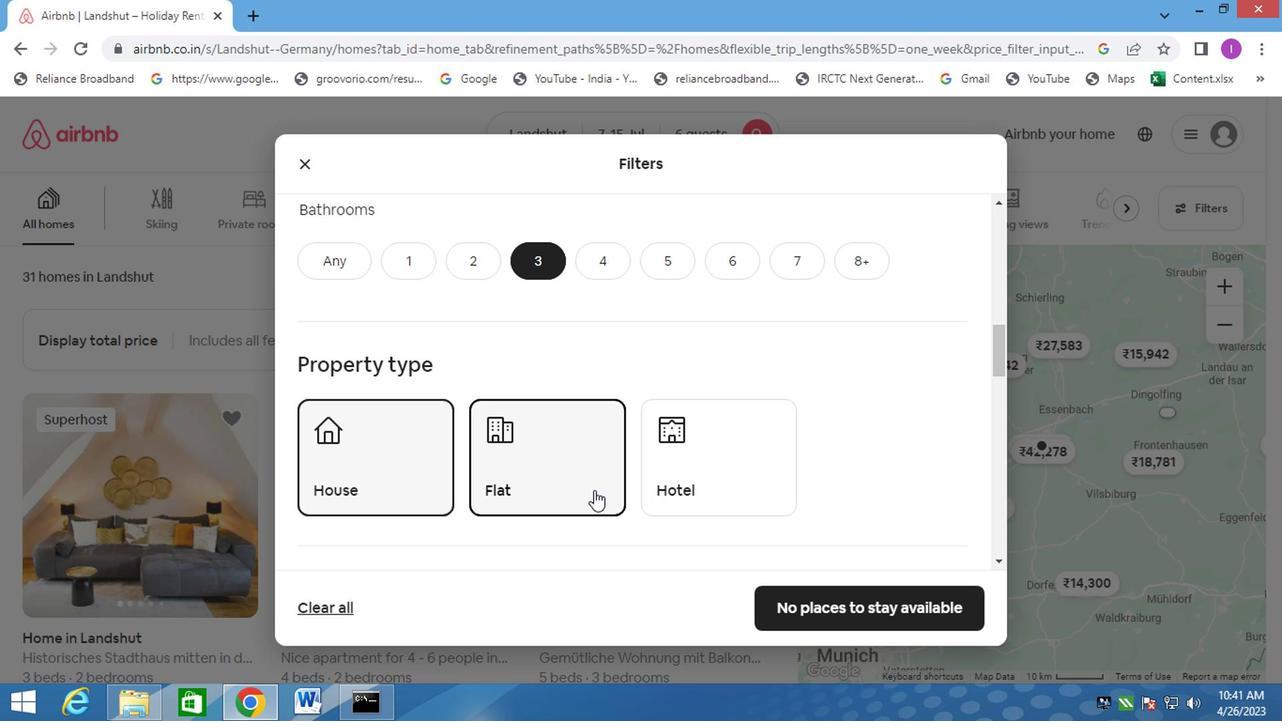 
Action: Mouse moved to (592, 489)
Screenshot: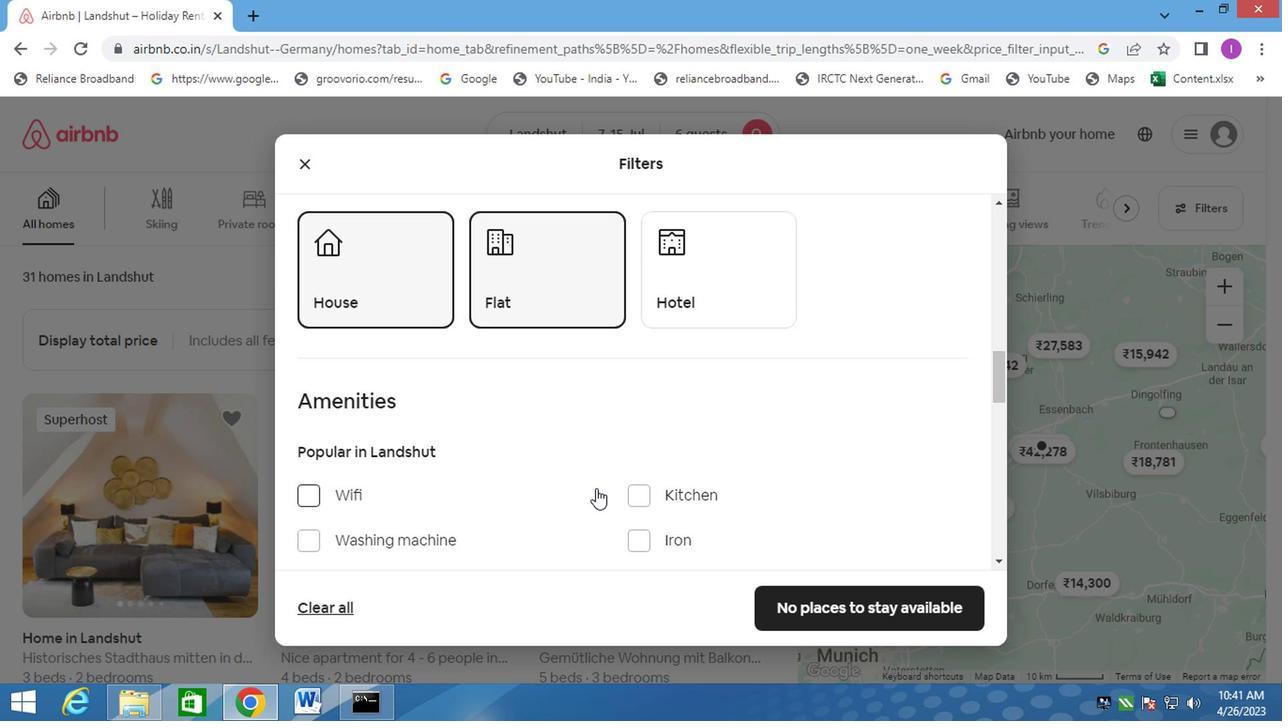 
Action: Mouse scrolled (592, 488) with delta (0, -1)
Screenshot: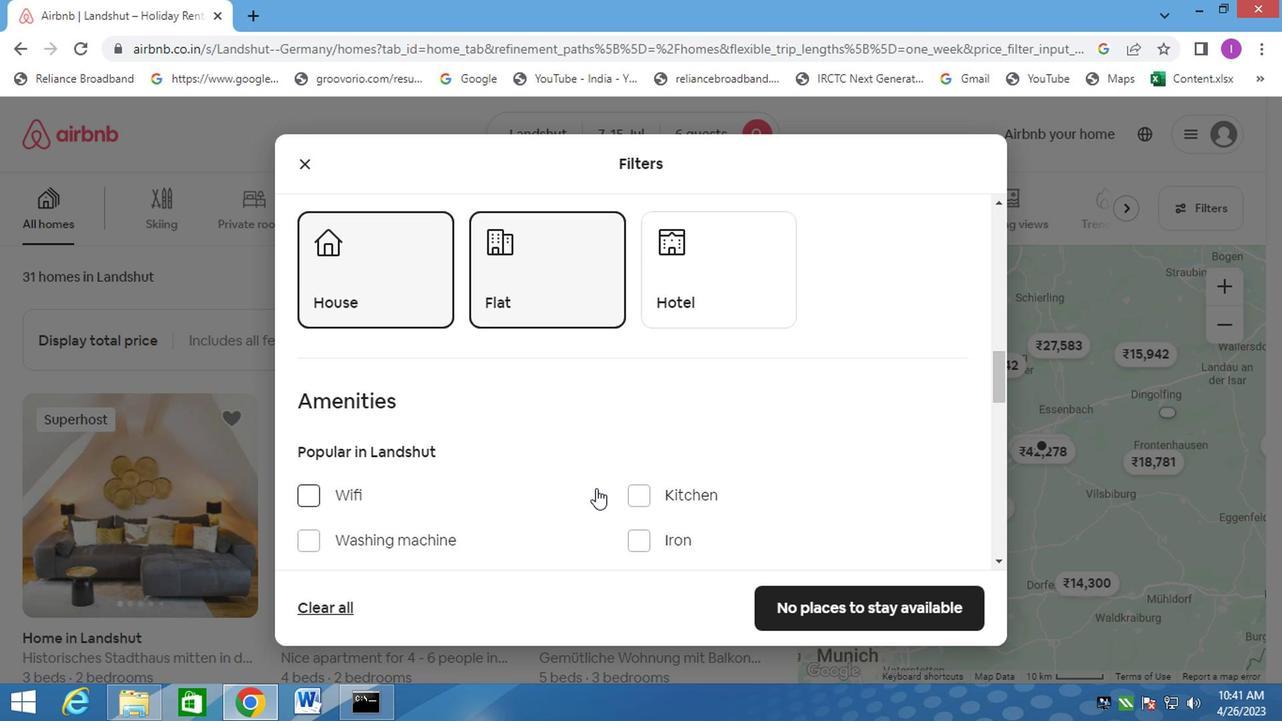 
Action: Mouse scrolled (592, 488) with delta (0, -1)
Screenshot: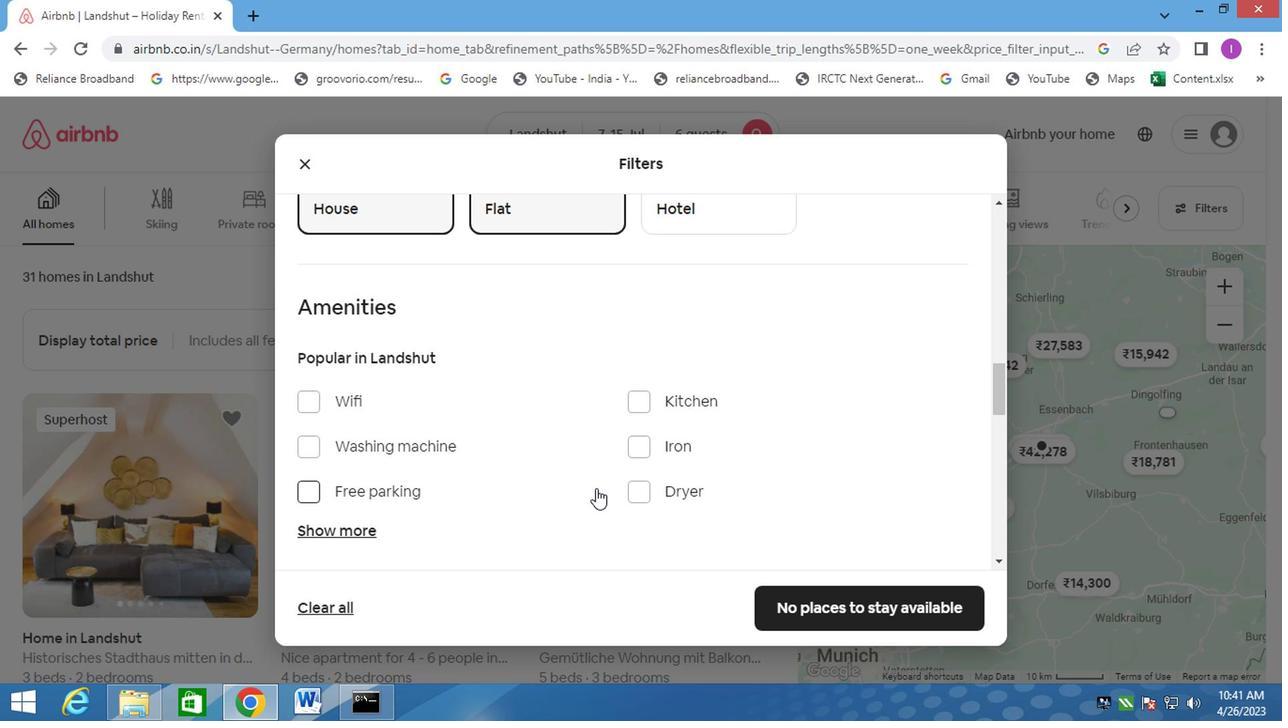 
Action: Mouse moved to (316, 356)
Screenshot: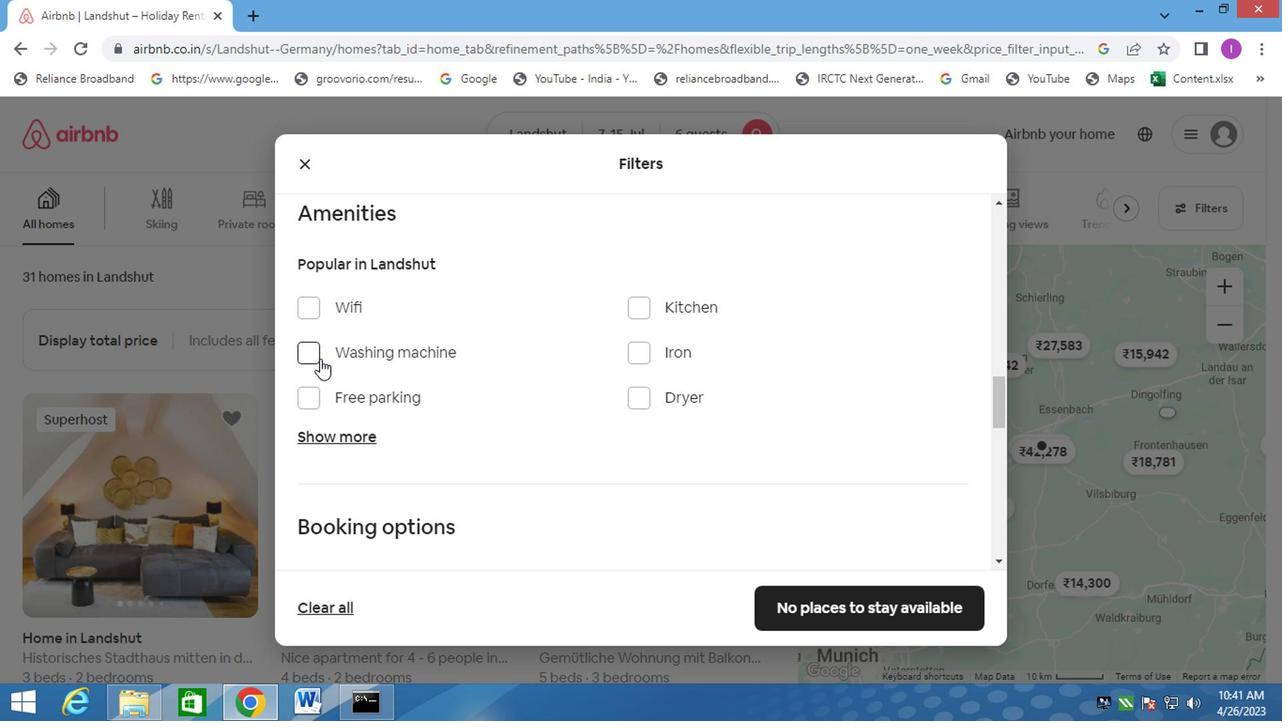
Action: Mouse pressed left at (316, 356)
Screenshot: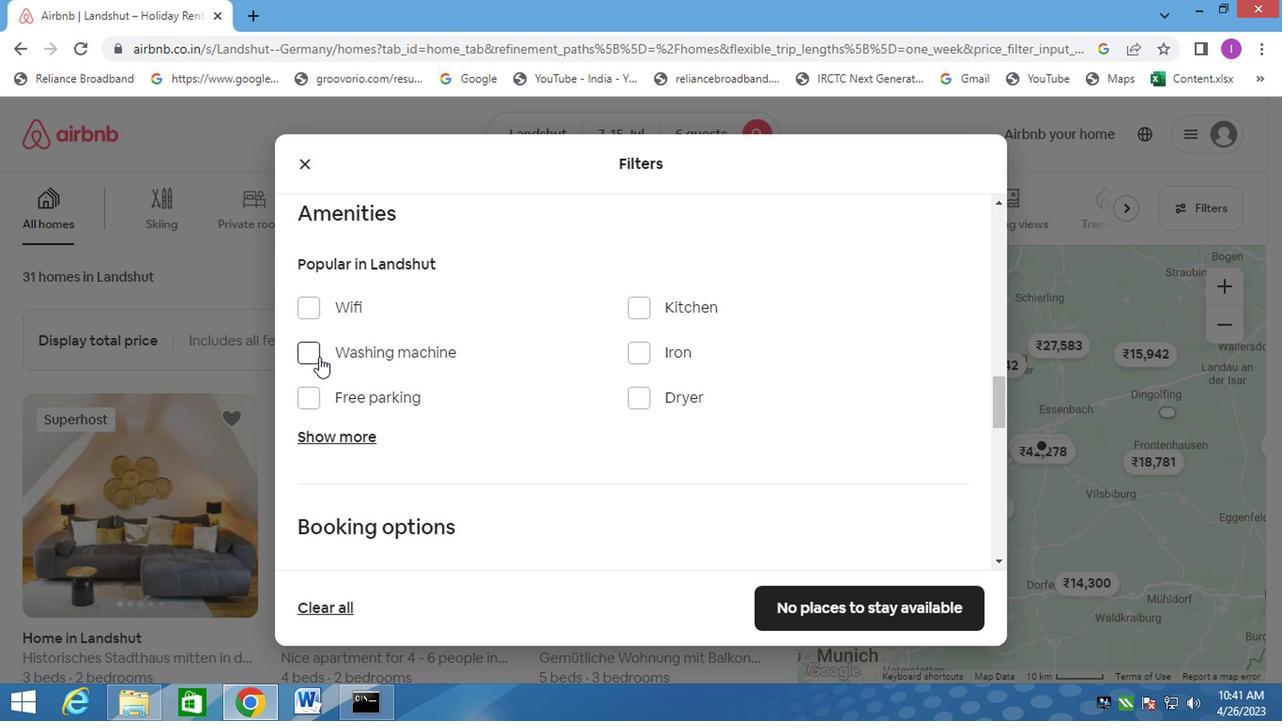 
Action: Mouse moved to (457, 453)
Screenshot: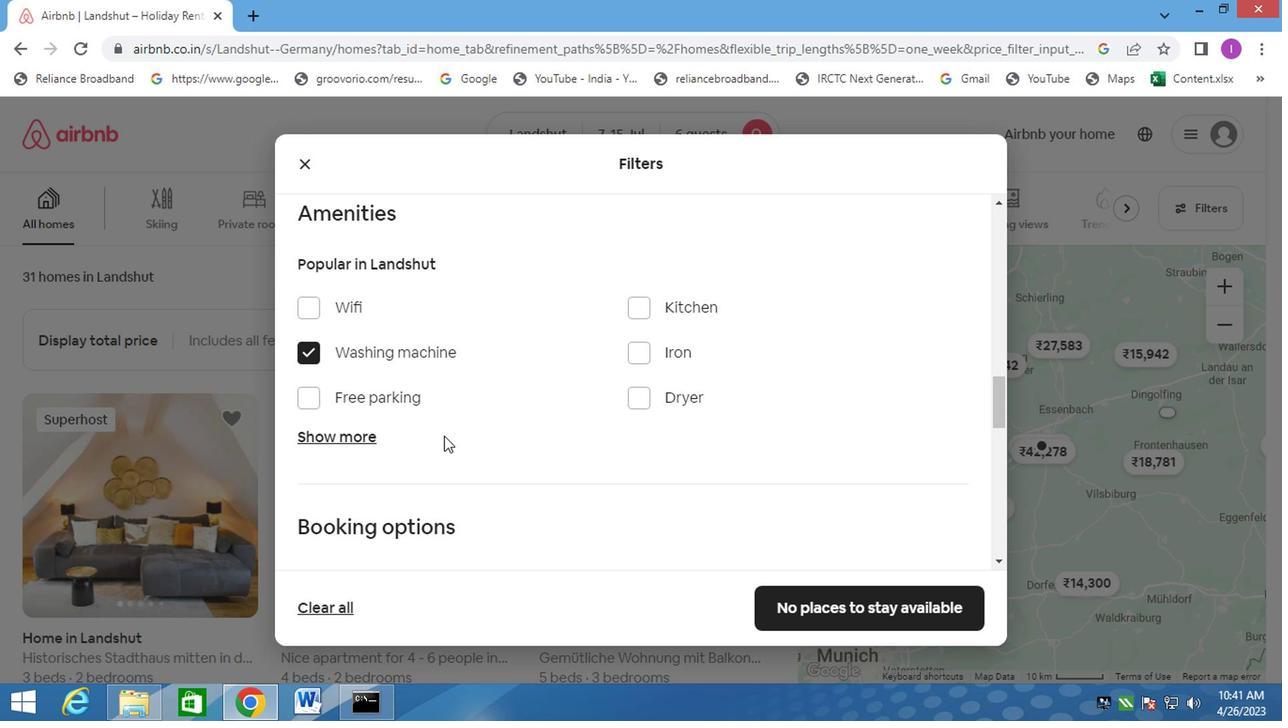 
Action: Mouse scrolled (457, 451) with delta (0, -1)
Screenshot: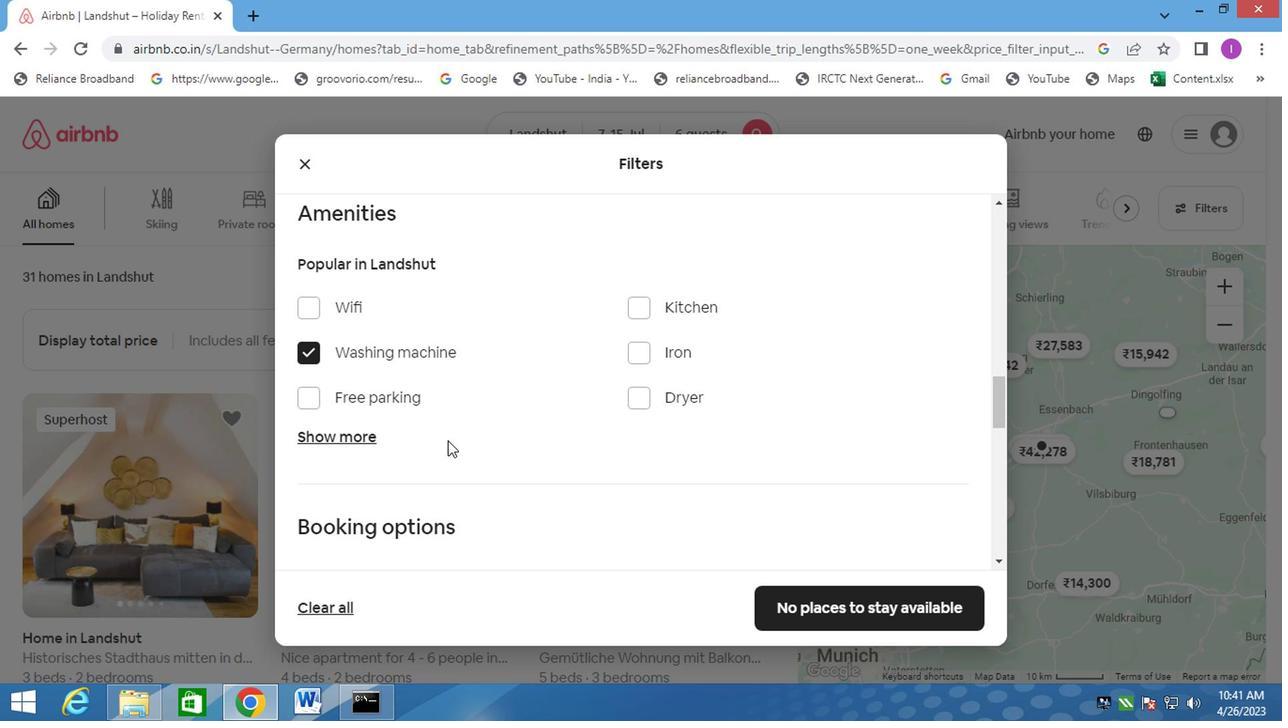 
Action: Mouse moved to (460, 453)
Screenshot: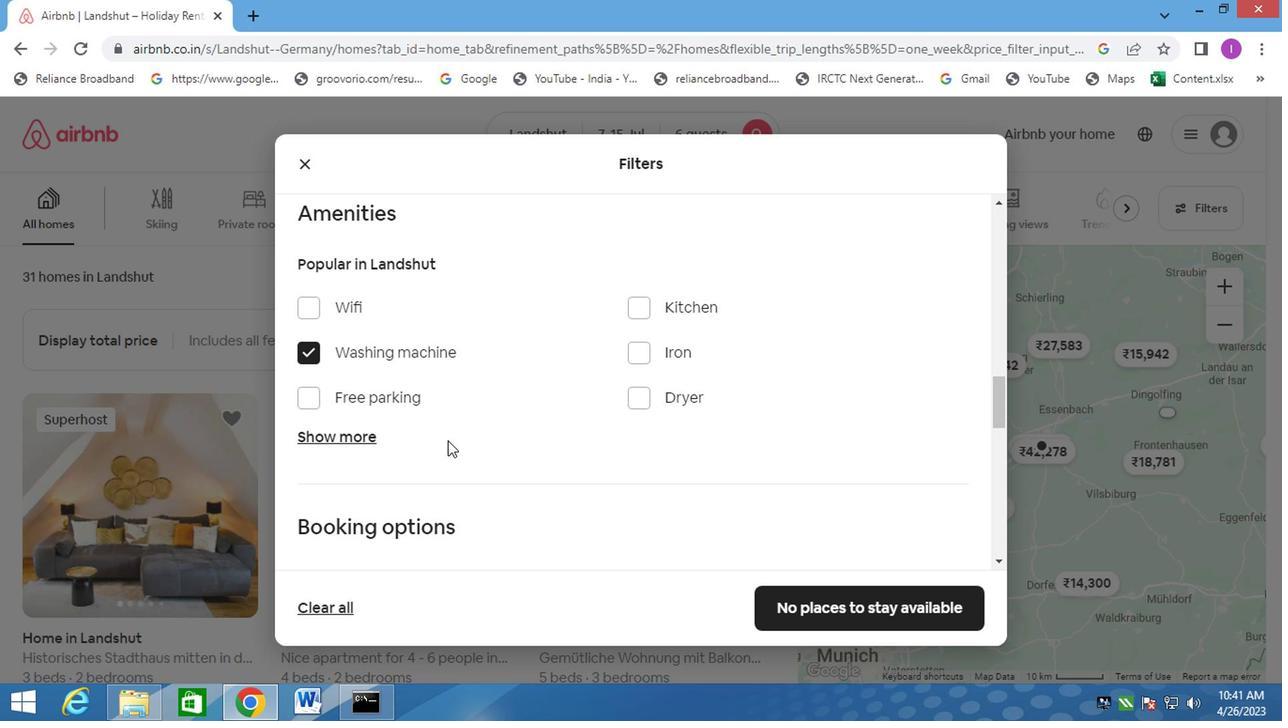 
Action: Mouse scrolled (460, 451) with delta (0, -1)
Screenshot: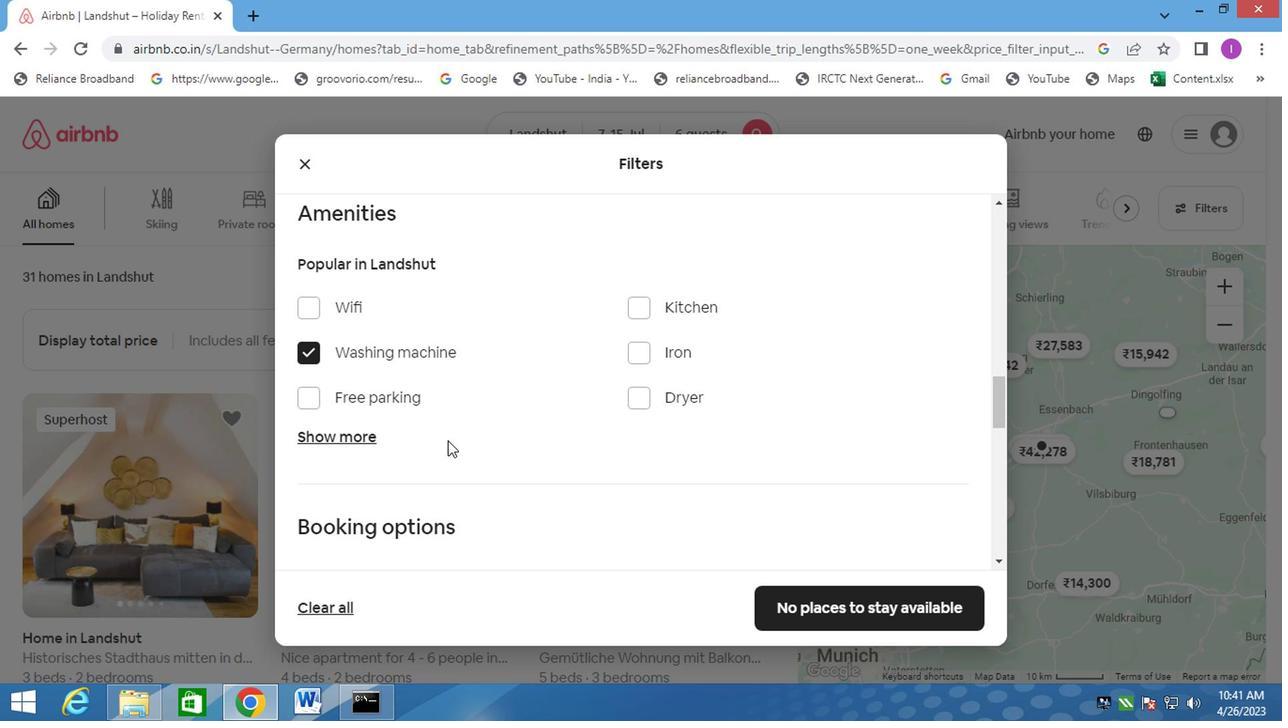 
Action: Mouse moved to (464, 453)
Screenshot: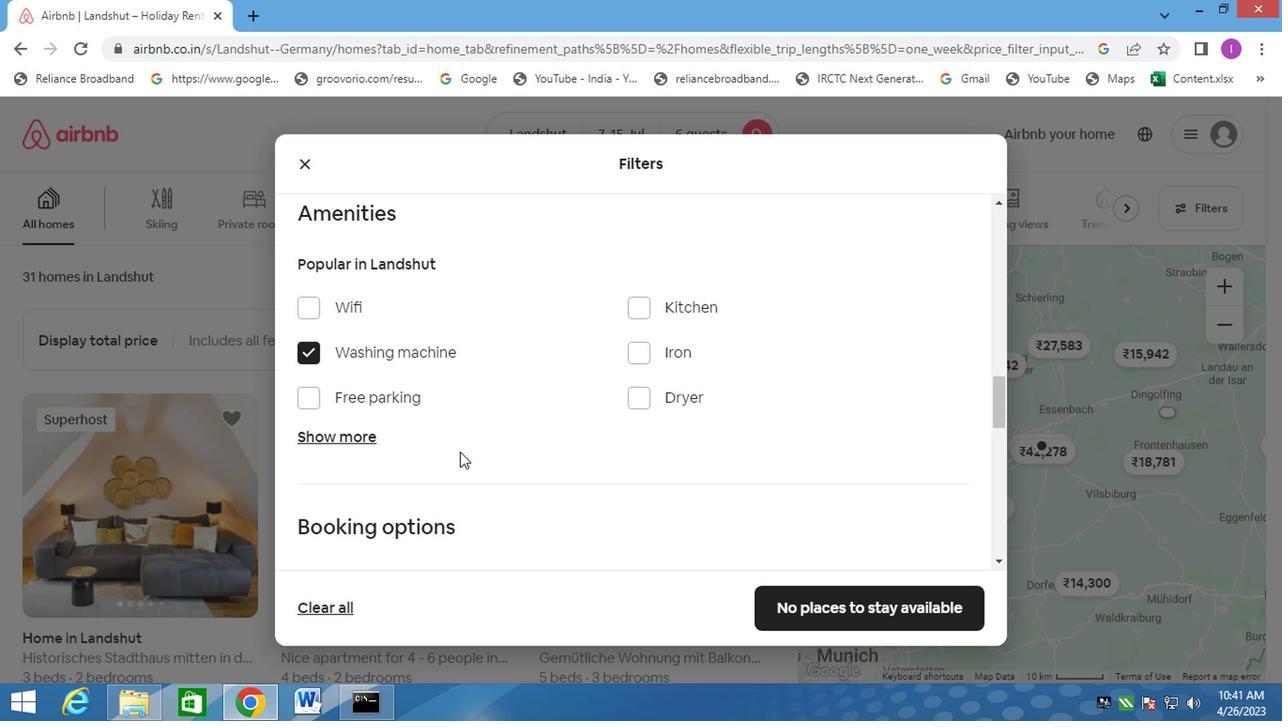 
Action: Mouse scrolled (464, 451) with delta (0, -1)
Screenshot: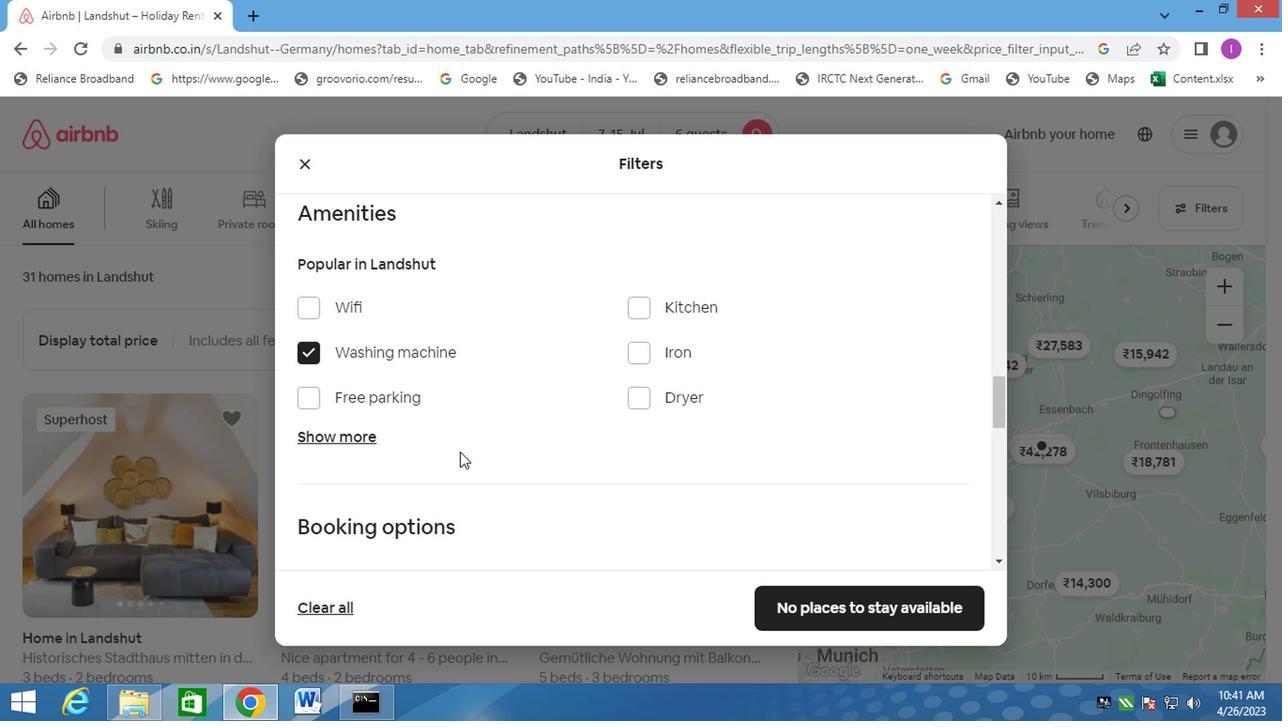 
Action: Mouse moved to (920, 379)
Screenshot: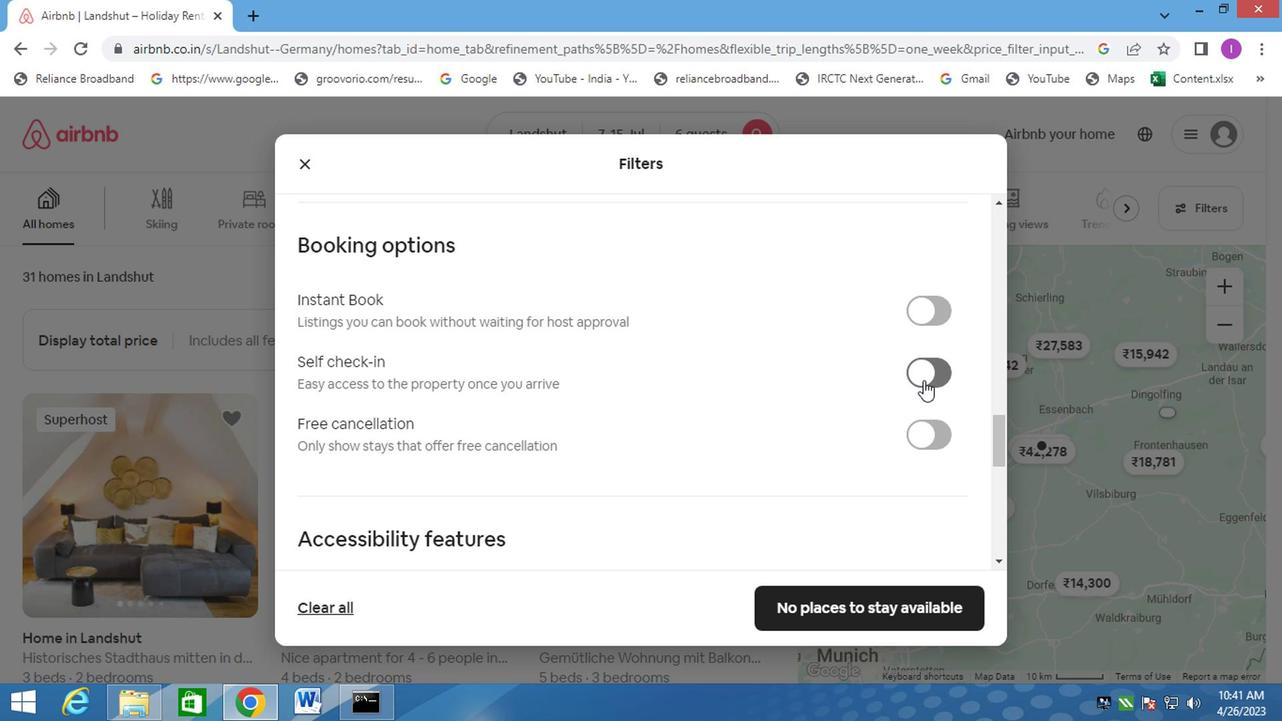 
Action: Mouse pressed left at (920, 379)
Screenshot: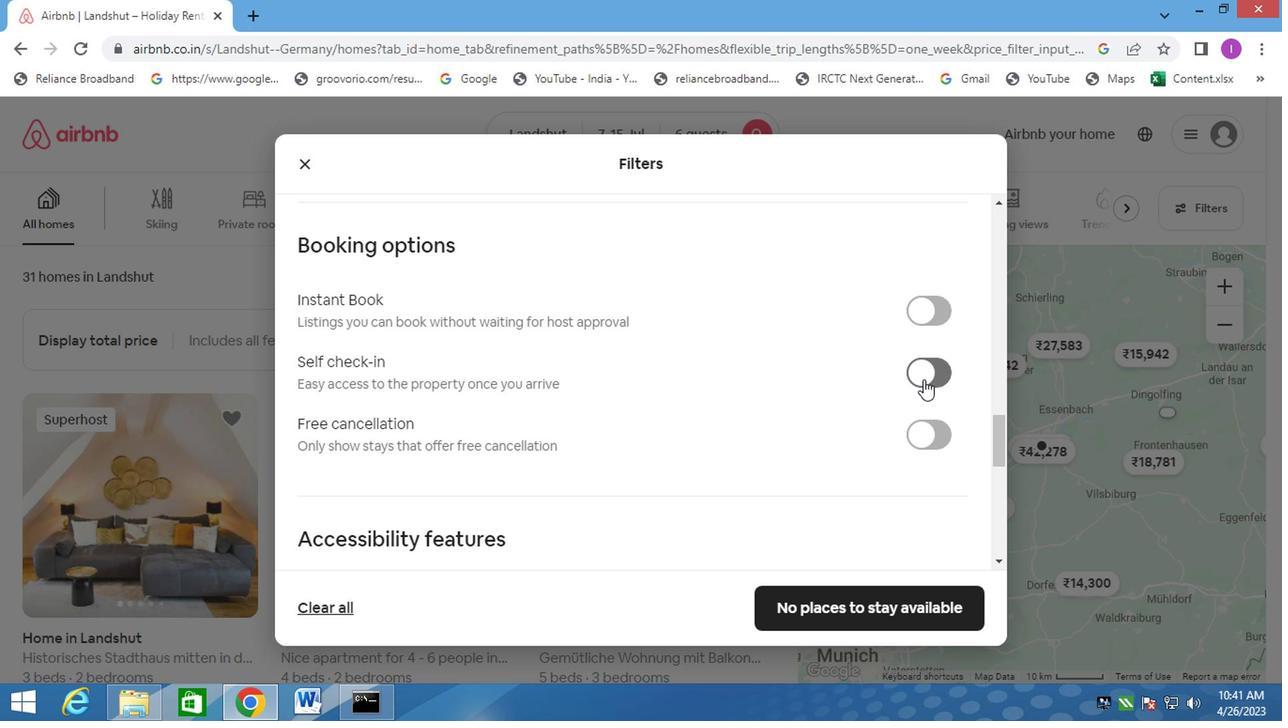 
Action: Mouse moved to (853, 410)
Screenshot: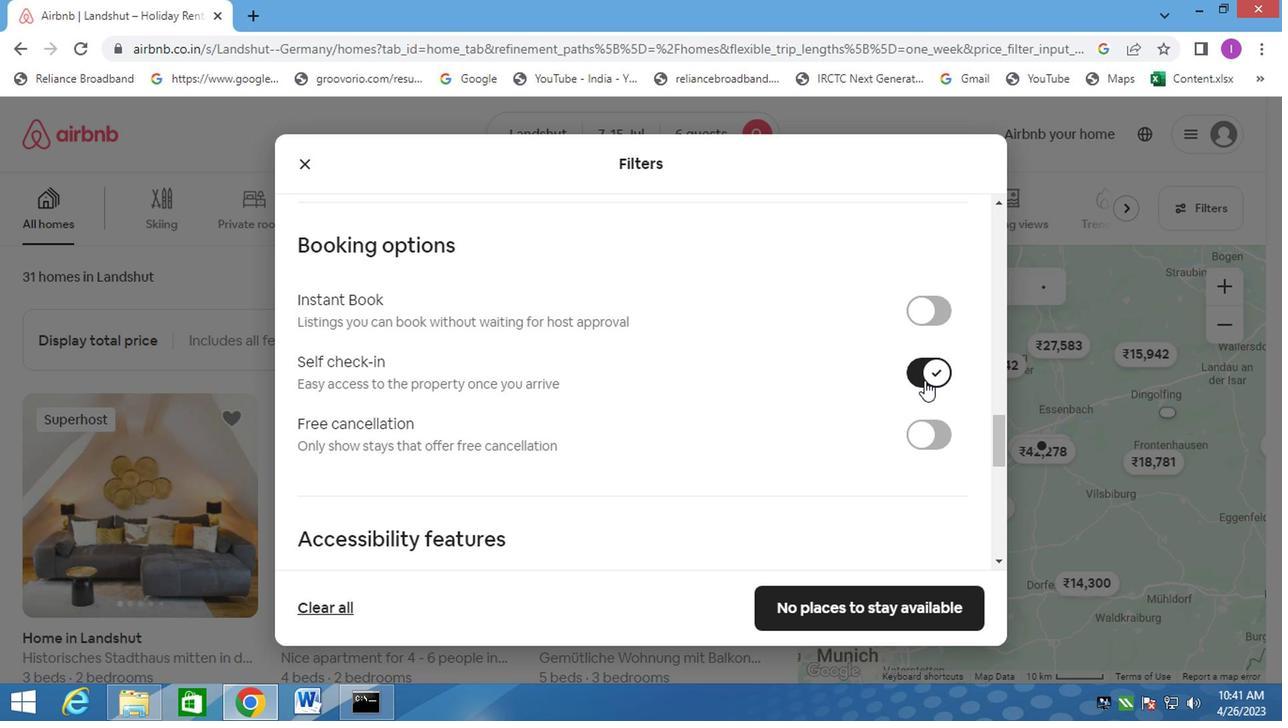 
Action: Mouse scrolled (853, 410) with delta (0, 0)
Screenshot: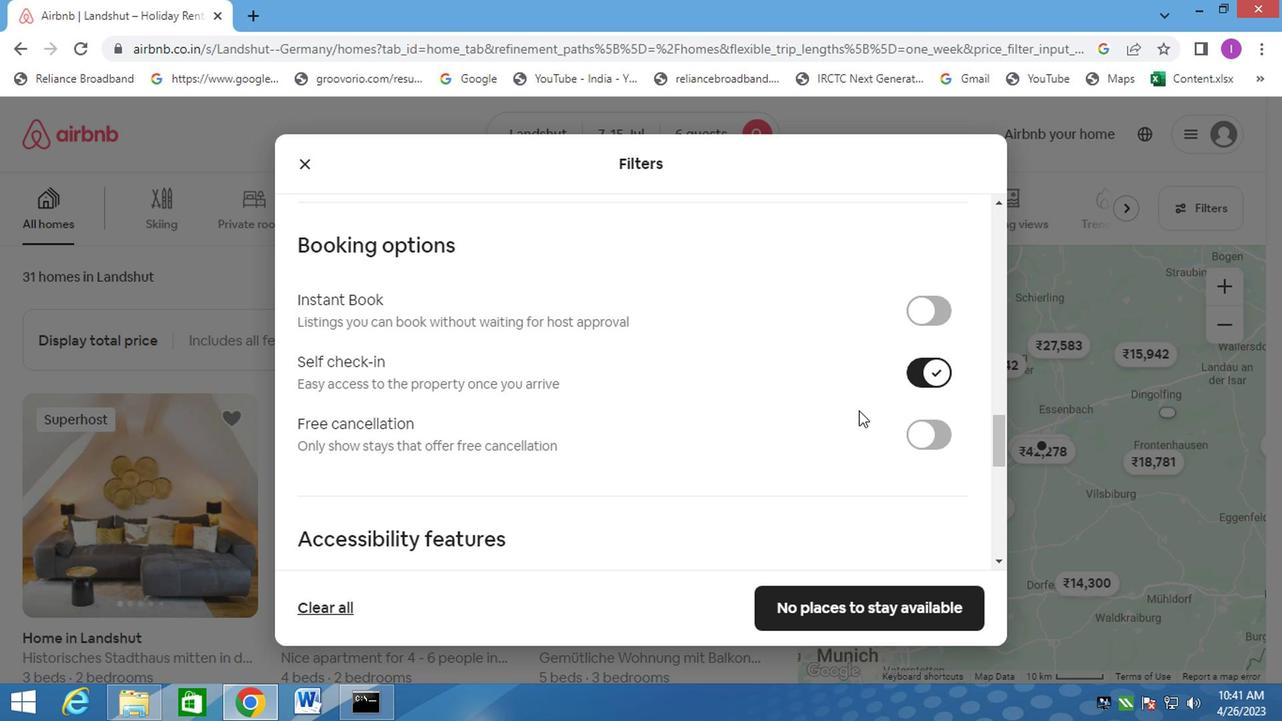 
Action: Mouse scrolled (853, 410) with delta (0, 0)
Screenshot: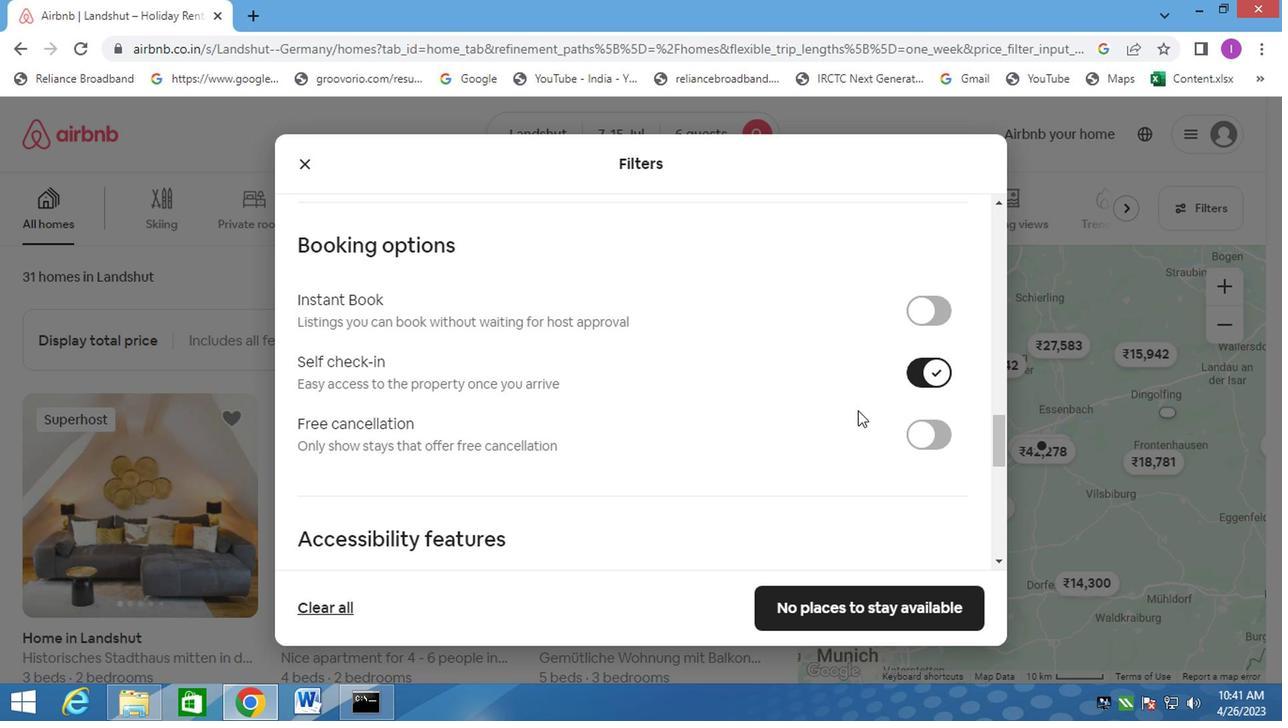 
Action: Mouse scrolled (853, 410) with delta (0, 0)
Screenshot: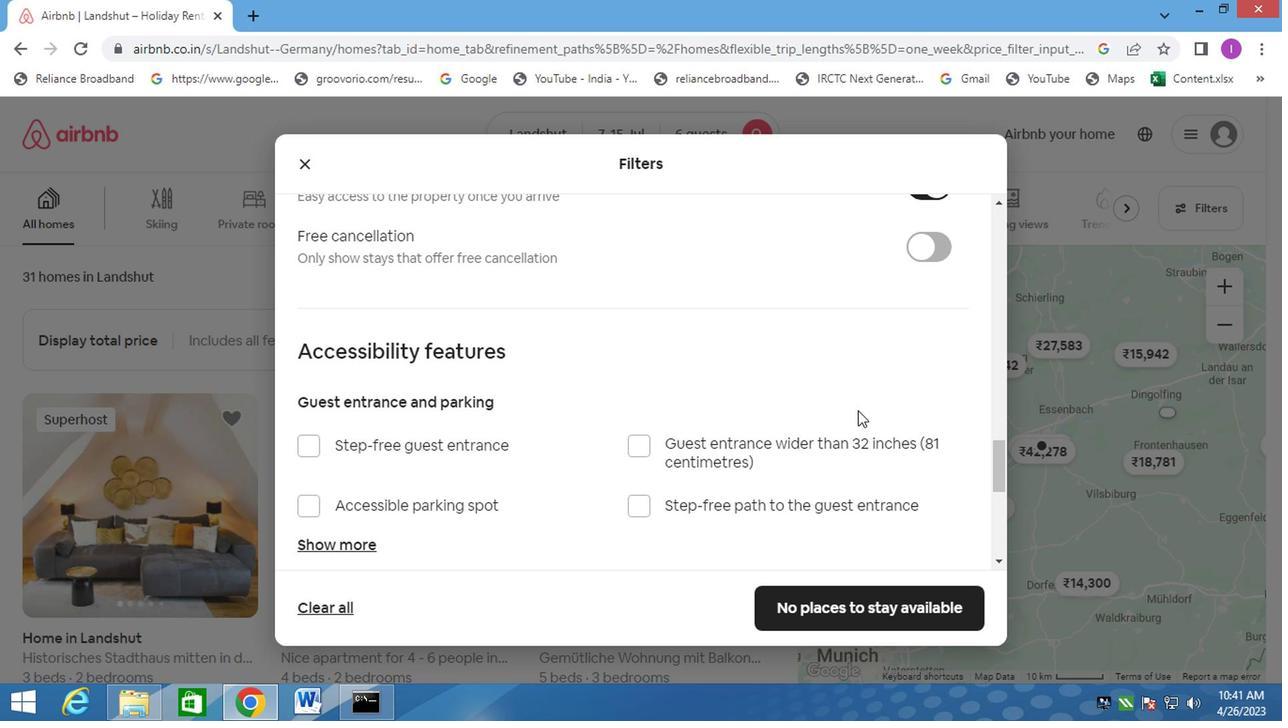 
Action: Mouse moved to (844, 413)
Screenshot: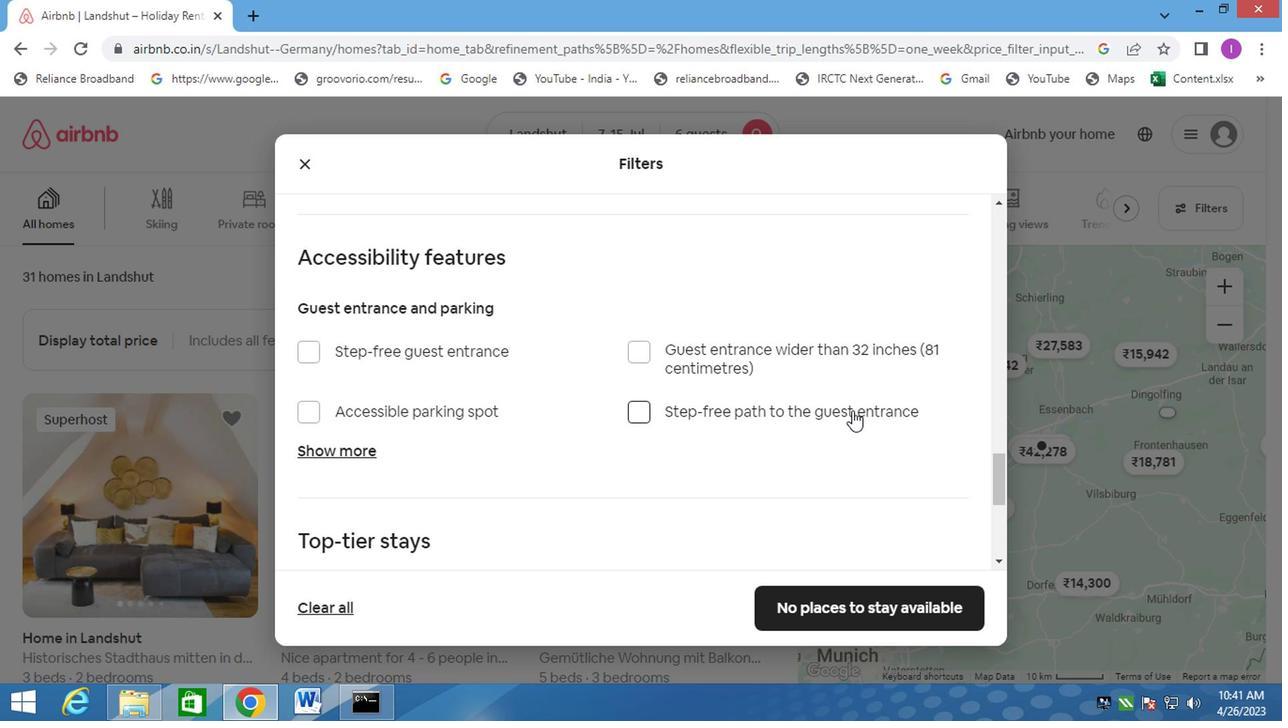 
Action: Mouse scrolled (844, 412) with delta (0, 0)
Screenshot: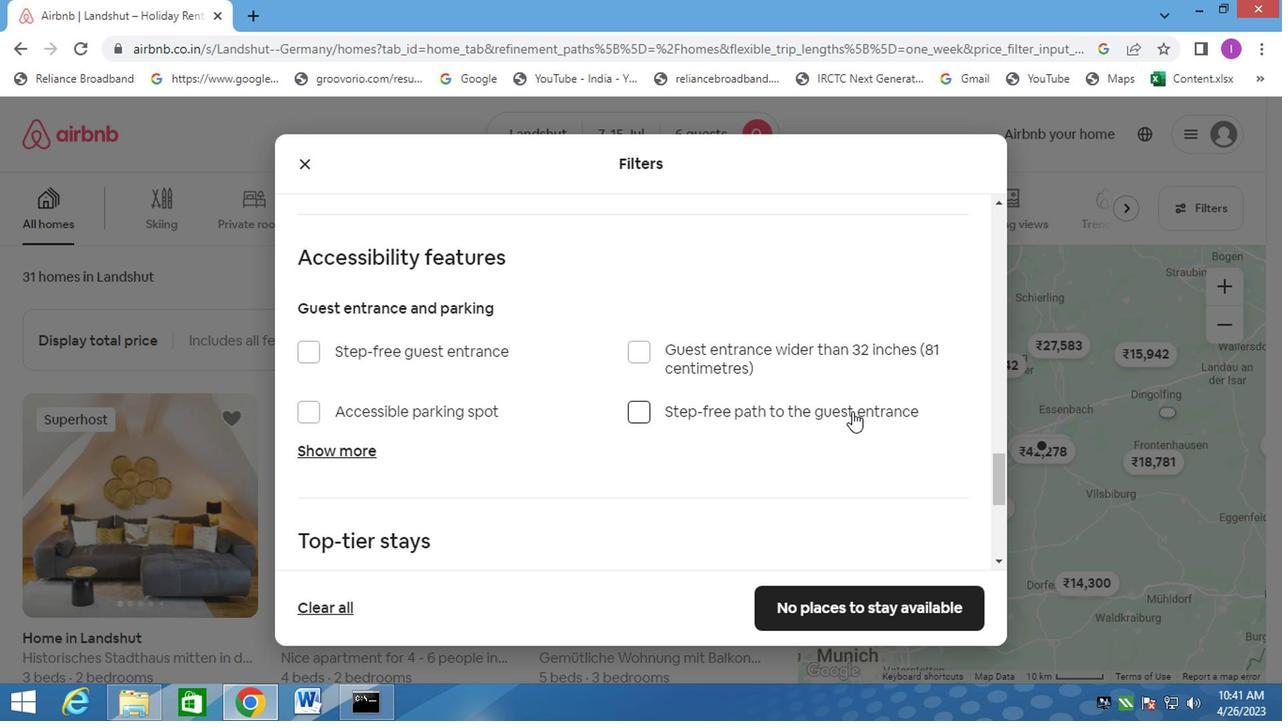 
Action: Mouse moved to (843, 413)
Screenshot: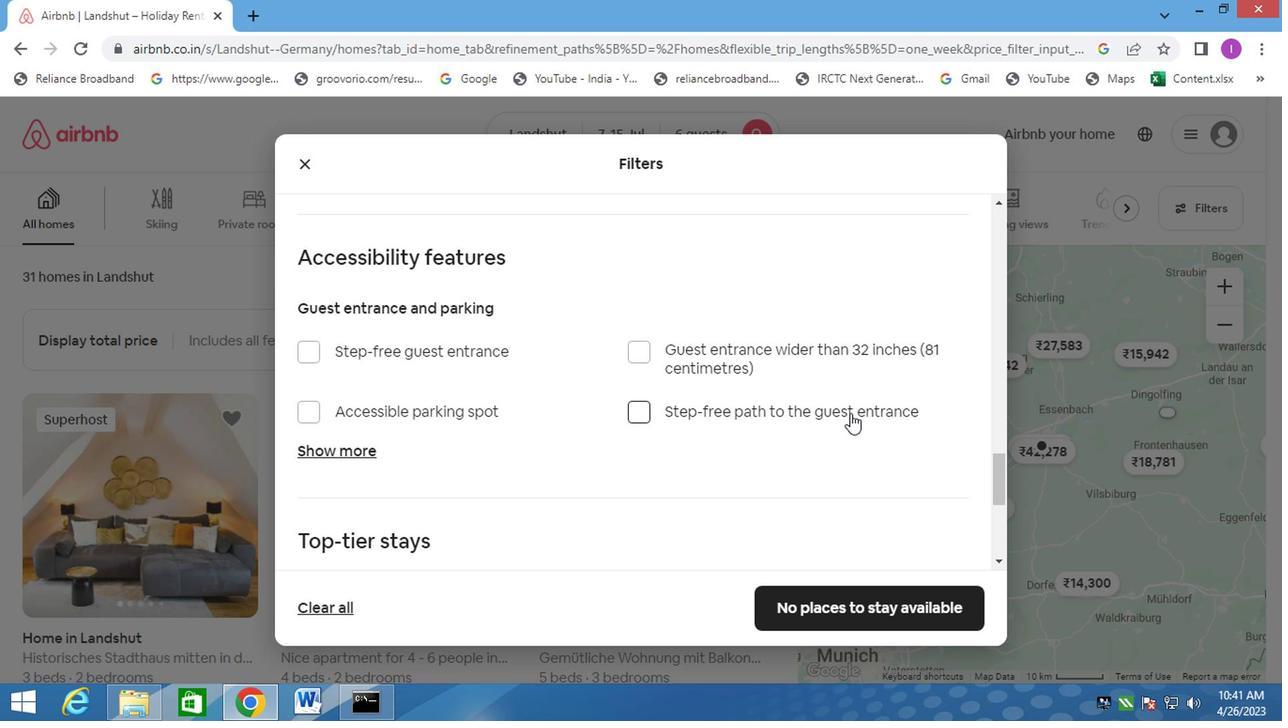 
Action: Mouse scrolled (843, 412) with delta (0, 0)
Screenshot: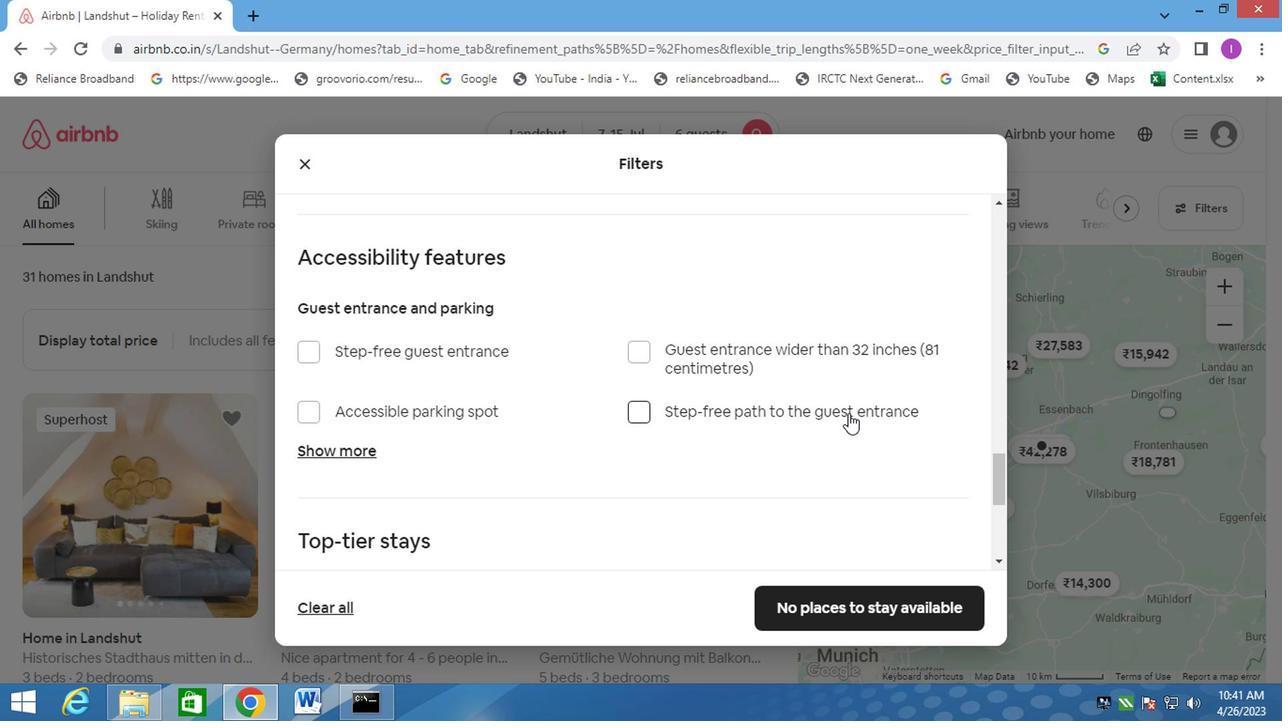 
Action: Mouse moved to (801, 419)
Screenshot: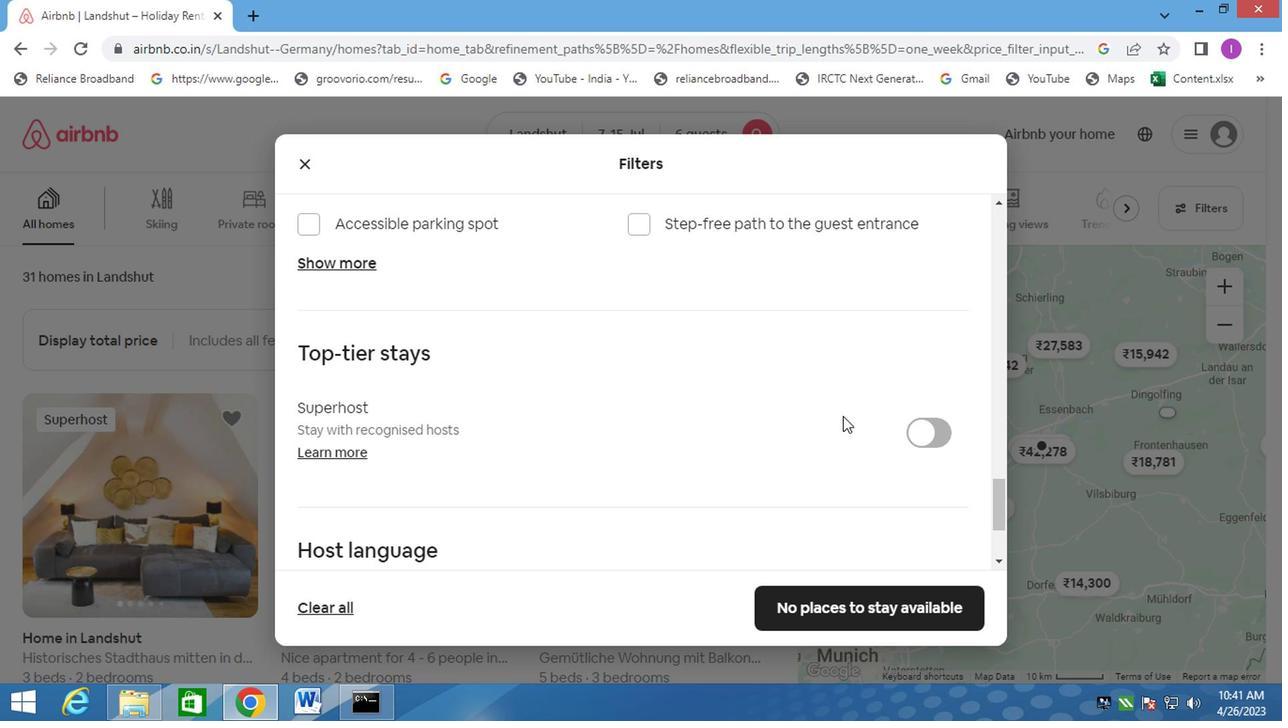 
Action: Mouse scrolled (801, 418) with delta (0, -1)
Screenshot: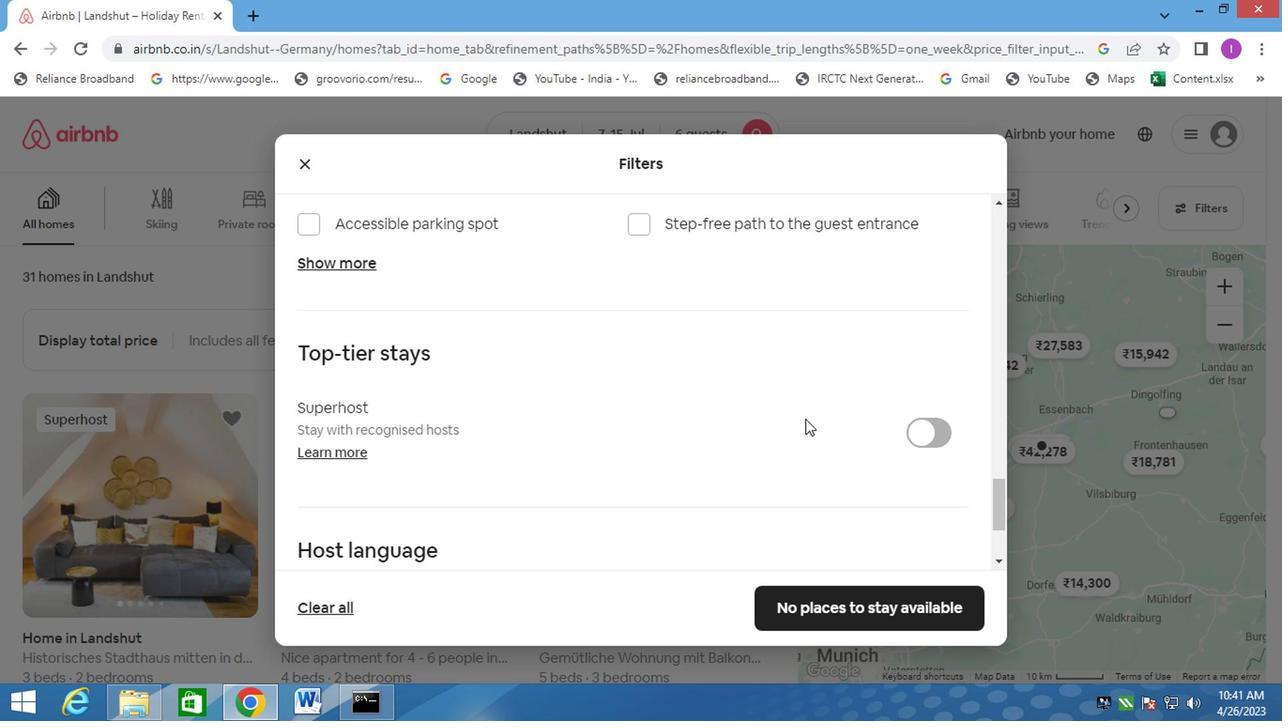 
Action: Mouse scrolled (801, 418) with delta (0, -1)
Screenshot: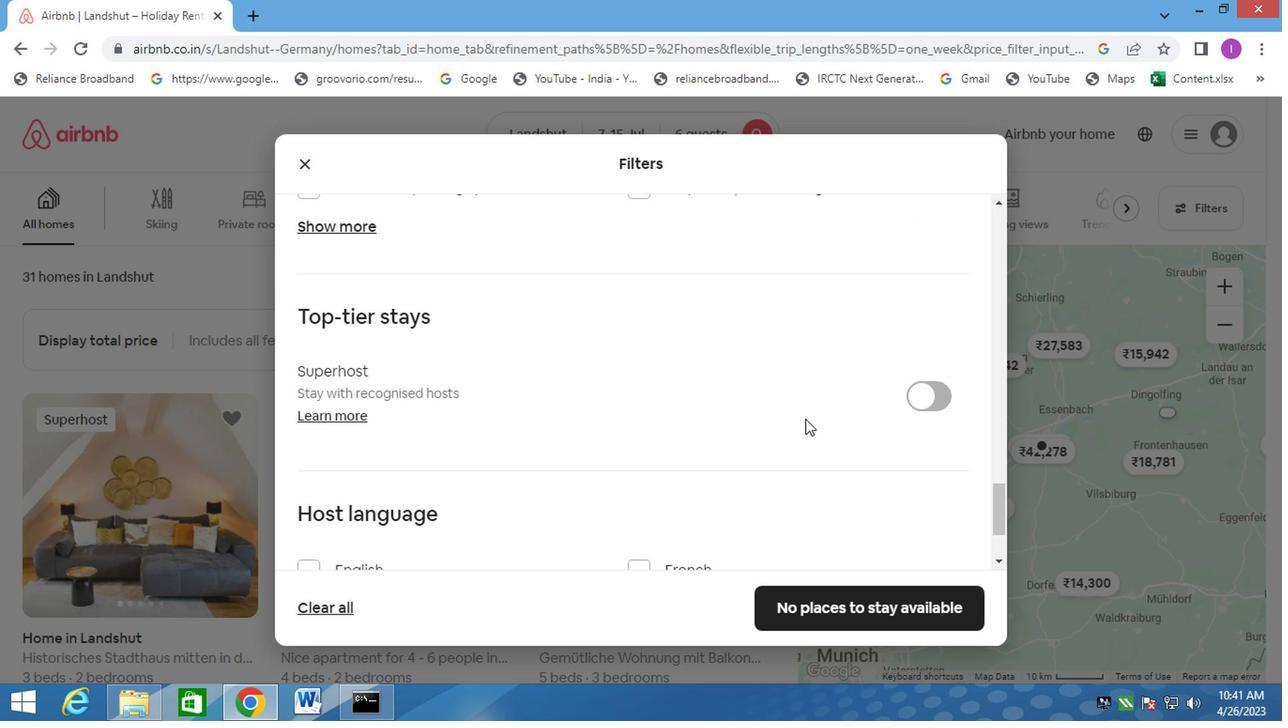 
Action: Mouse moved to (298, 446)
Screenshot: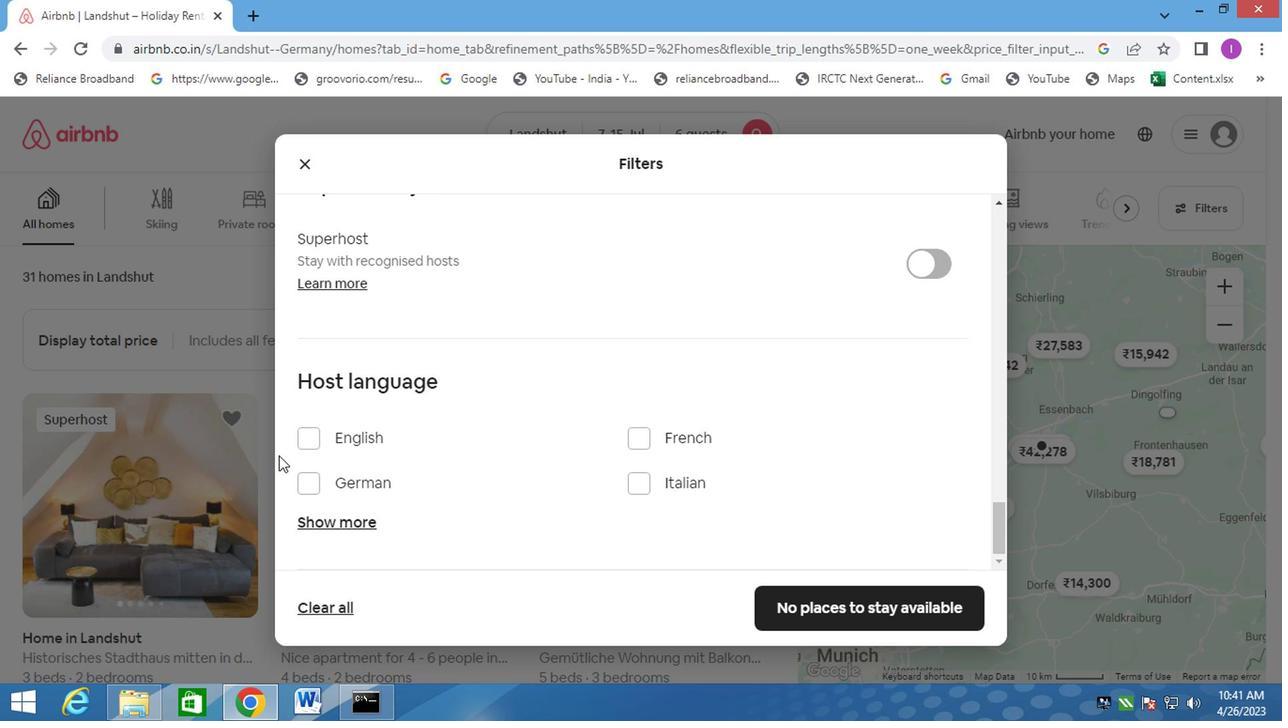 
Action: Mouse pressed left at (298, 446)
Screenshot: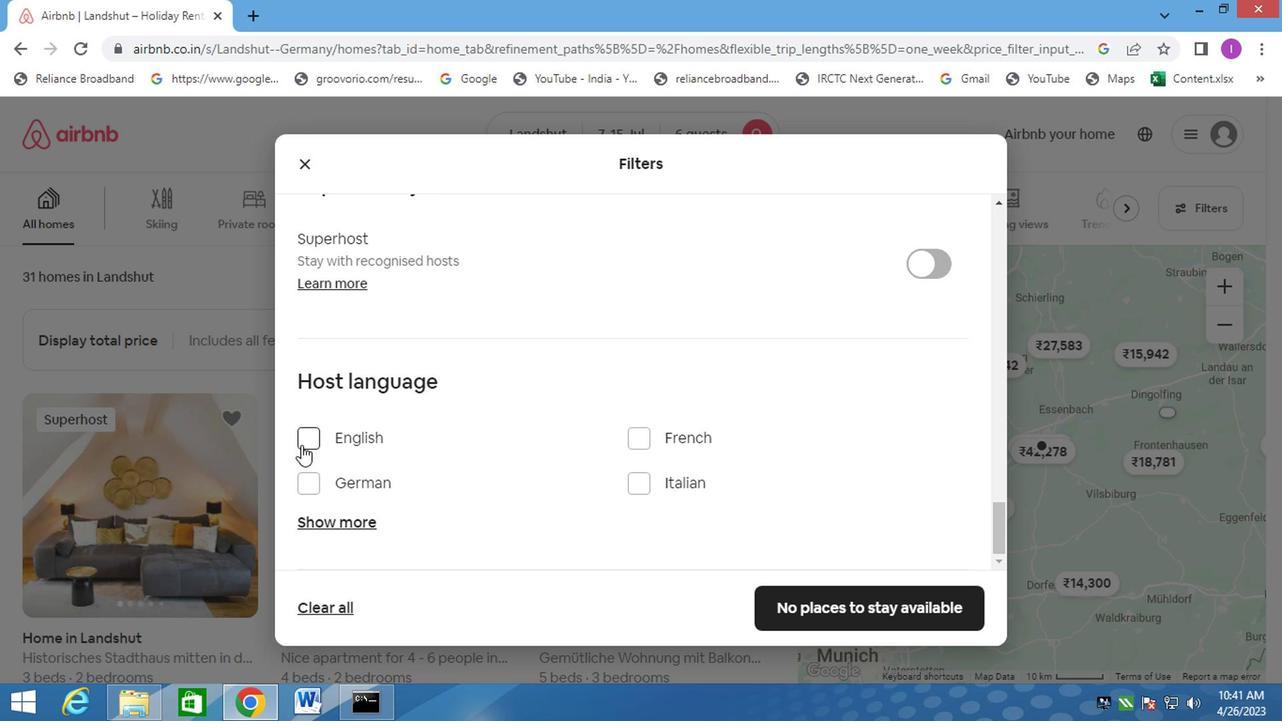 
Action: Mouse moved to (800, 620)
Screenshot: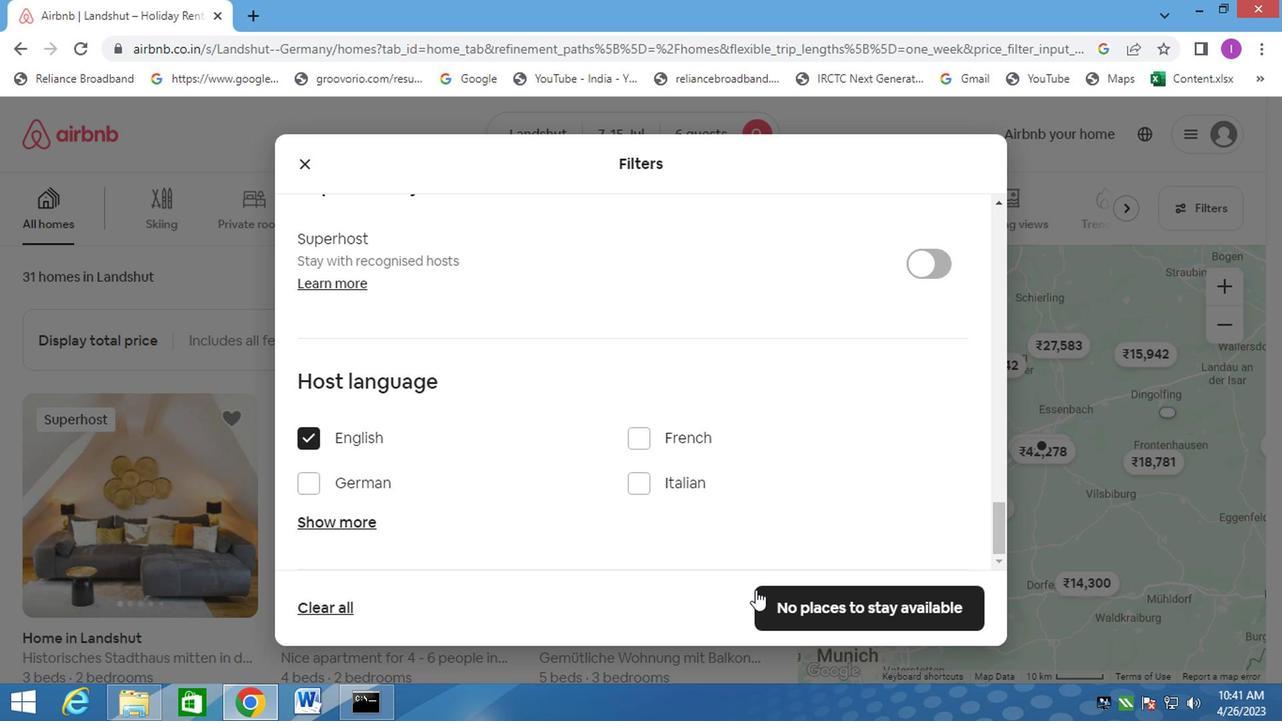 
Action: Mouse pressed left at (800, 620)
Screenshot: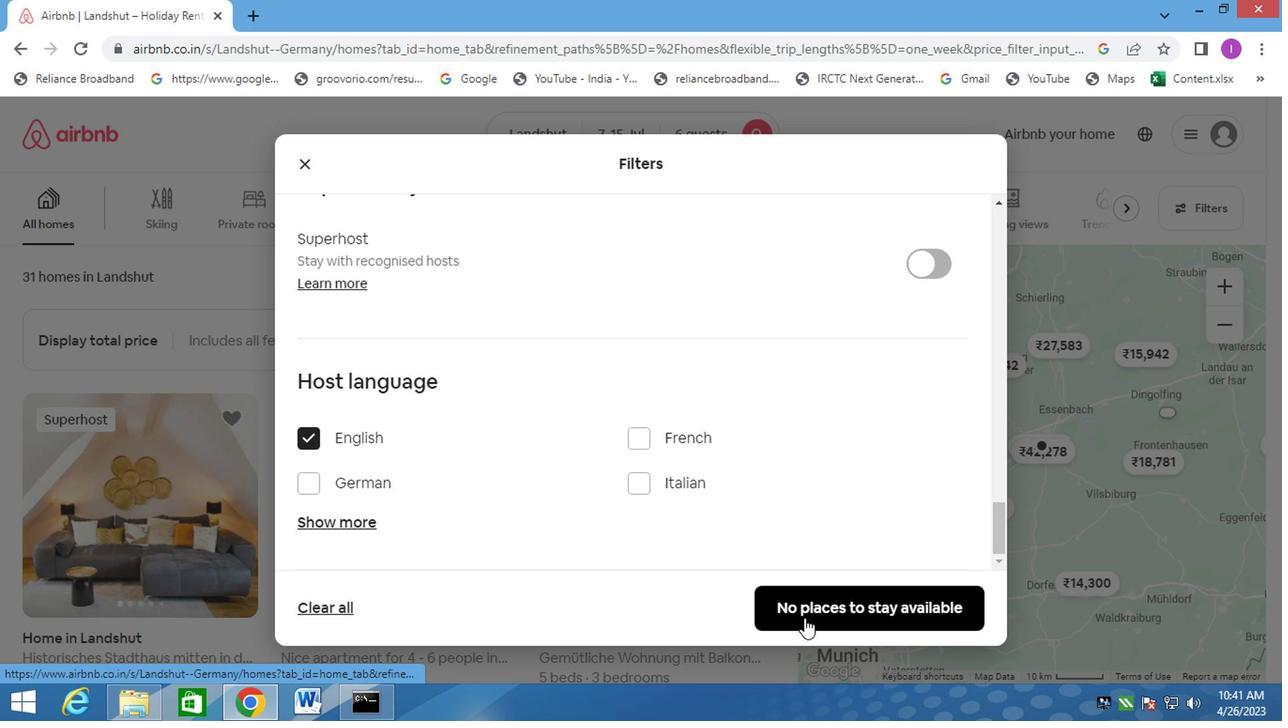 
Action: Mouse moved to (722, 592)
Screenshot: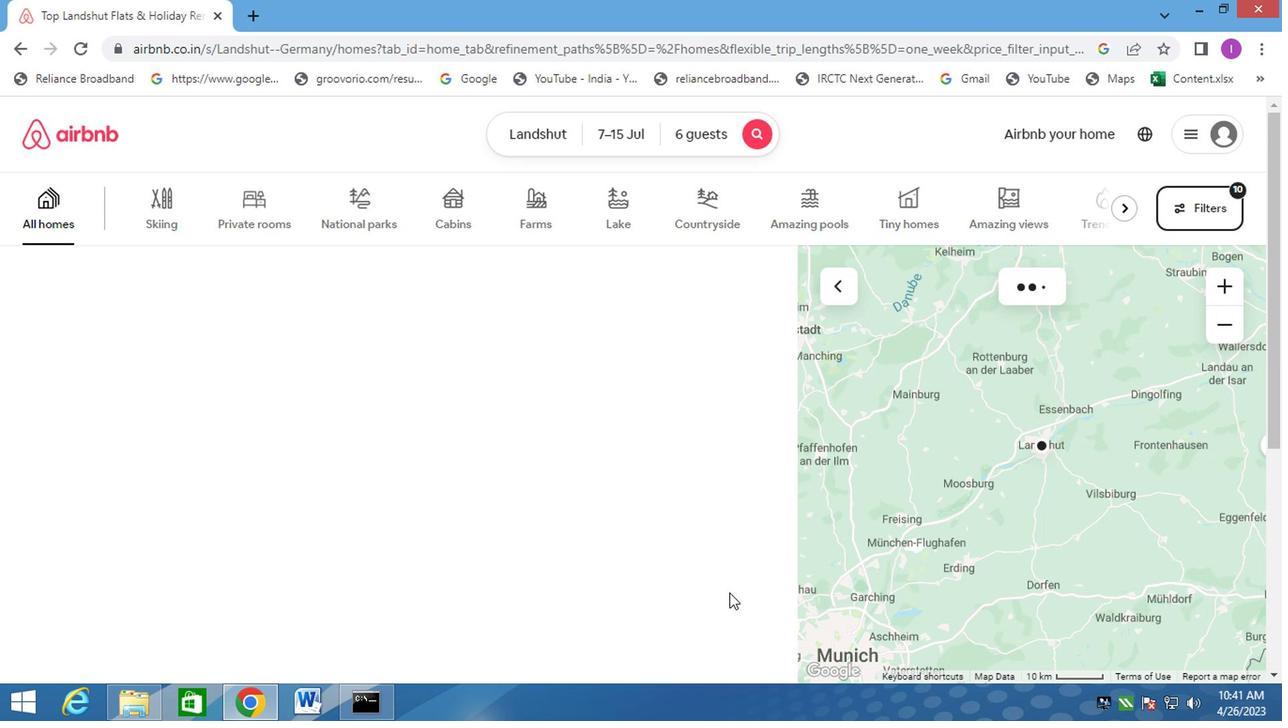 
